 Task: Find connections with filter location Caldes de Montbui with filter topic #interviewwith filter profile language German with filter current company Pharma Jobs Post with filter school Maharashtra Institute of Technology Aurangabad with filter industry Interurban and Rural Bus Services with filter service category Management with filter keywords title Sales Associate
Action: Mouse moved to (219, 299)
Screenshot: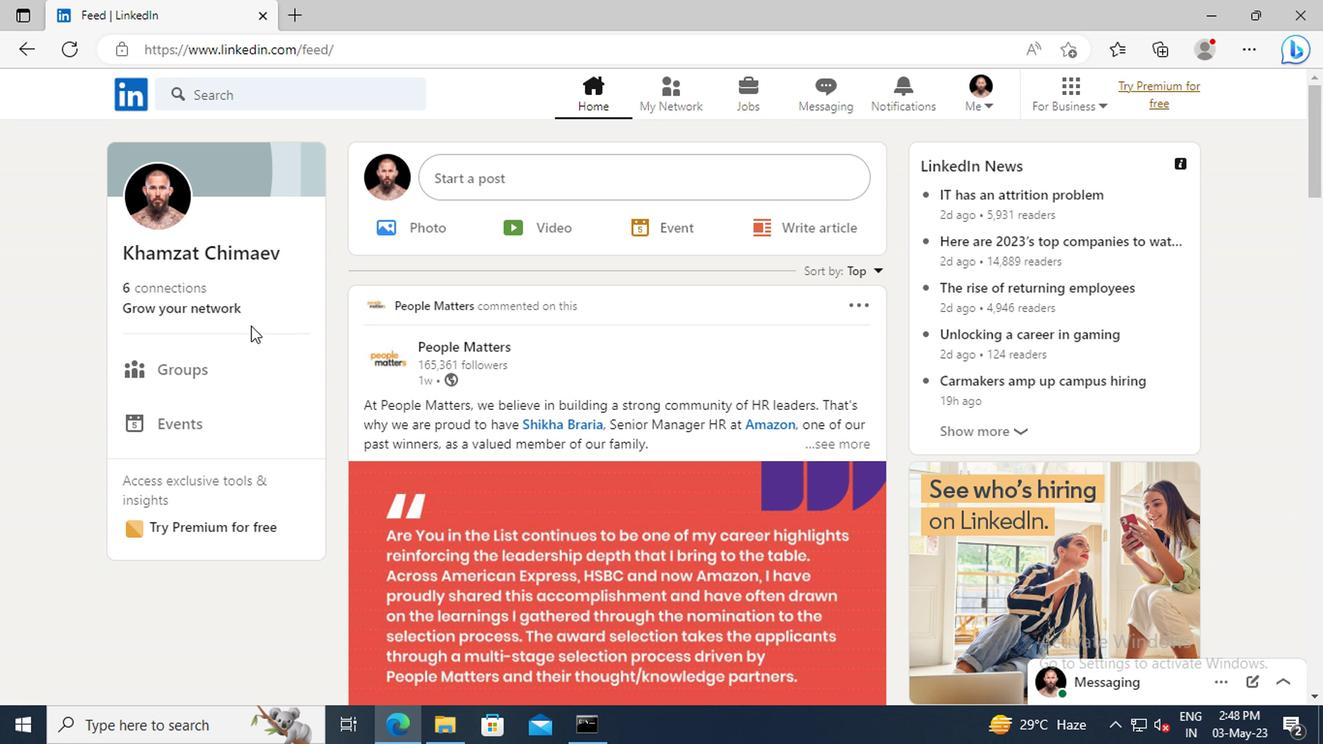 
Action: Mouse pressed left at (219, 299)
Screenshot: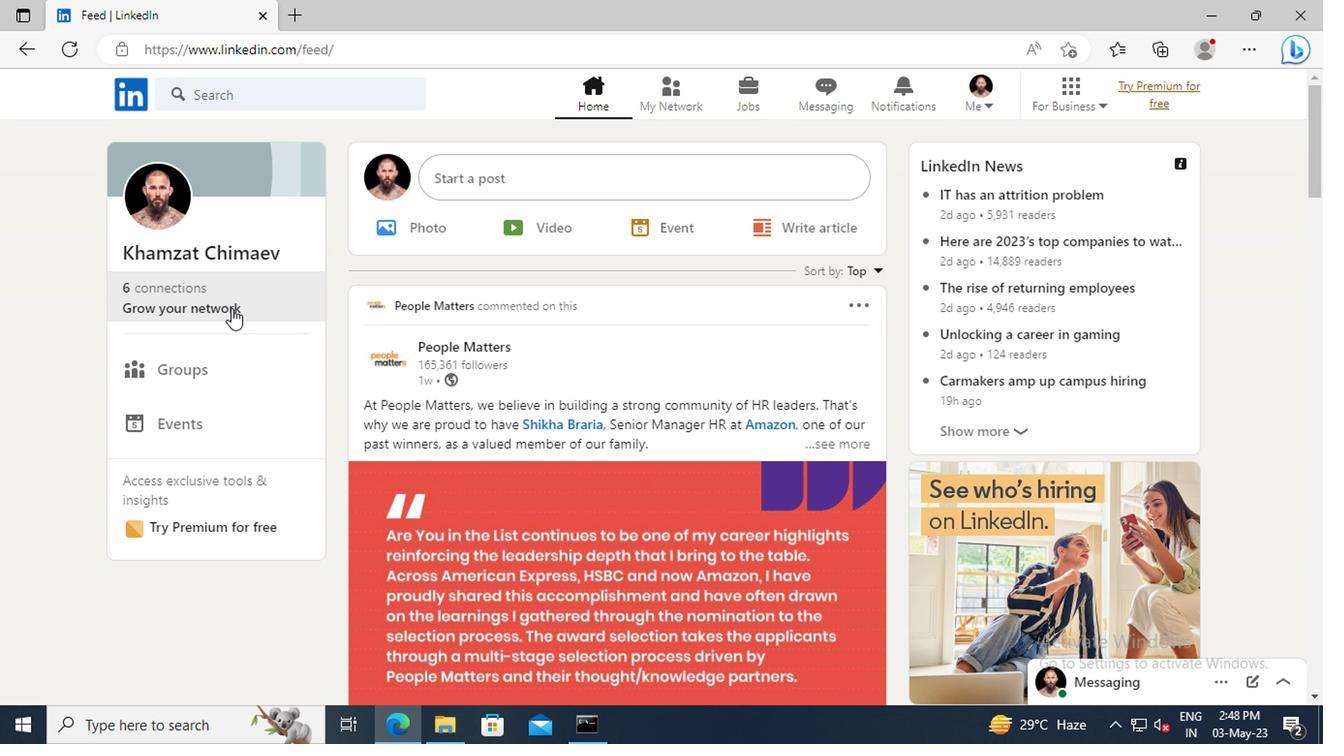 
Action: Mouse moved to (210, 204)
Screenshot: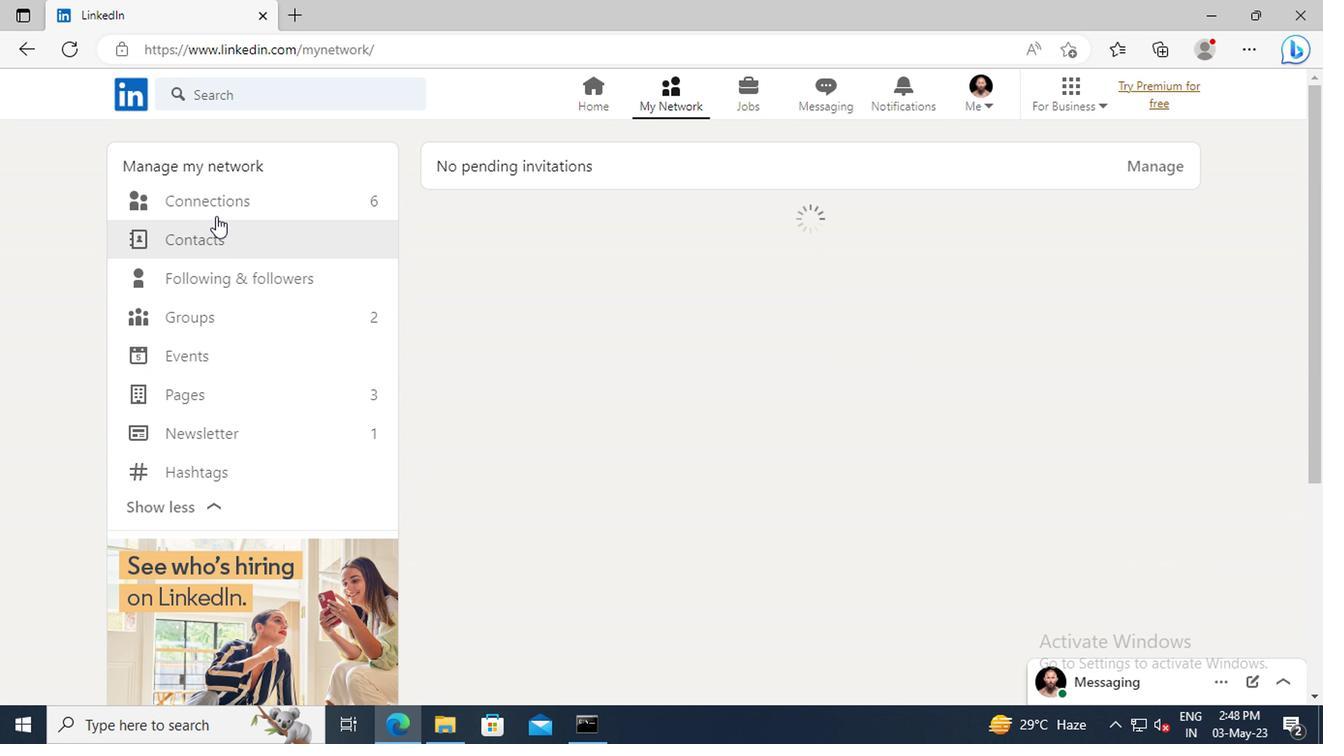
Action: Mouse pressed left at (210, 204)
Screenshot: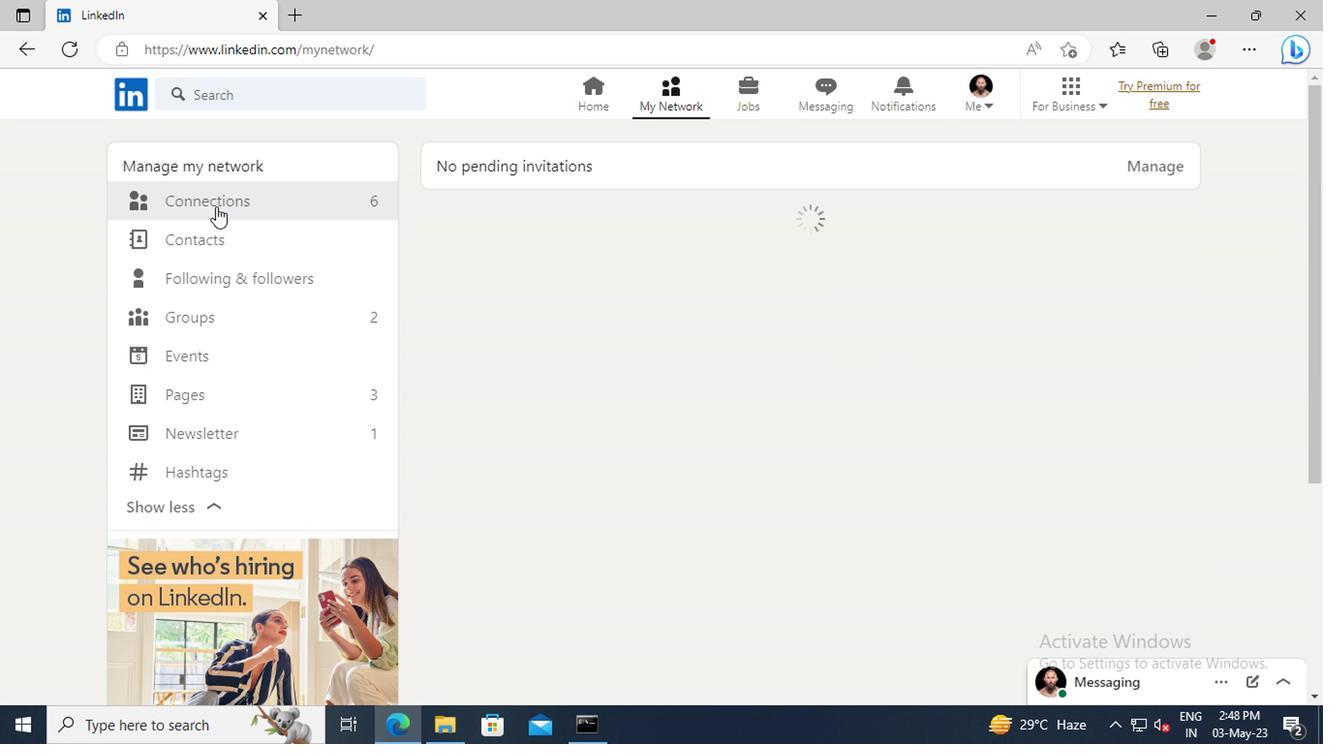 
Action: Mouse moved to (773, 204)
Screenshot: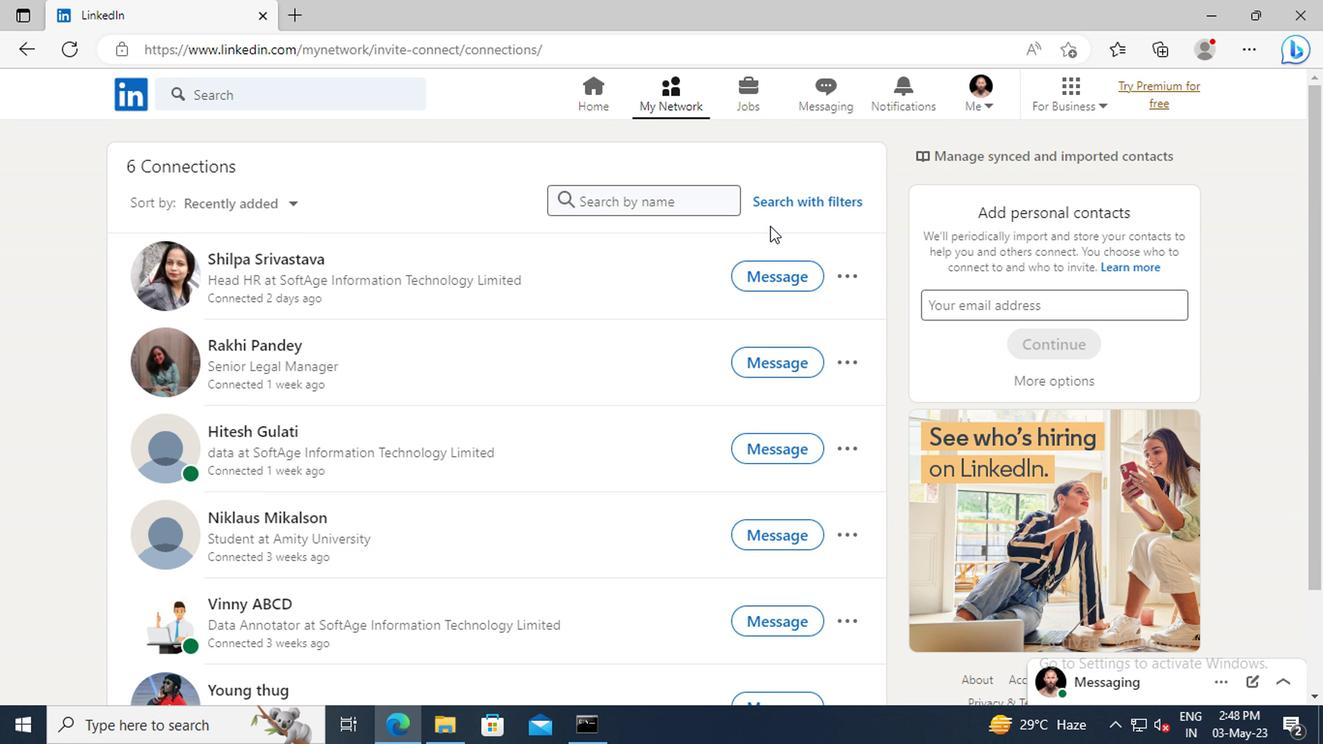 
Action: Mouse pressed left at (773, 204)
Screenshot: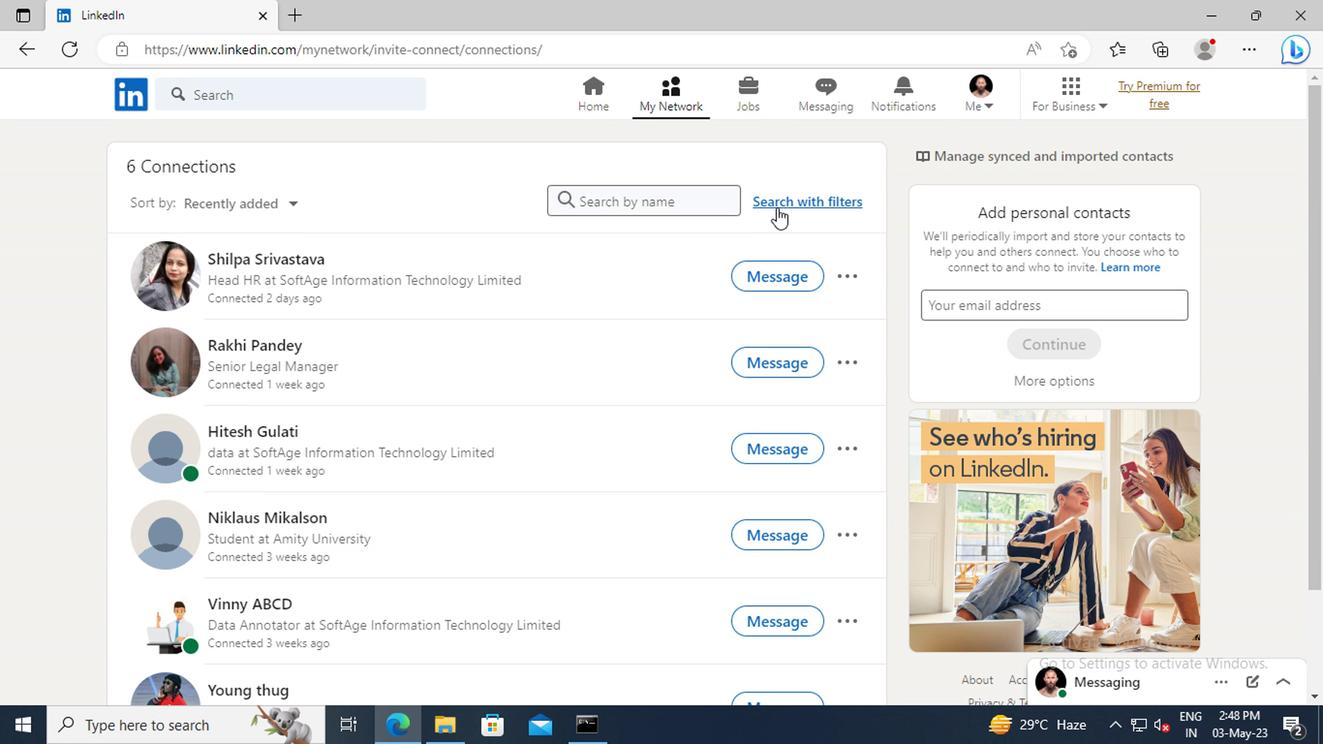 
Action: Mouse moved to (718, 157)
Screenshot: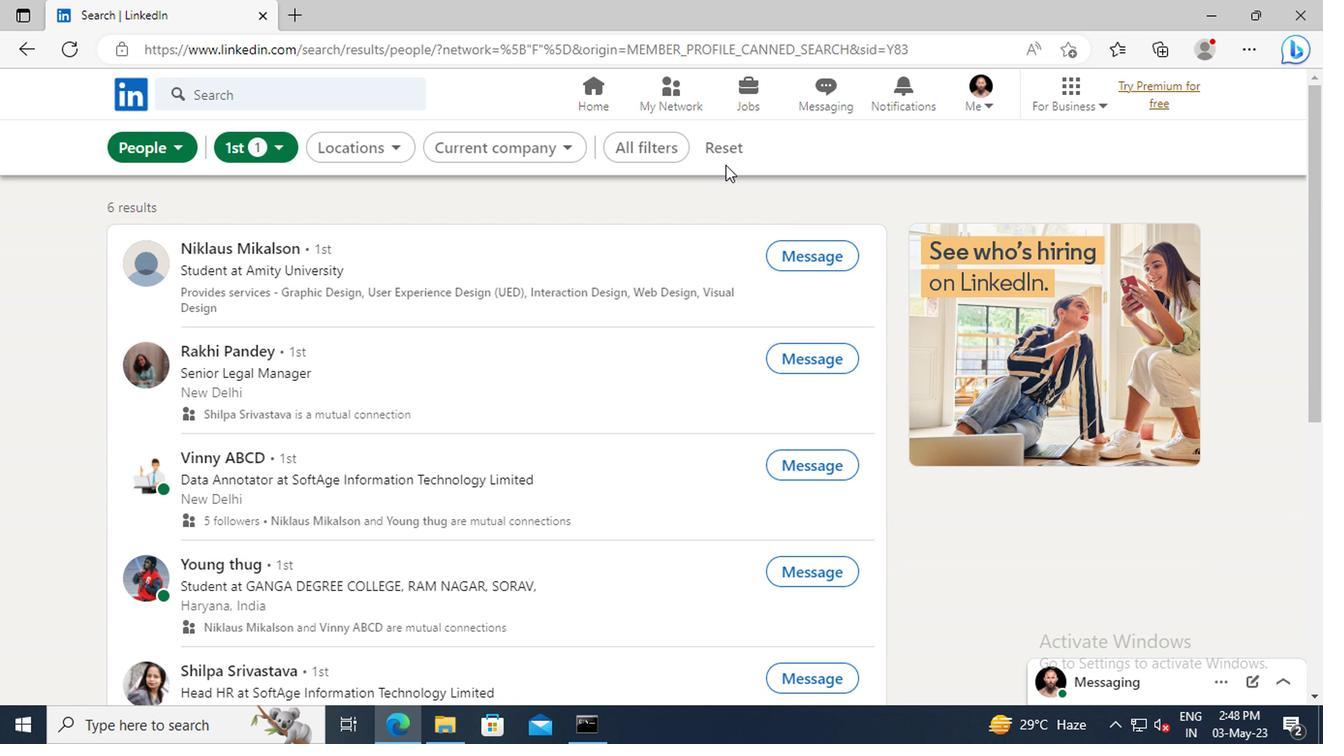 
Action: Mouse pressed left at (718, 157)
Screenshot: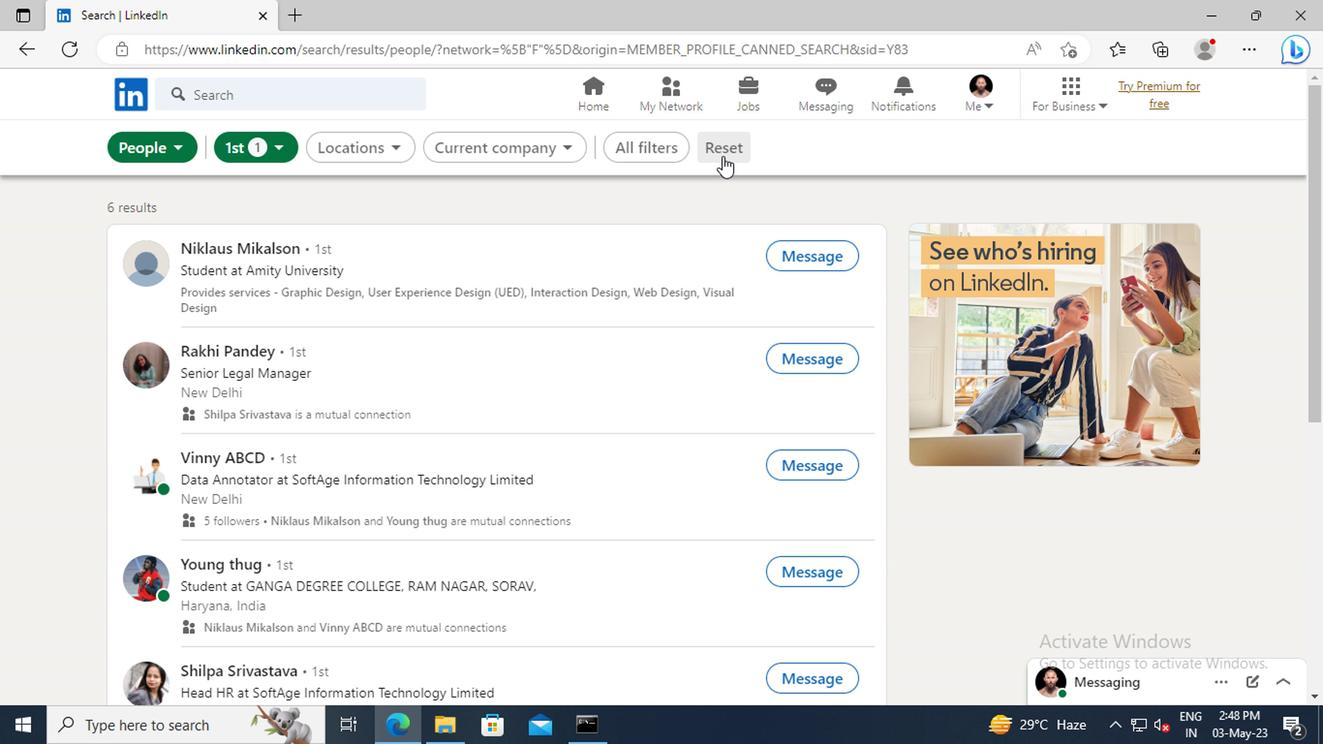 
Action: Mouse moved to (698, 155)
Screenshot: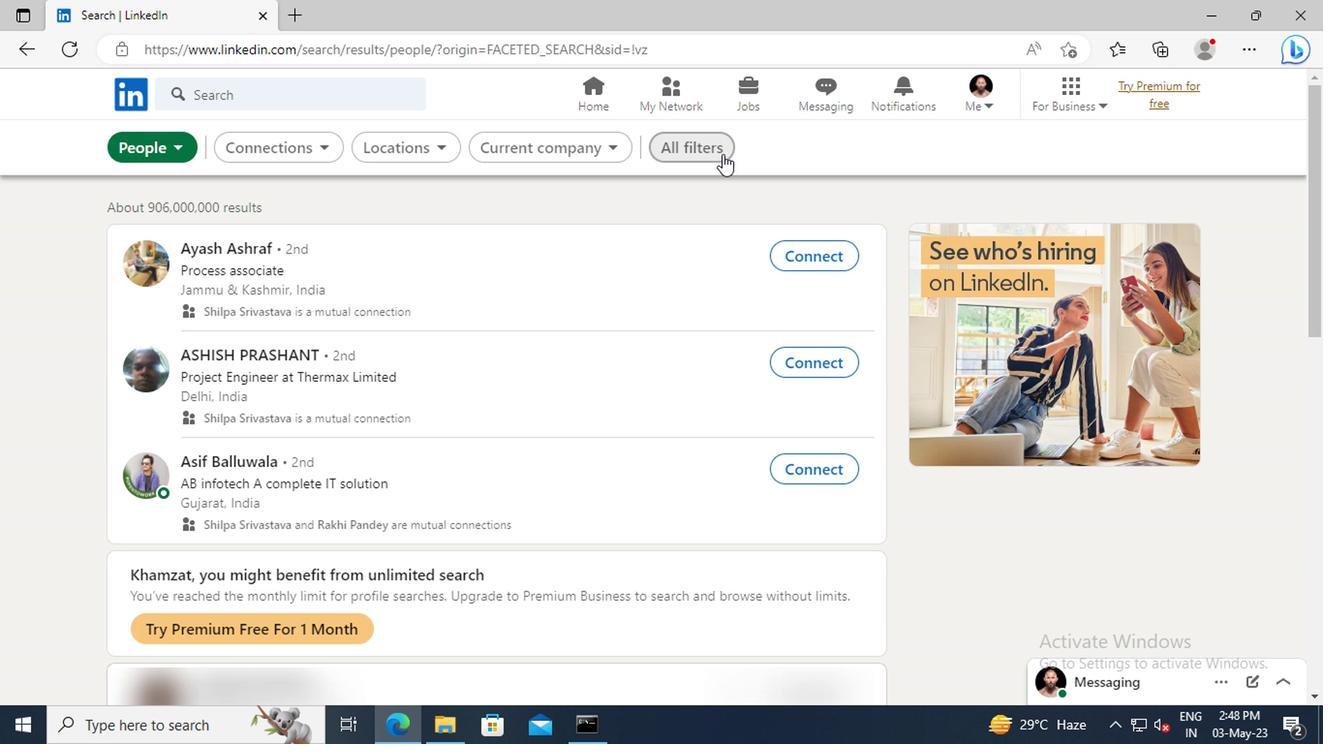 
Action: Mouse pressed left at (698, 155)
Screenshot: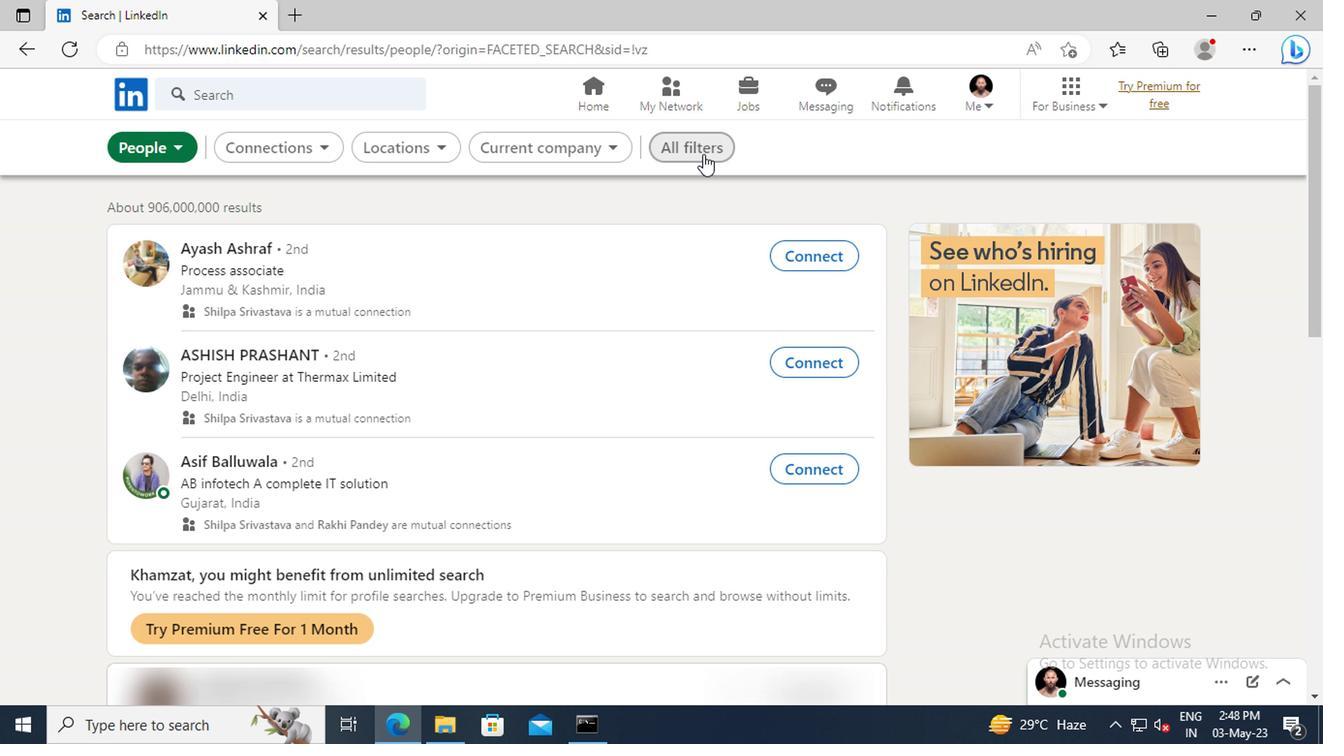 
Action: Mouse moved to (1056, 344)
Screenshot: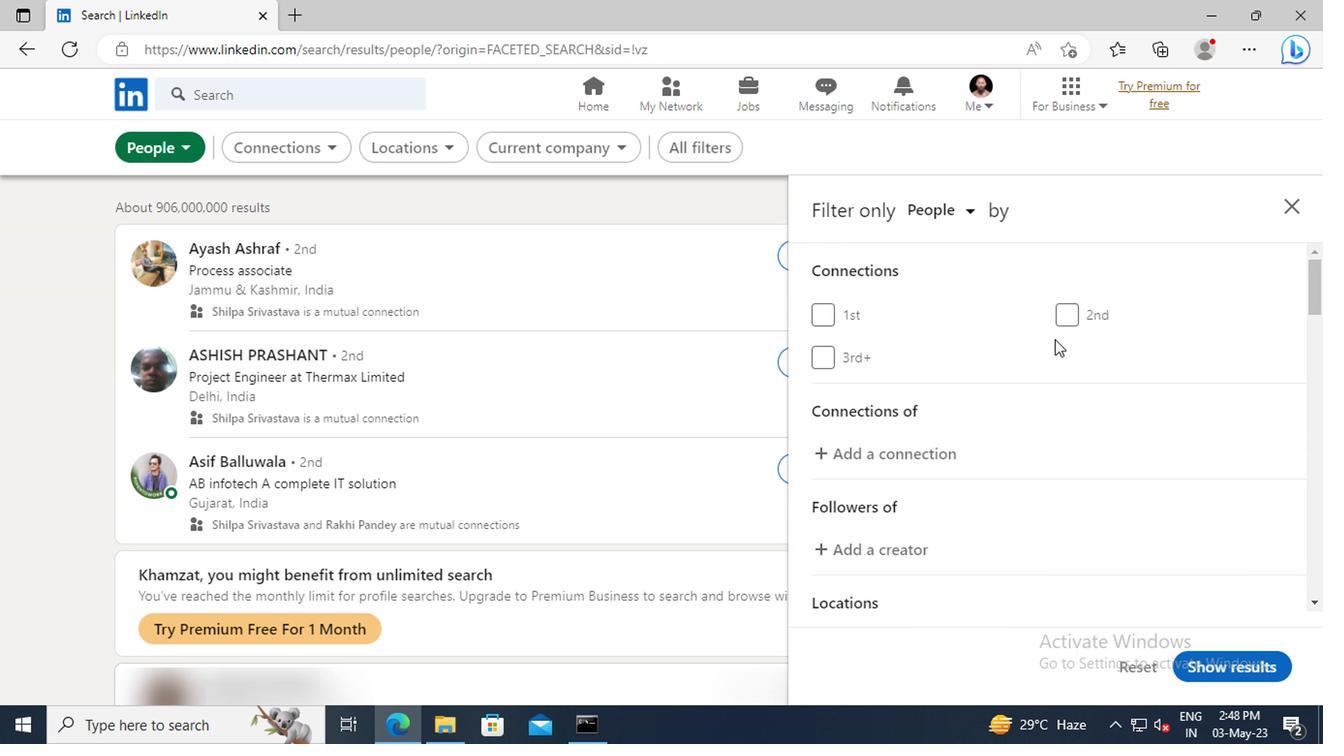 
Action: Mouse scrolled (1056, 343) with delta (0, -1)
Screenshot: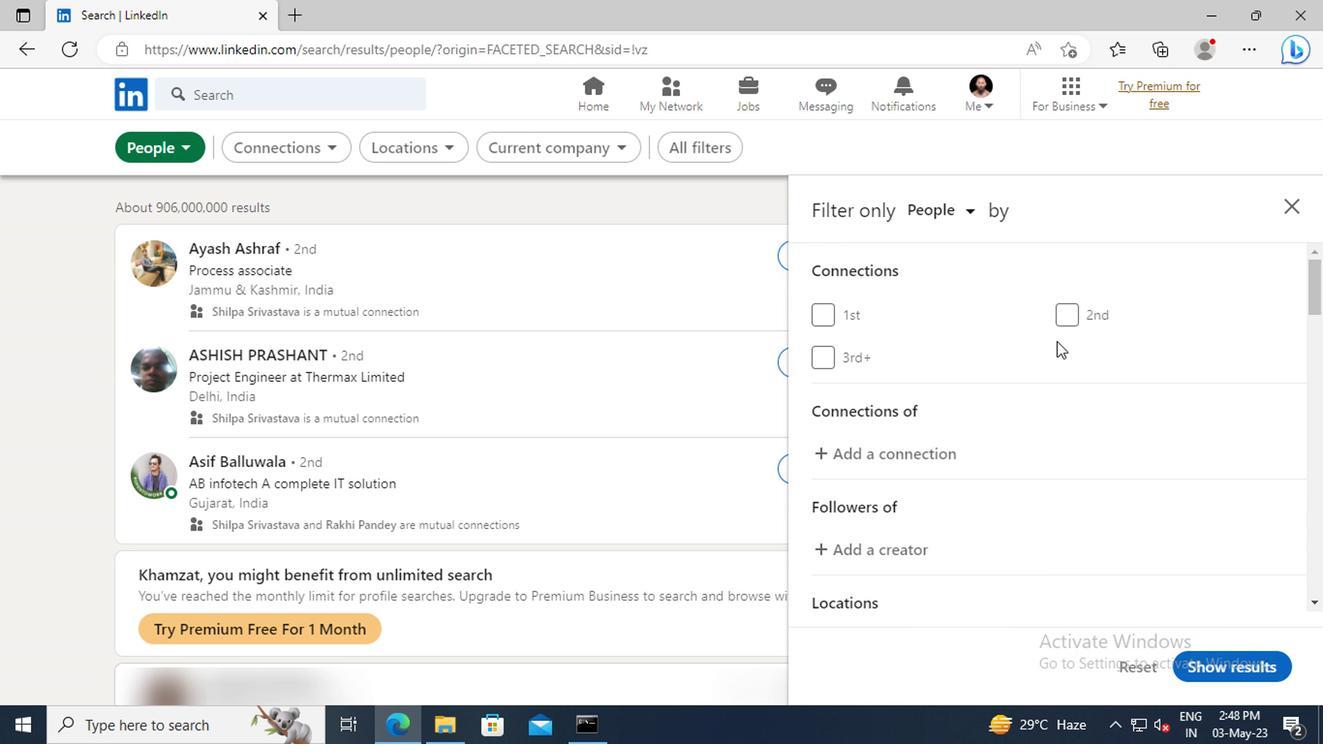 
Action: Mouse scrolled (1056, 343) with delta (0, -1)
Screenshot: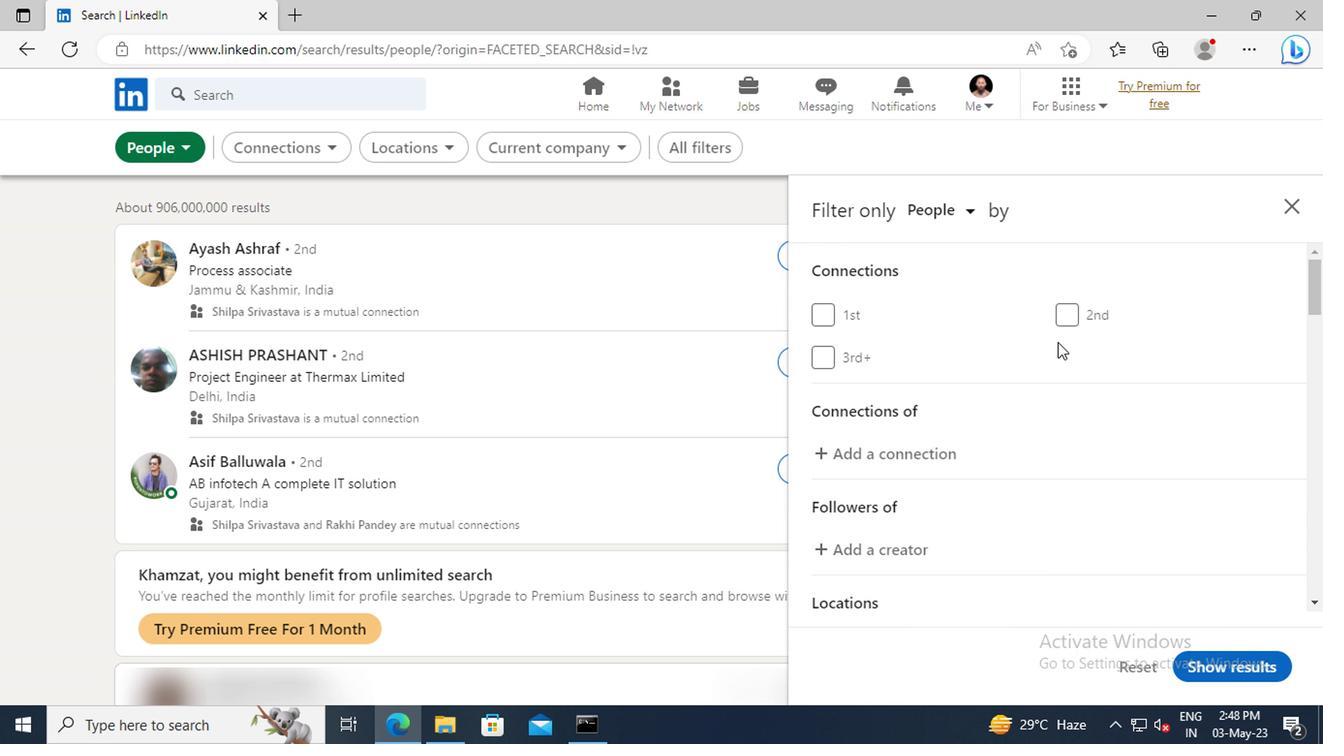 
Action: Mouse scrolled (1056, 343) with delta (0, -1)
Screenshot: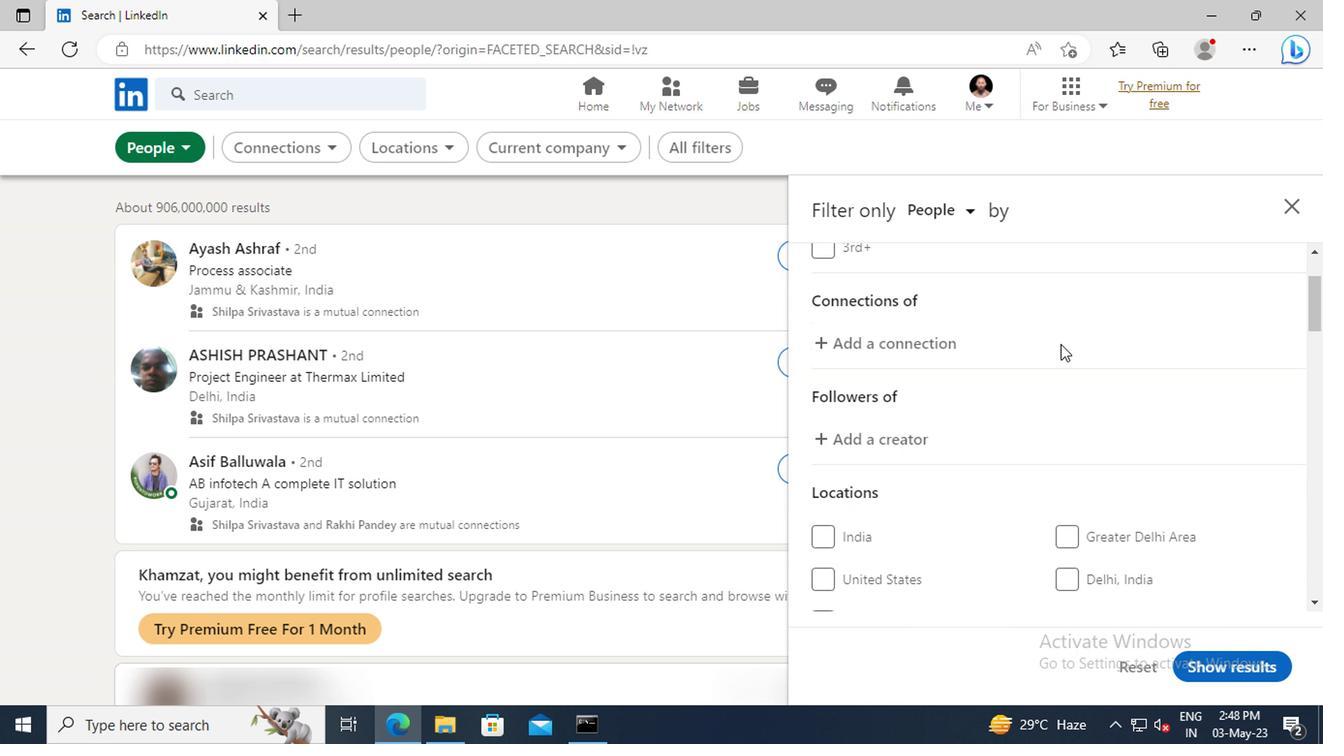 
Action: Mouse scrolled (1056, 343) with delta (0, -1)
Screenshot: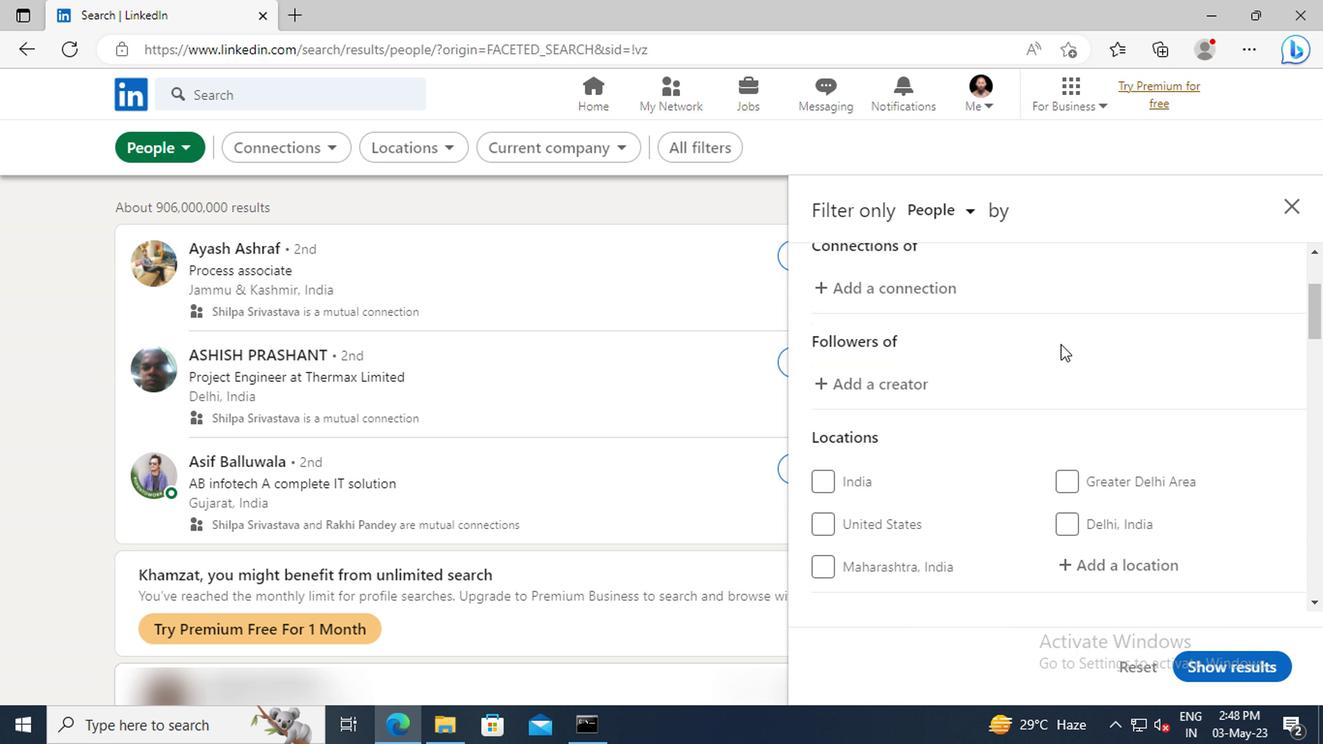 
Action: Mouse scrolled (1056, 343) with delta (0, -1)
Screenshot: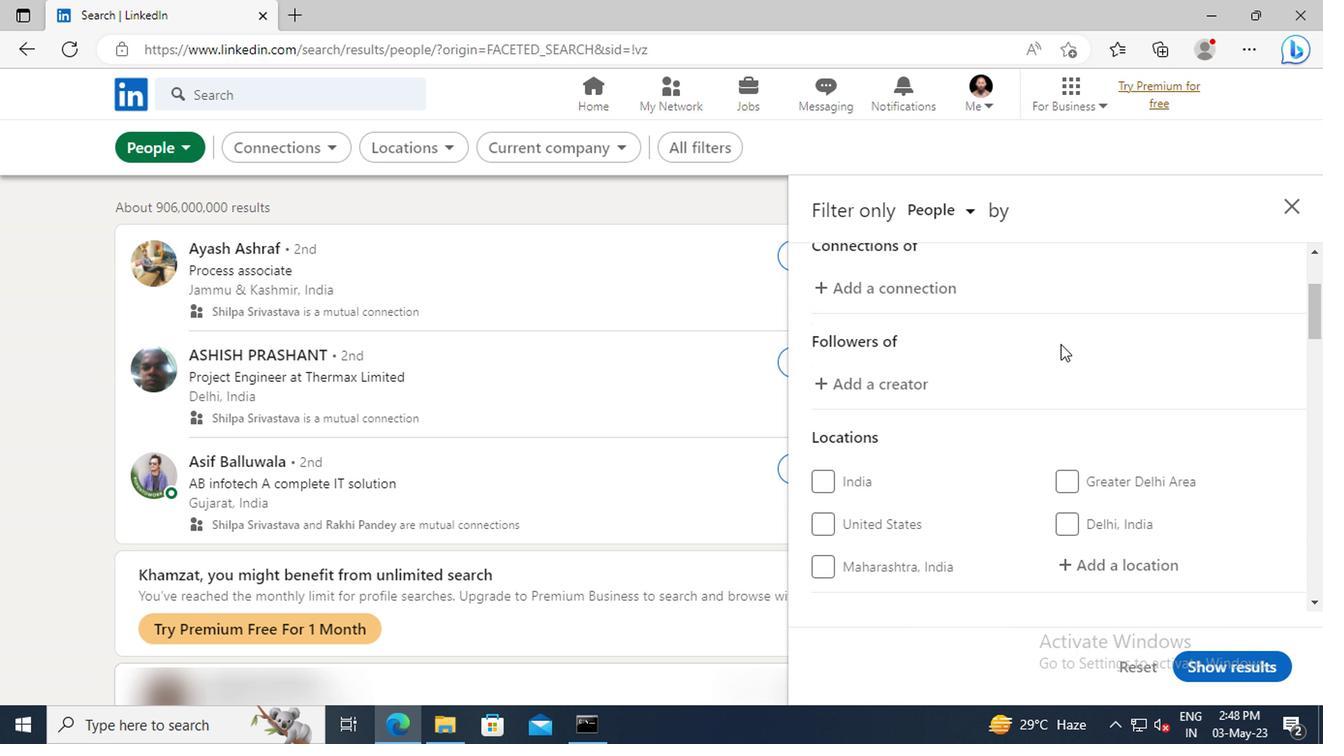 
Action: Mouse scrolled (1056, 343) with delta (0, -1)
Screenshot: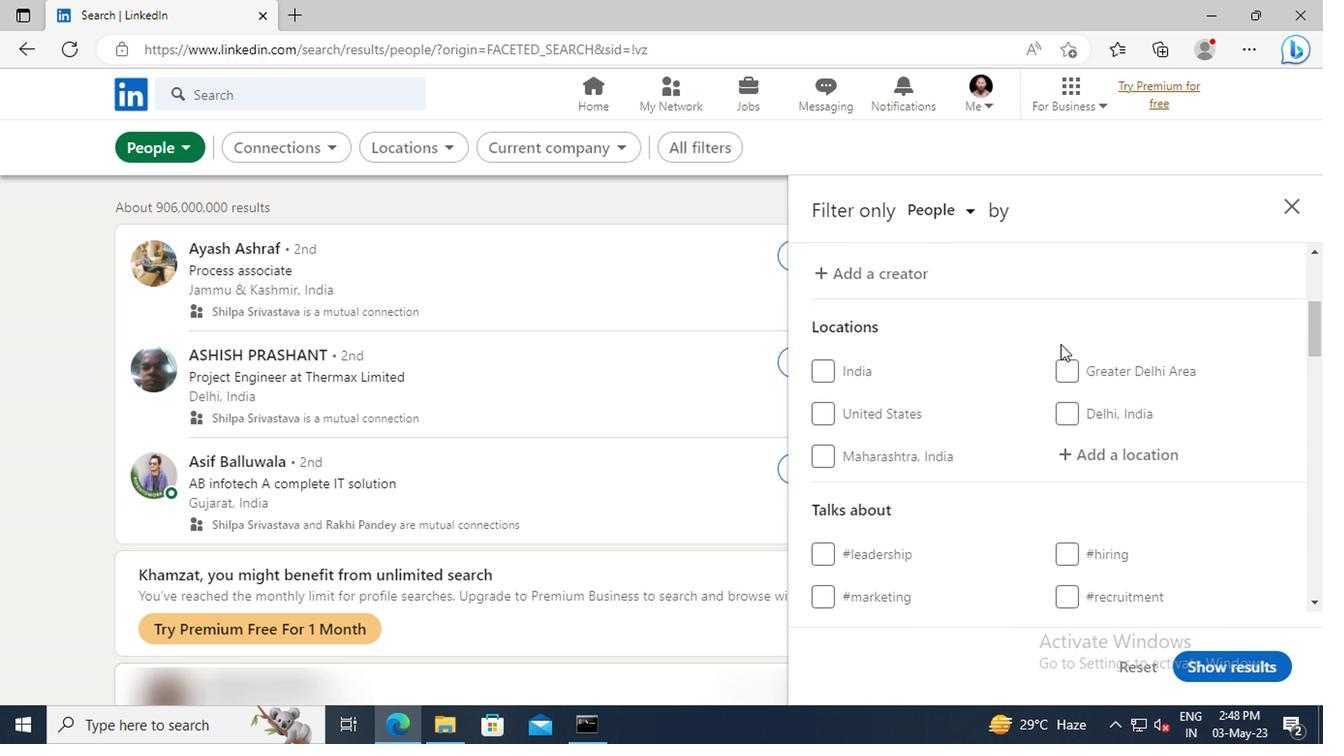
Action: Mouse scrolled (1056, 343) with delta (0, -1)
Screenshot: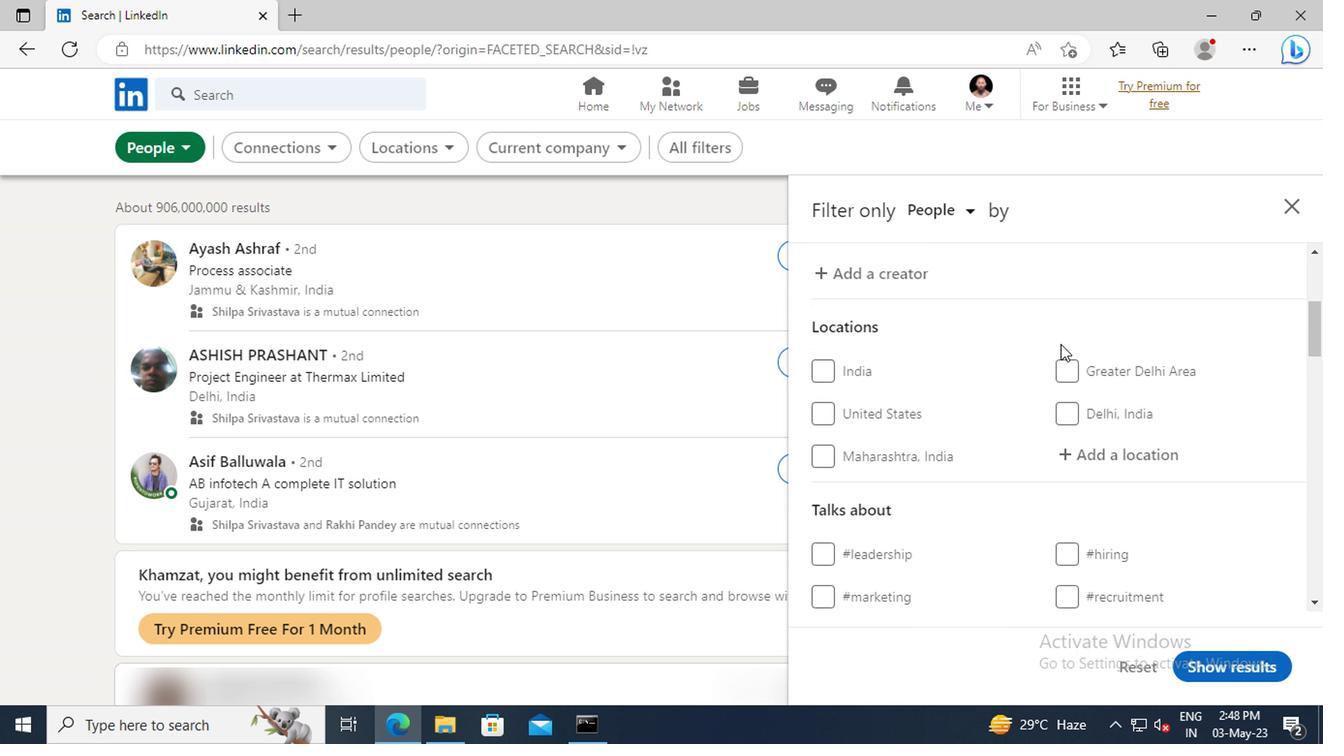 
Action: Mouse moved to (1070, 356)
Screenshot: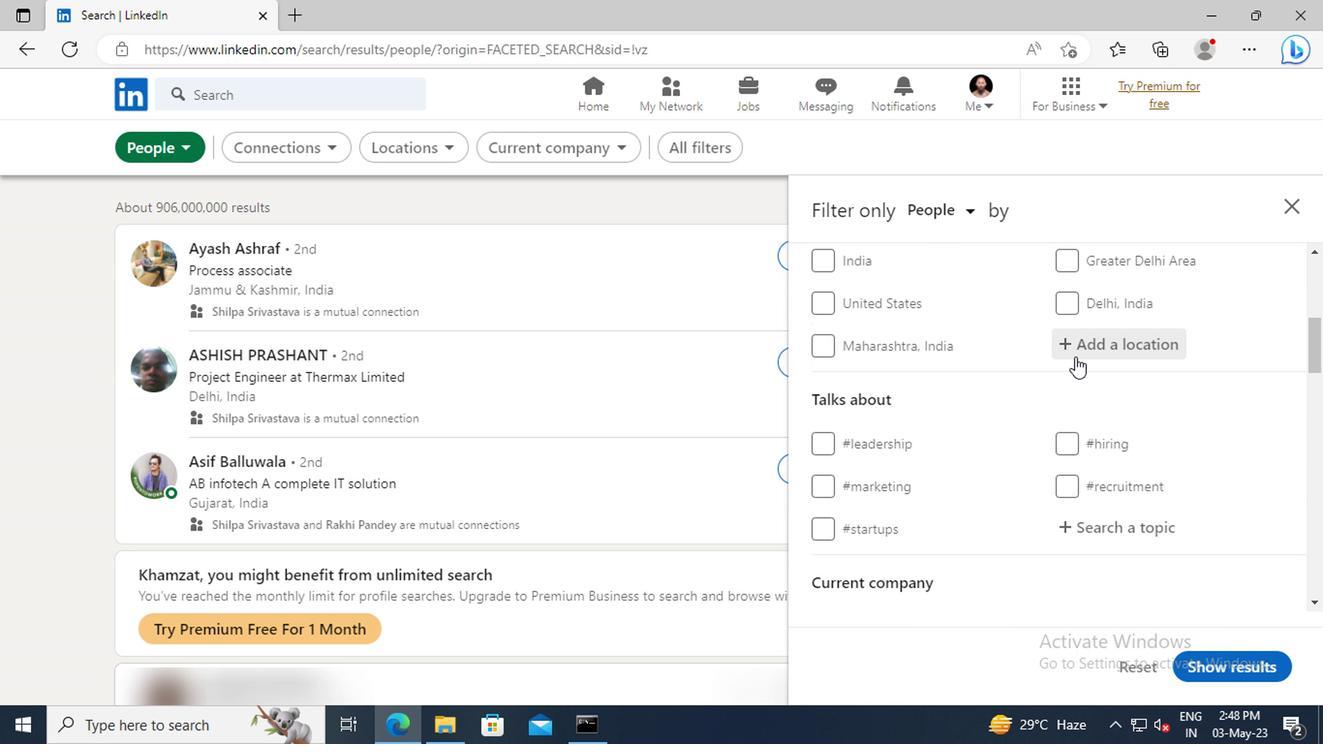
Action: Mouse pressed left at (1070, 356)
Screenshot: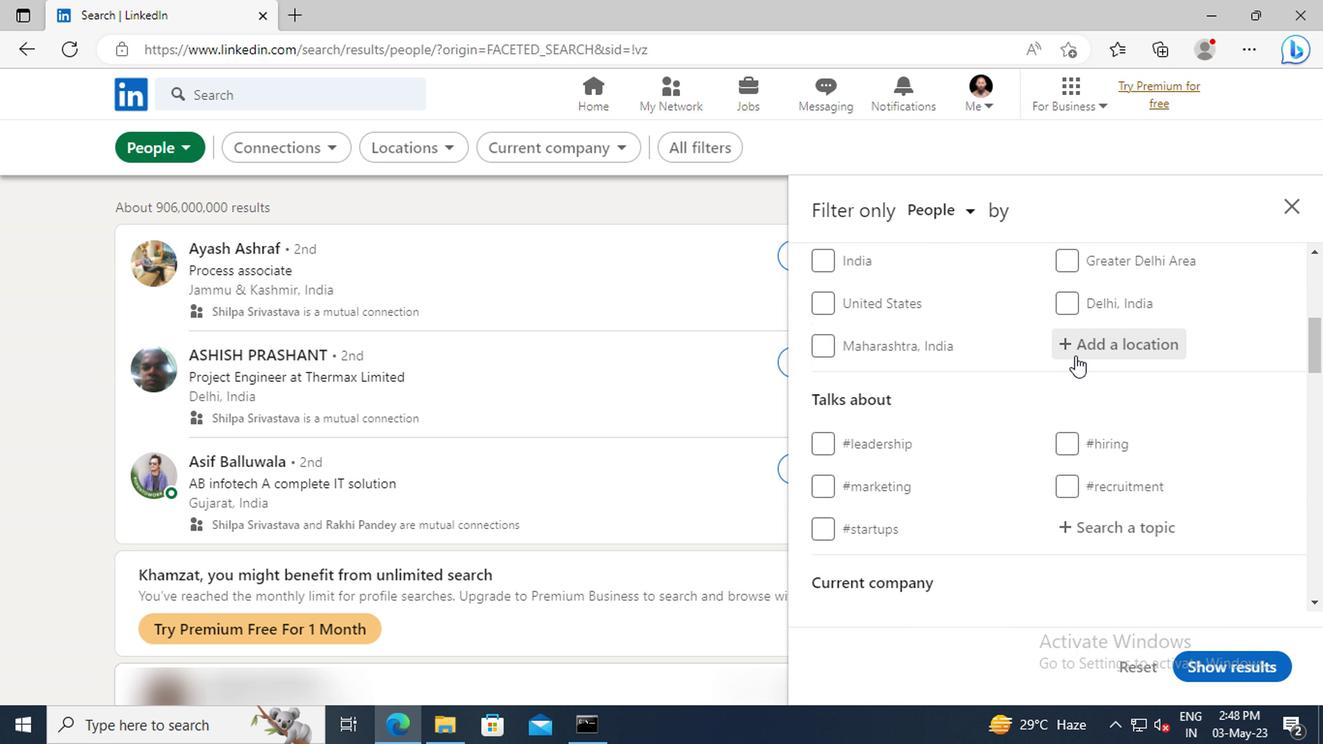 
Action: Key pressed <Key.shift>CALDES<Key.space>DE<Key.space>
Screenshot: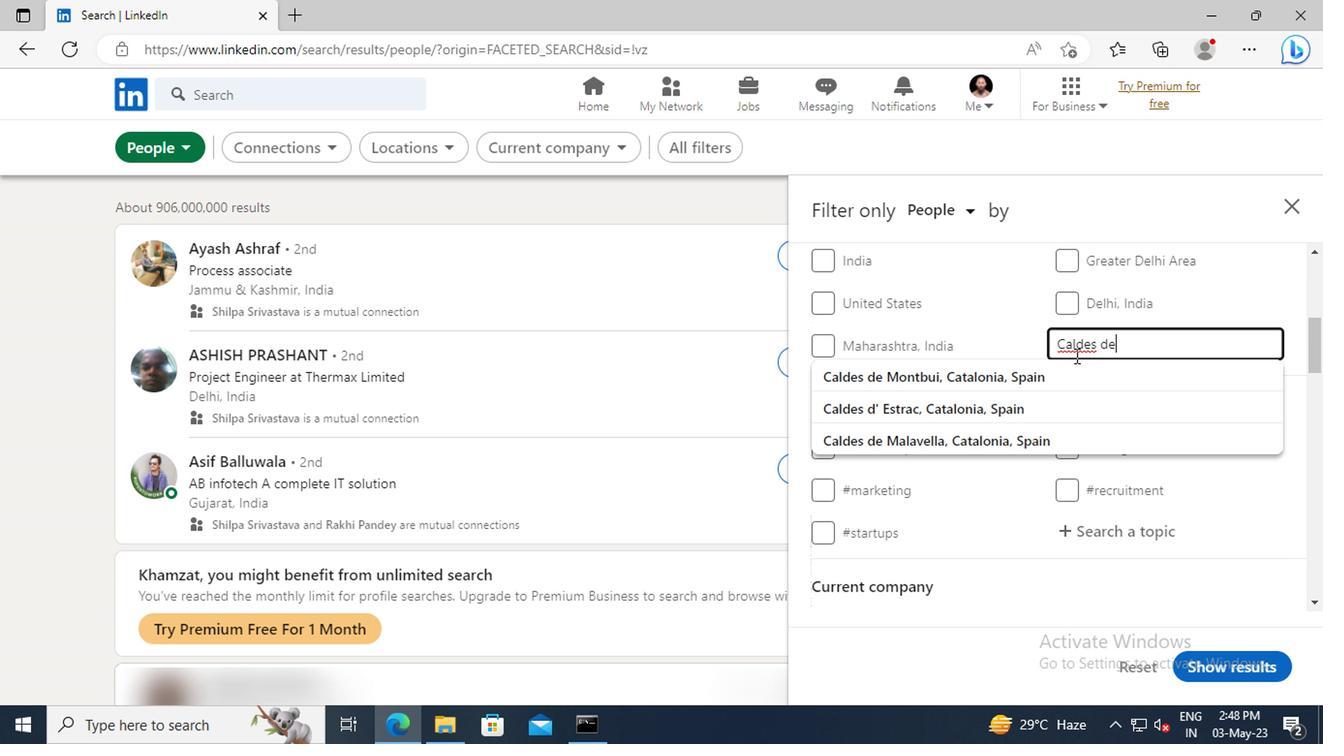 
Action: Mouse moved to (1070, 367)
Screenshot: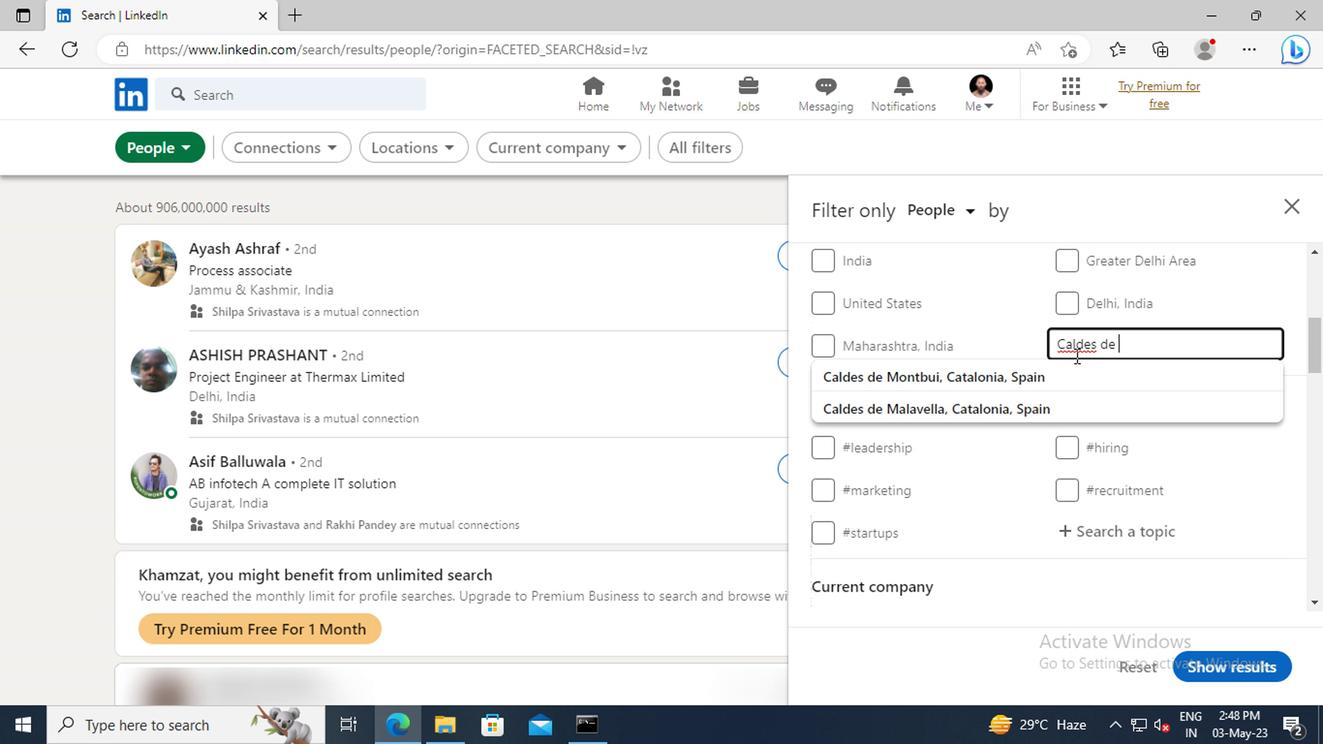 
Action: Mouse pressed left at (1070, 367)
Screenshot: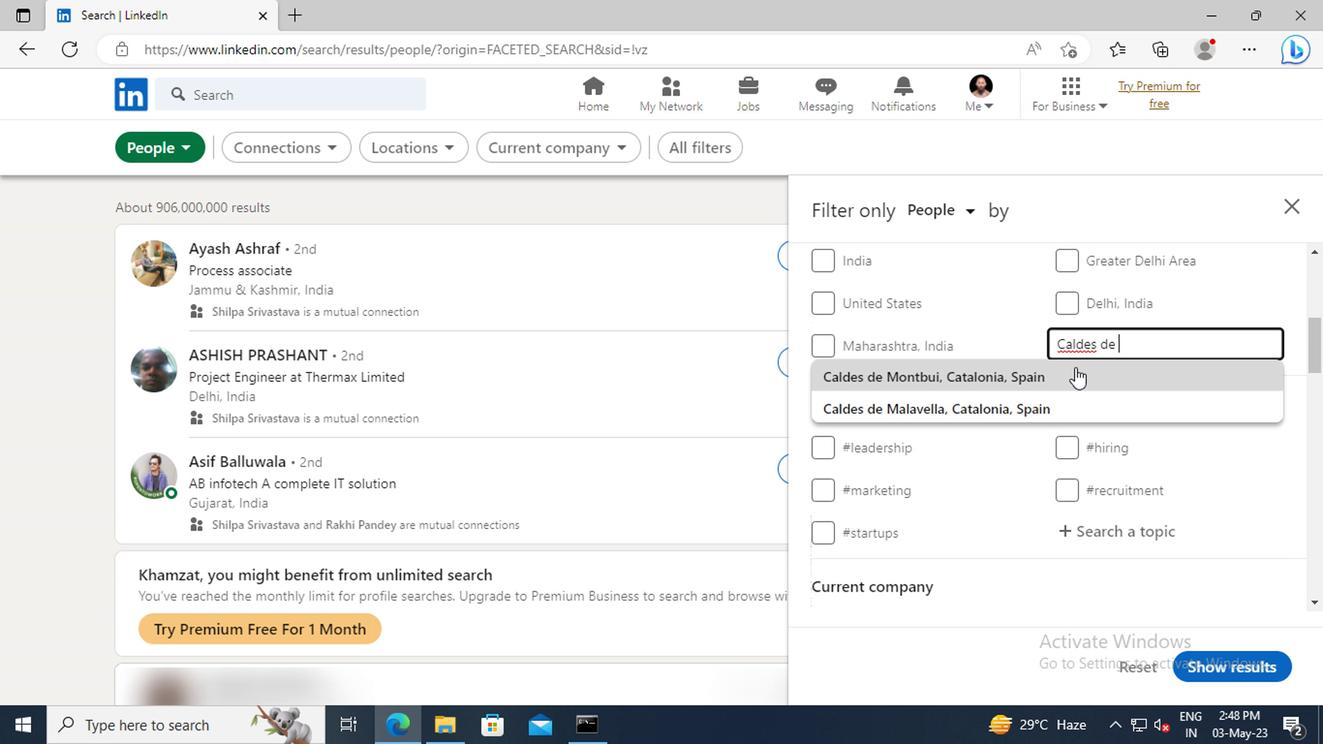 
Action: Mouse scrolled (1070, 366) with delta (0, 0)
Screenshot: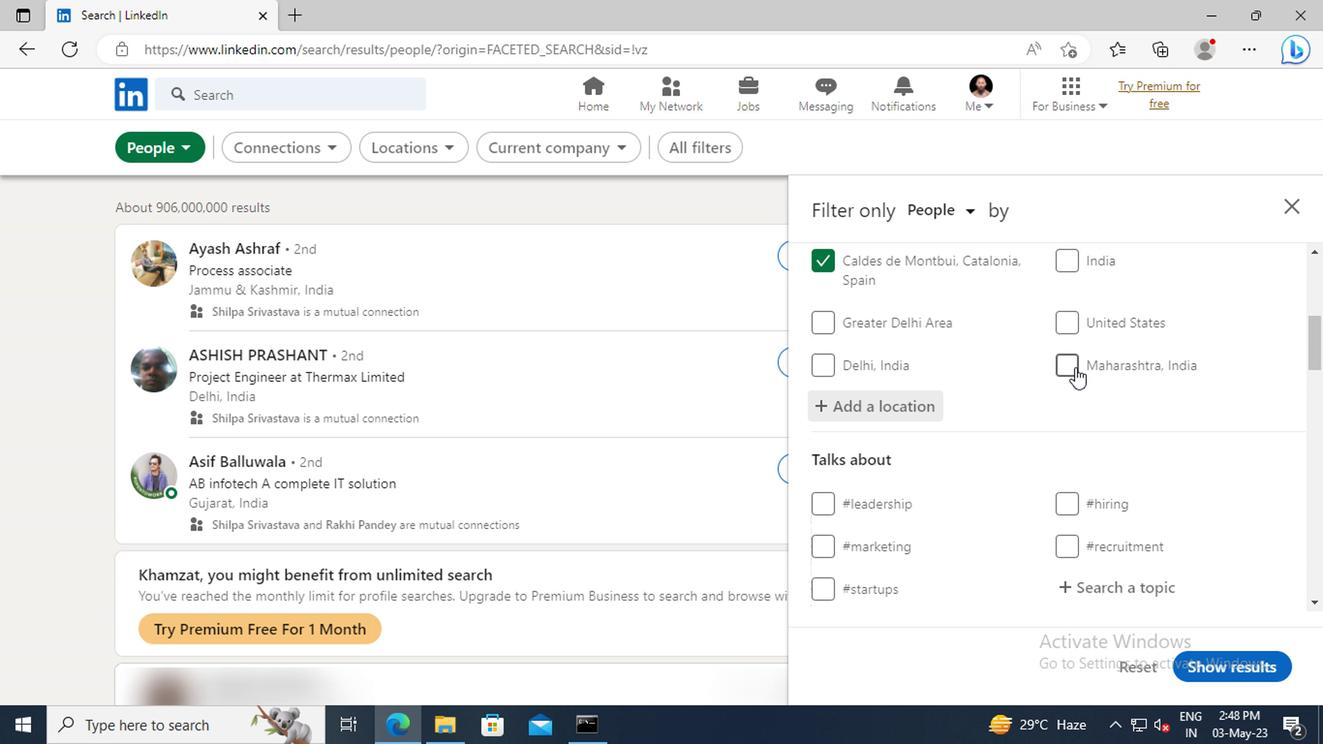 
Action: Mouse scrolled (1070, 366) with delta (0, 0)
Screenshot: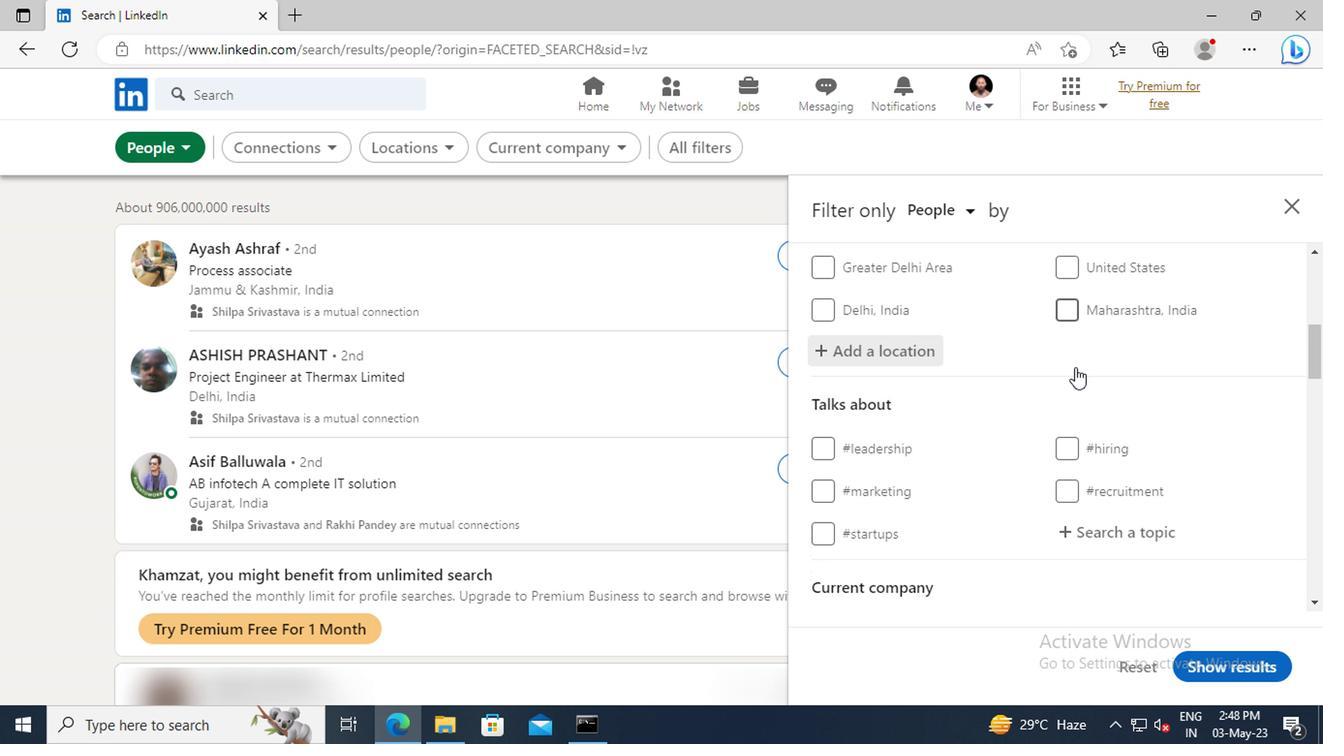 
Action: Mouse scrolled (1070, 366) with delta (0, 0)
Screenshot: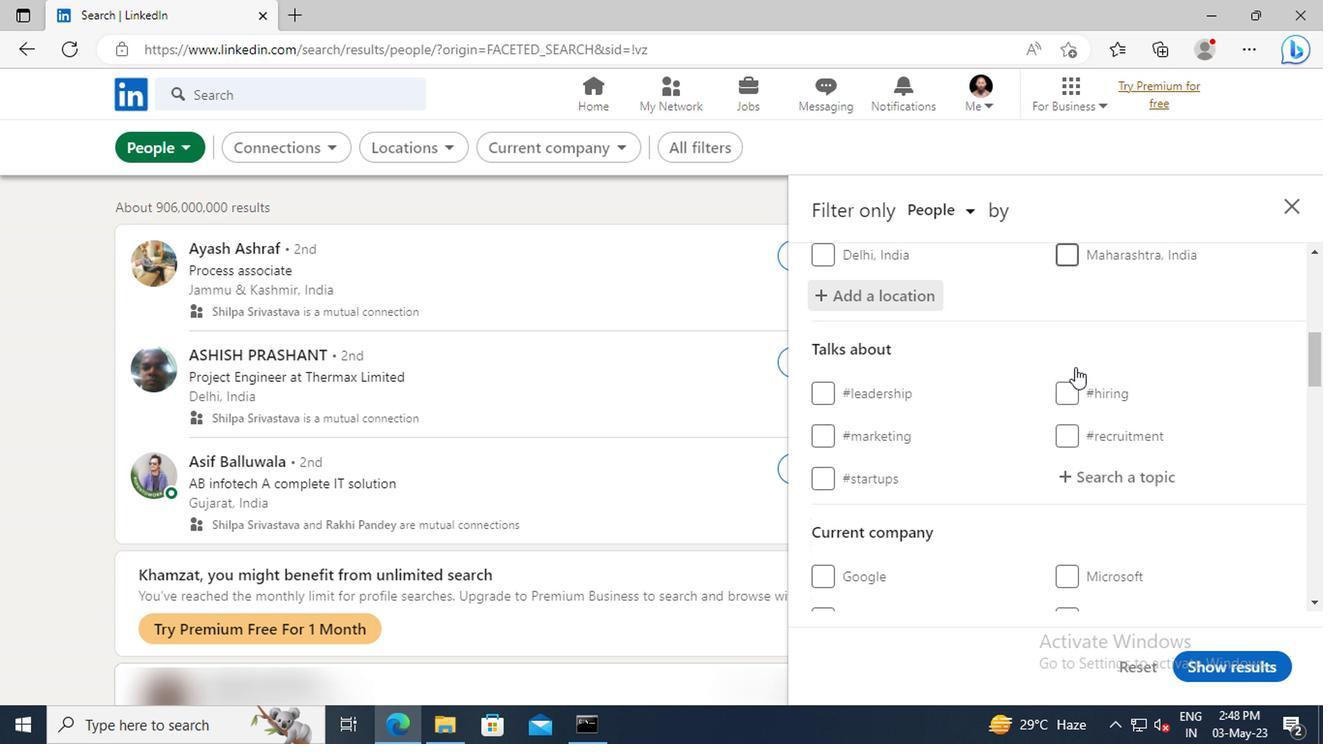 
Action: Mouse moved to (1075, 420)
Screenshot: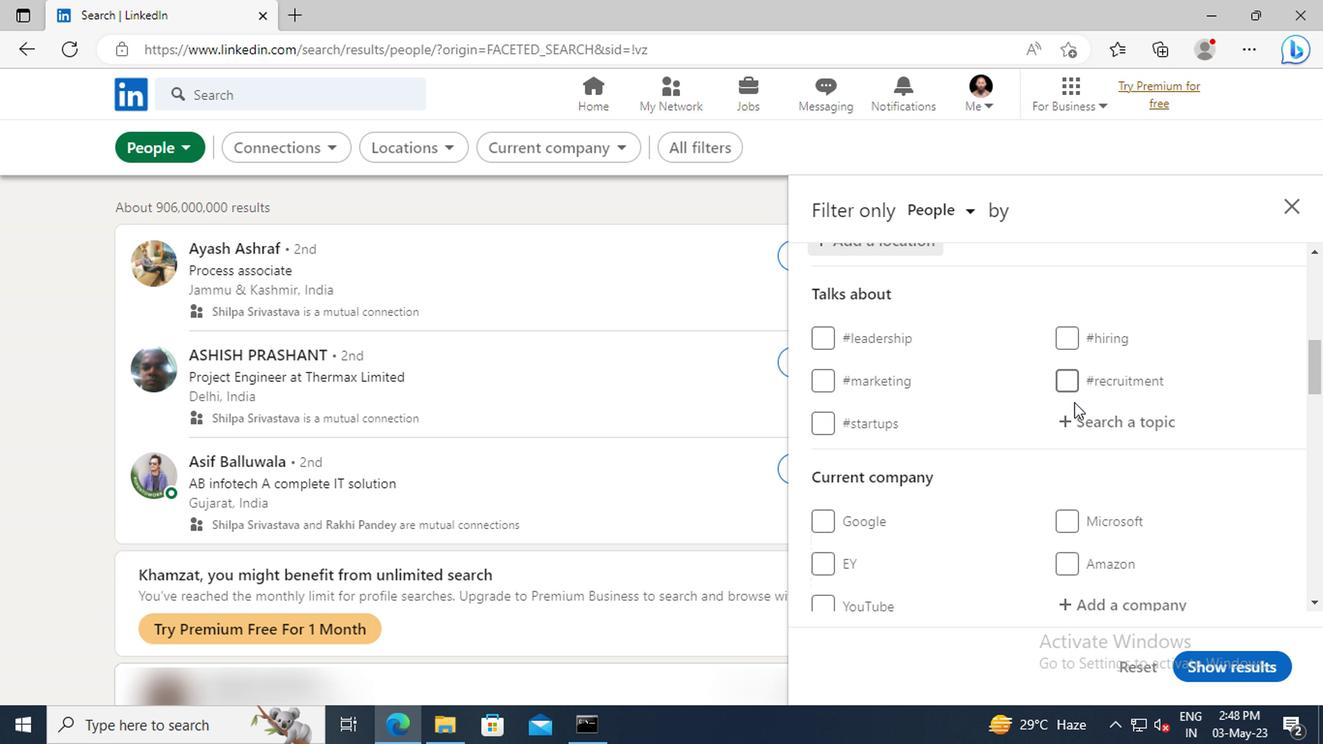 
Action: Mouse pressed left at (1075, 420)
Screenshot: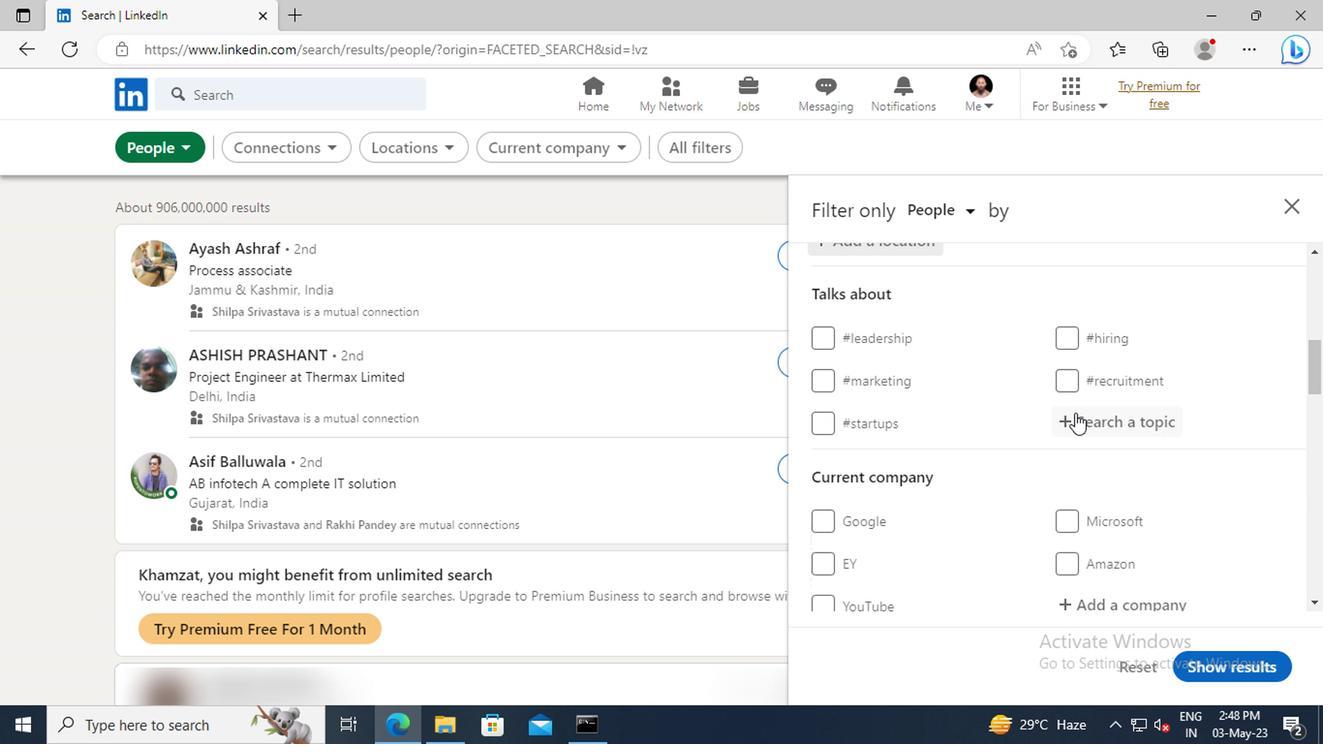
Action: Mouse moved to (1074, 425)
Screenshot: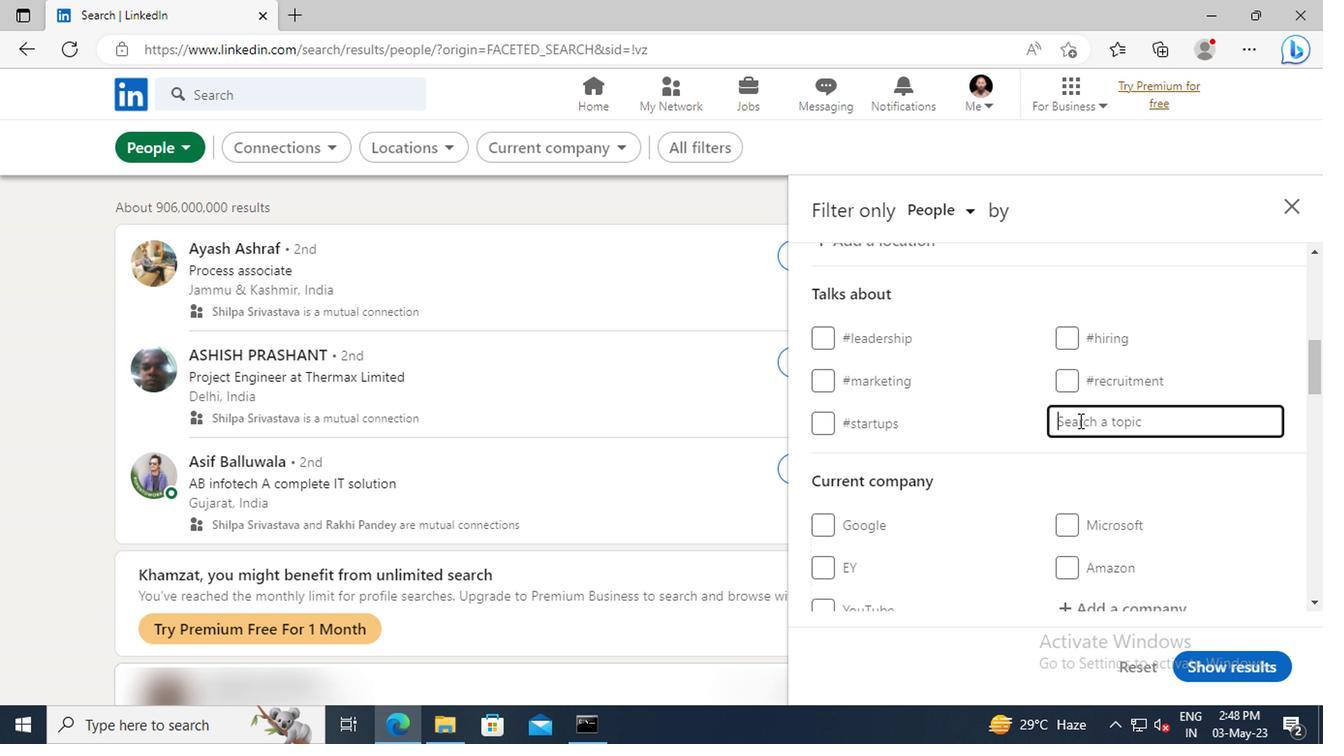 
Action: Key pressed INTERV
Screenshot: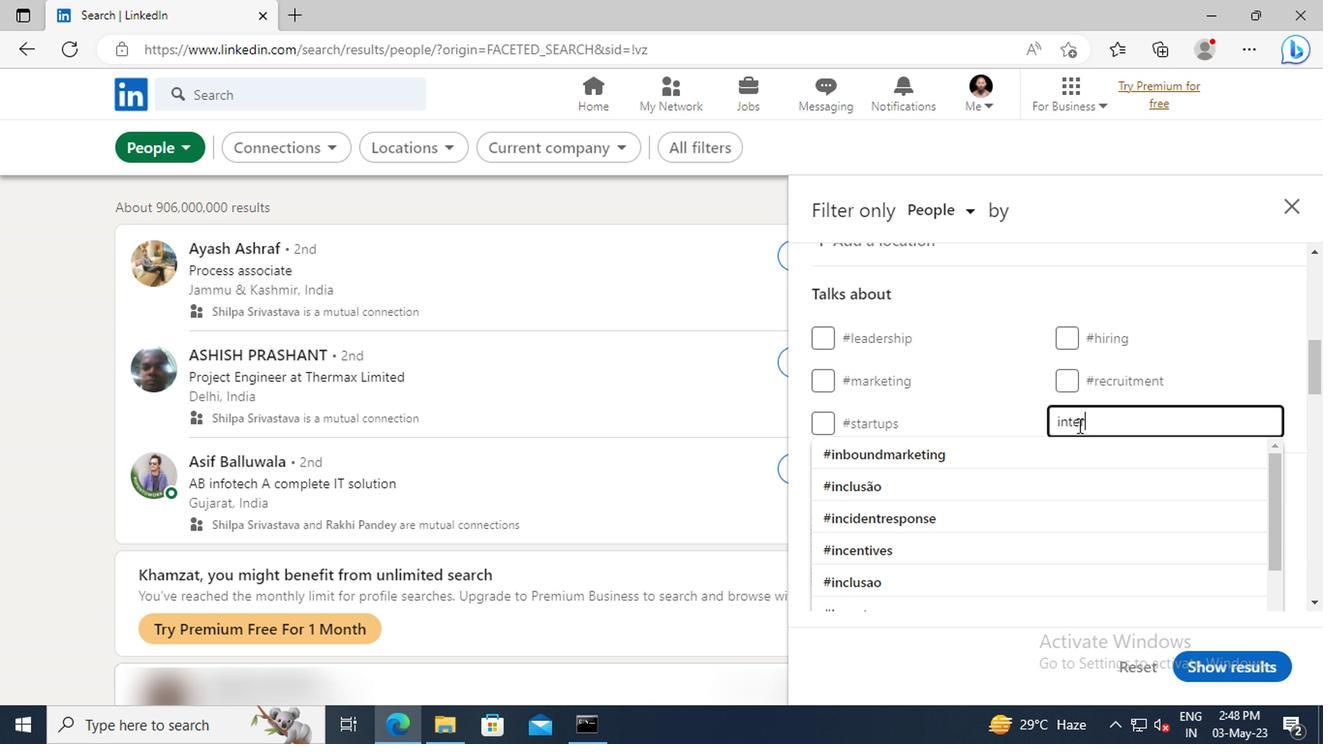 
Action: Mouse moved to (1059, 448)
Screenshot: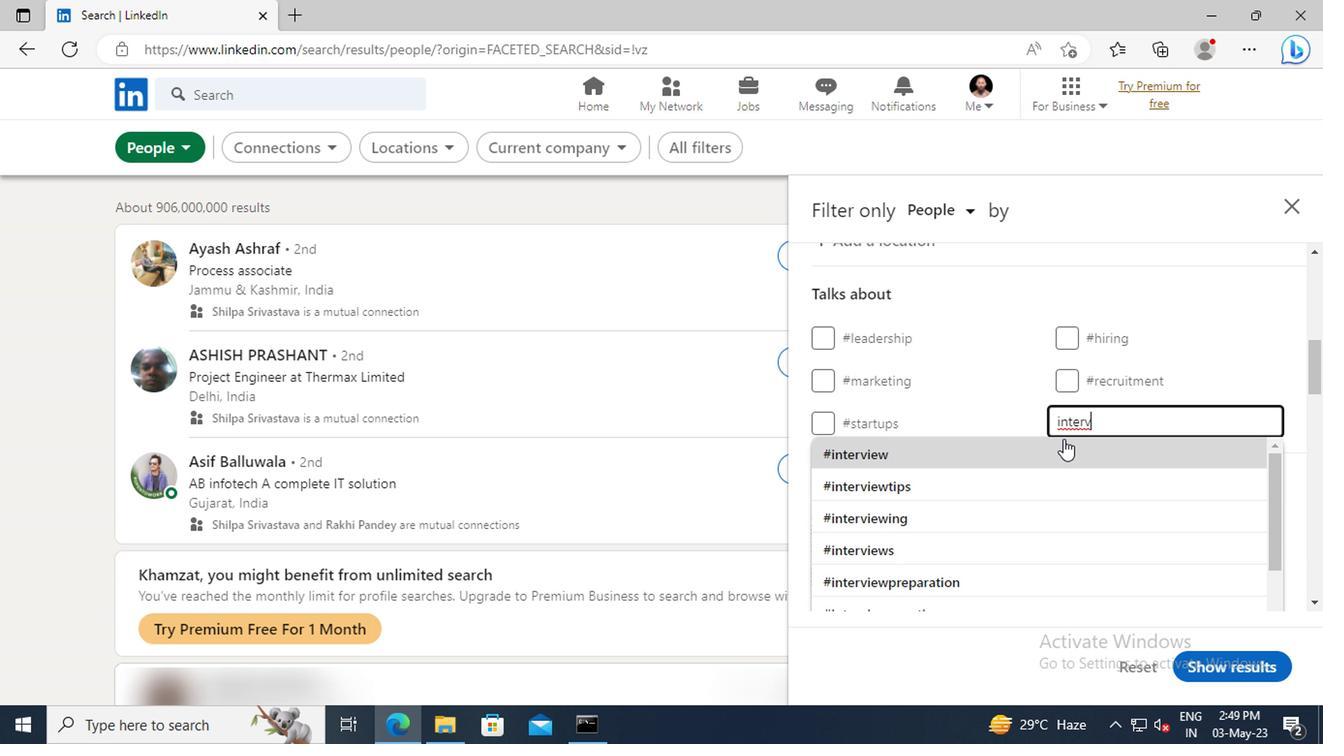 
Action: Mouse pressed left at (1059, 448)
Screenshot: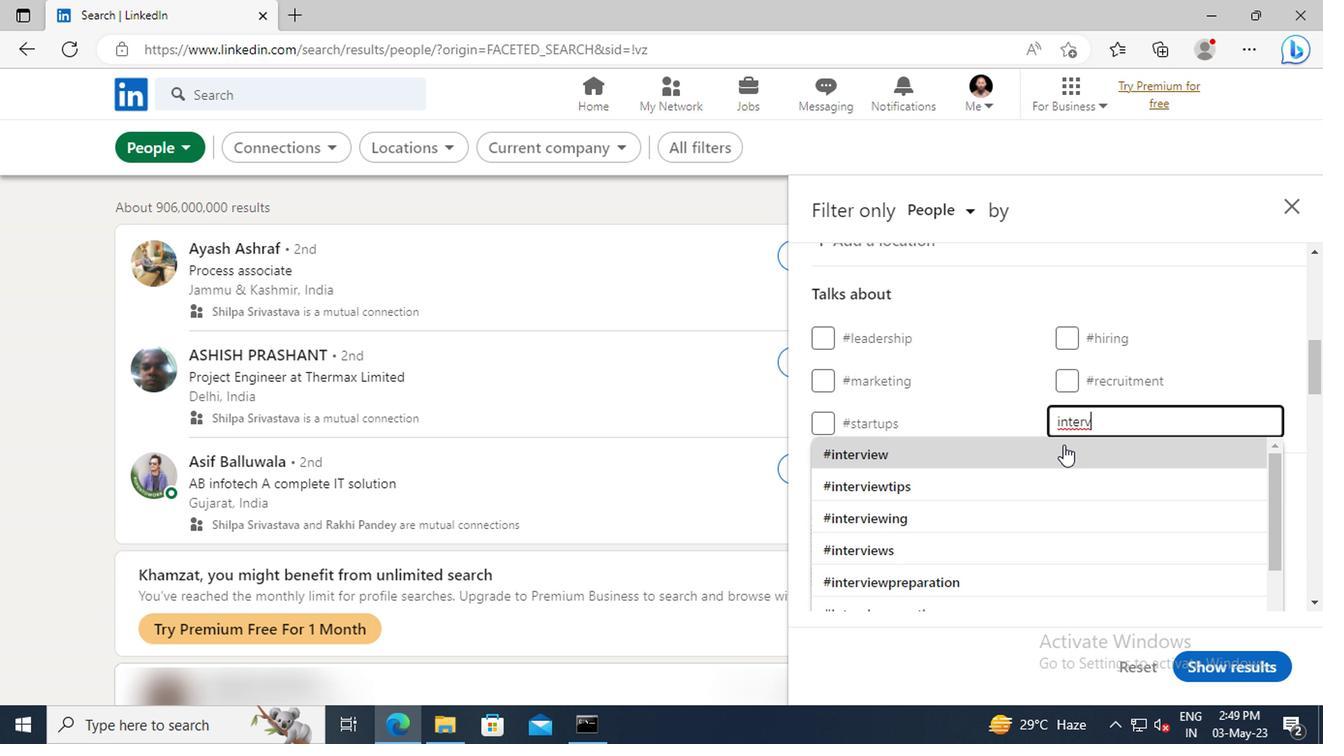 
Action: Mouse scrolled (1059, 447) with delta (0, 0)
Screenshot: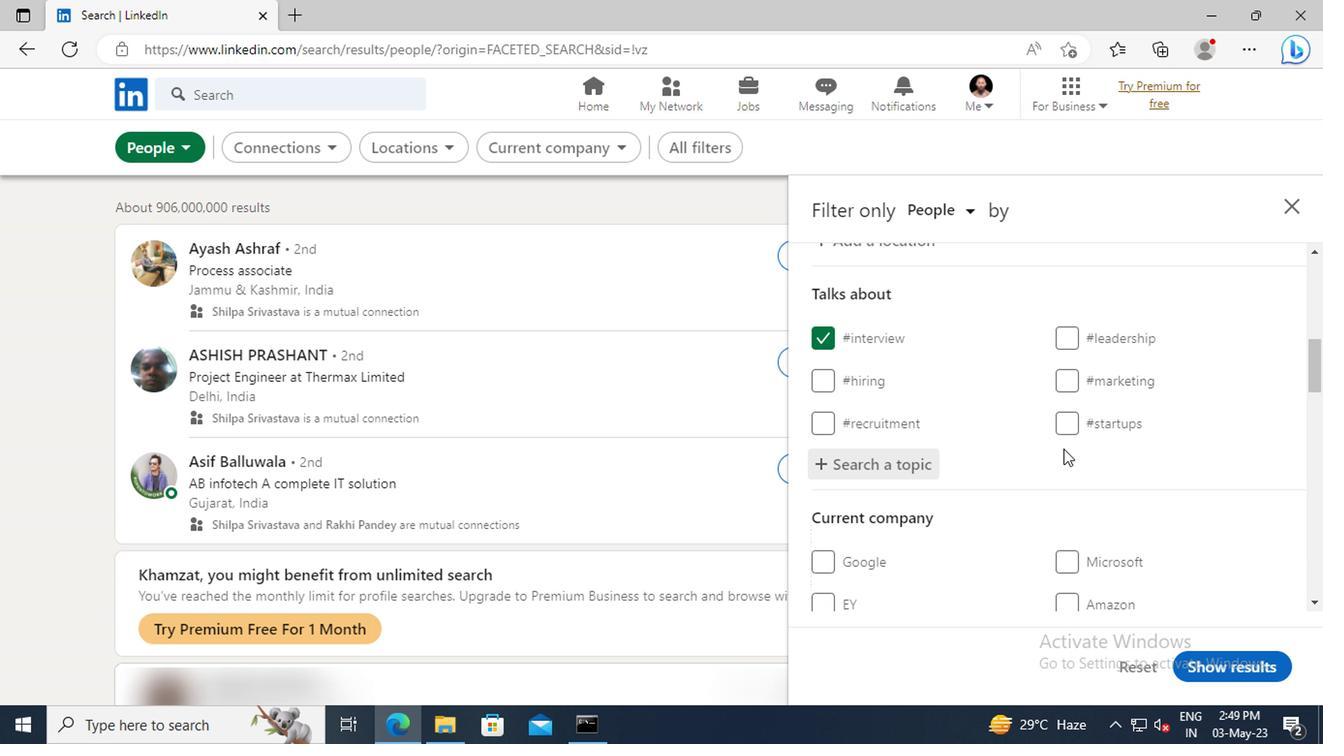 
Action: Mouse scrolled (1059, 447) with delta (0, 0)
Screenshot: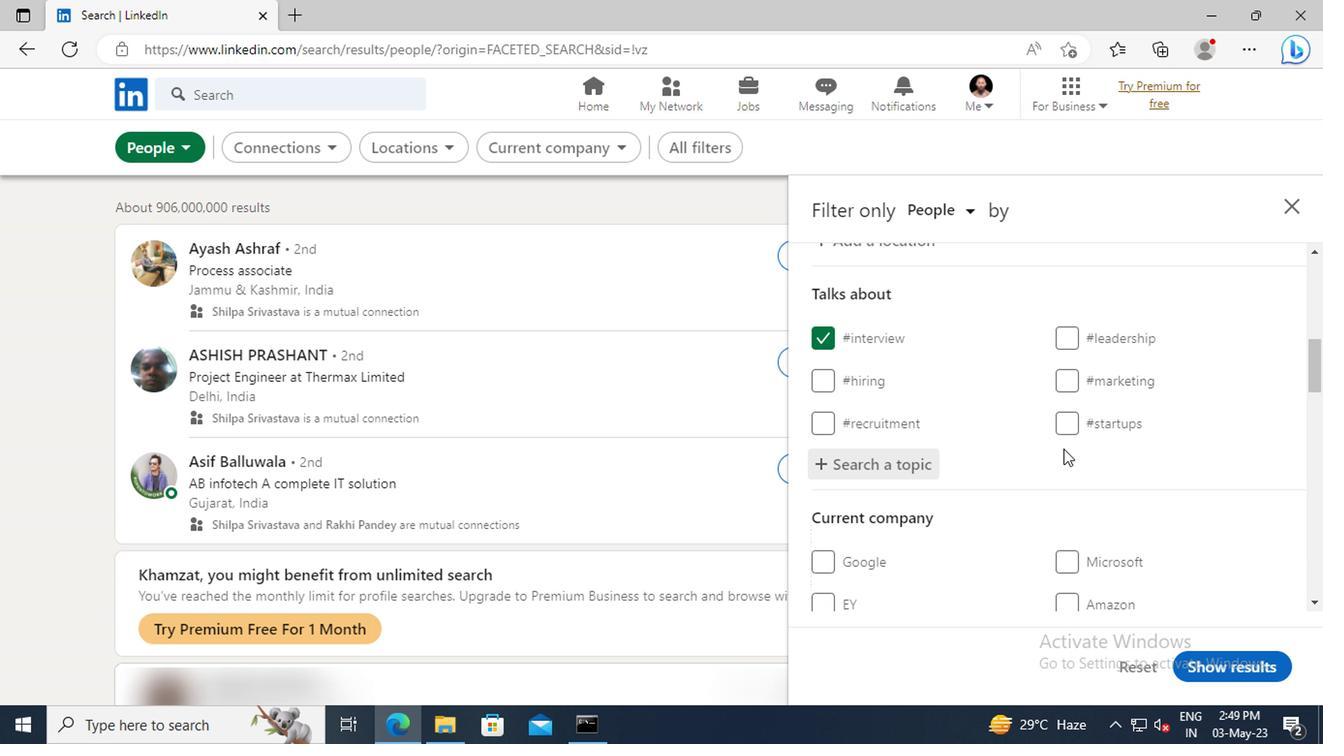 
Action: Mouse scrolled (1059, 447) with delta (0, 0)
Screenshot: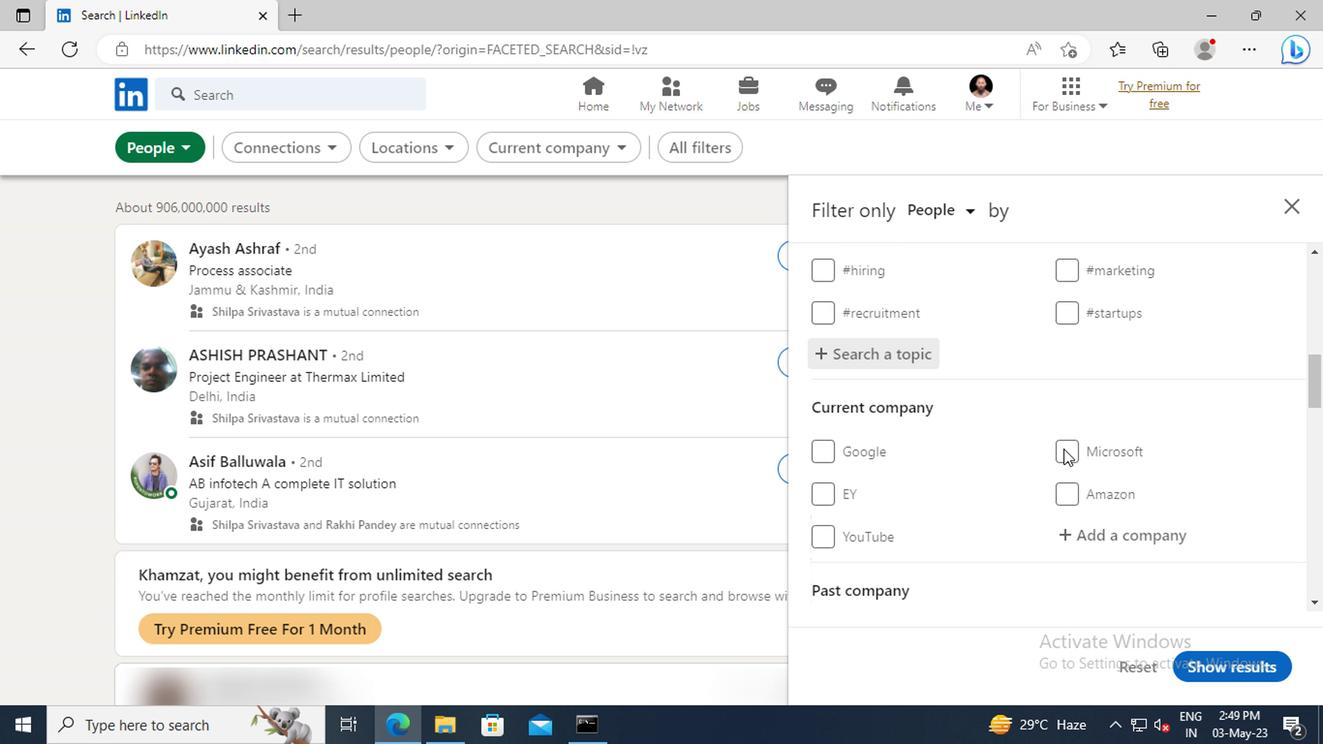 
Action: Mouse scrolled (1059, 447) with delta (0, 0)
Screenshot: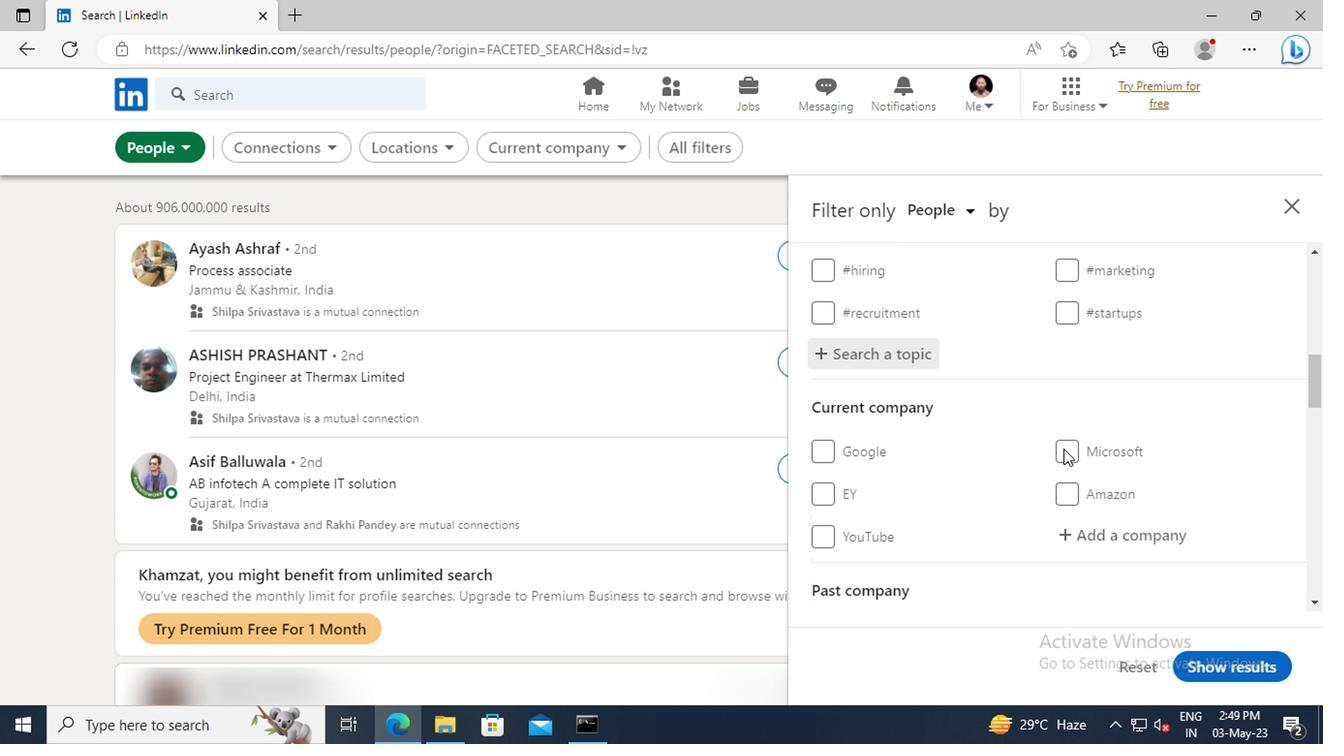 
Action: Mouse moved to (1060, 448)
Screenshot: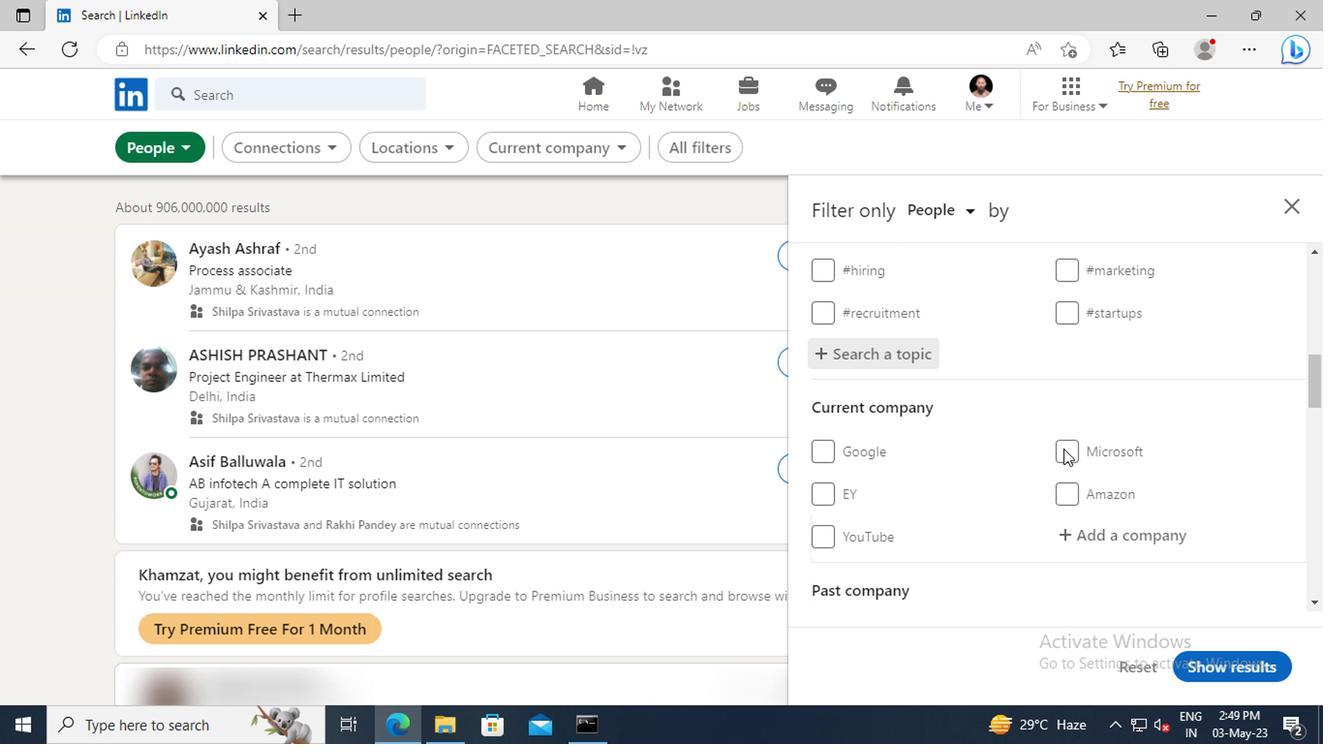 
Action: Mouse scrolled (1060, 447) with delta (0, 0)
Screenshot: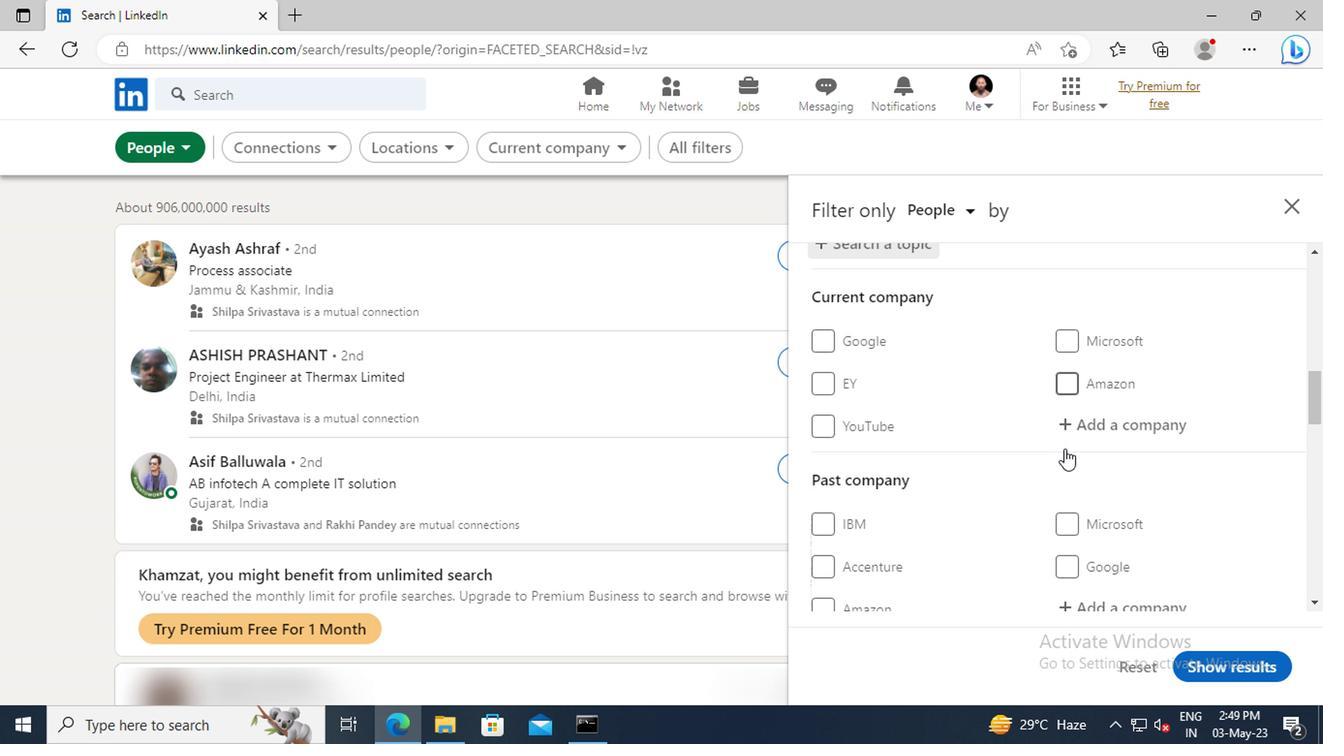 
Action: Mouse scrolled (1060, 447) with delta (0, 0)
Screenshot: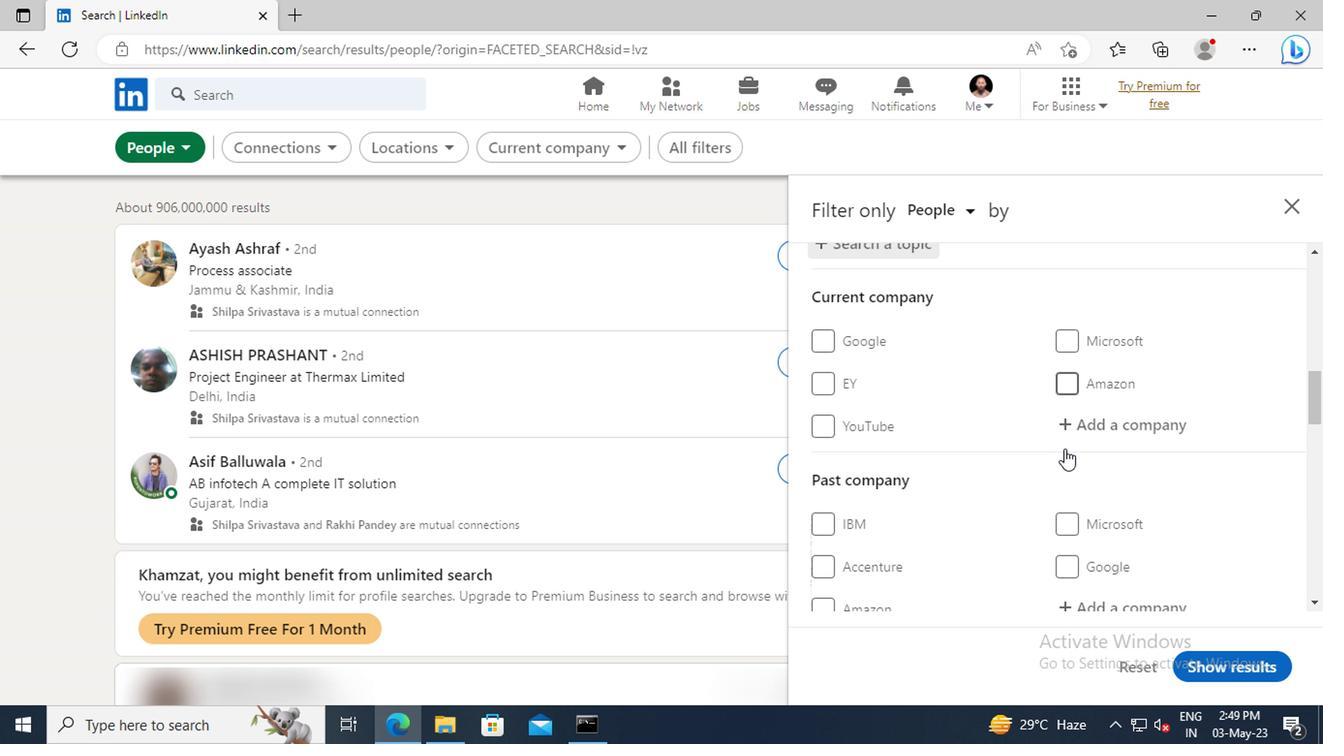 
Action: Mouse scrolled (1060, 447) with delta (0, 0)
Screenshot: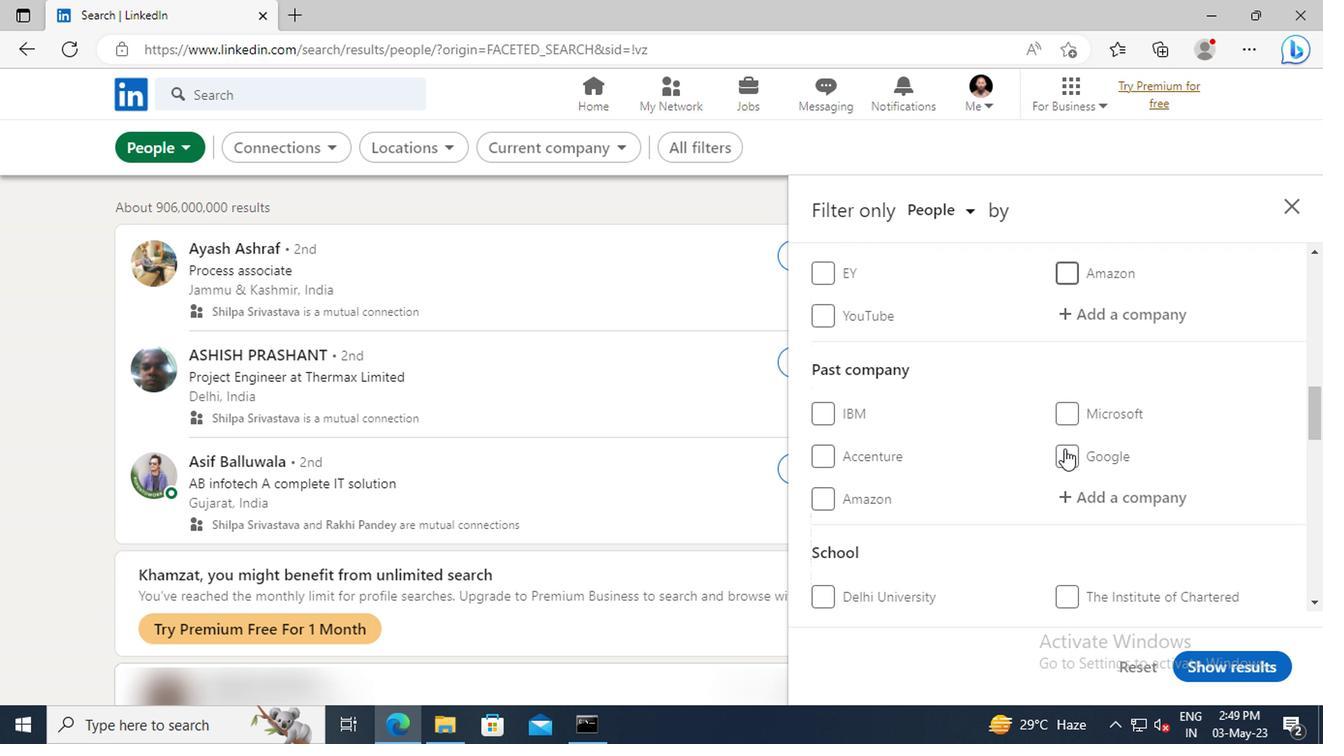 
Action: Mouse scrolled (1060, 447) with delta (0, 0)
Screenshot: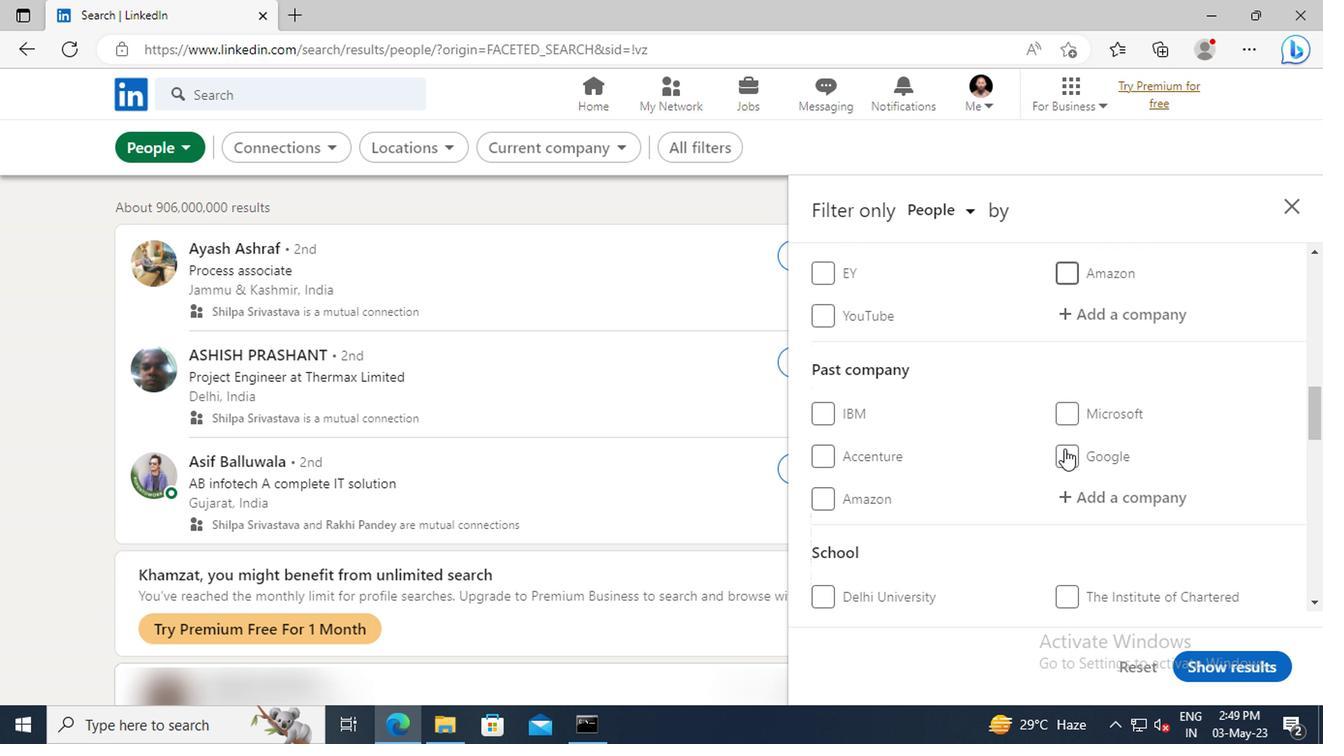 
Action: Mouse scrolled (1060, 447) with delta (0, 0)
Screenshot: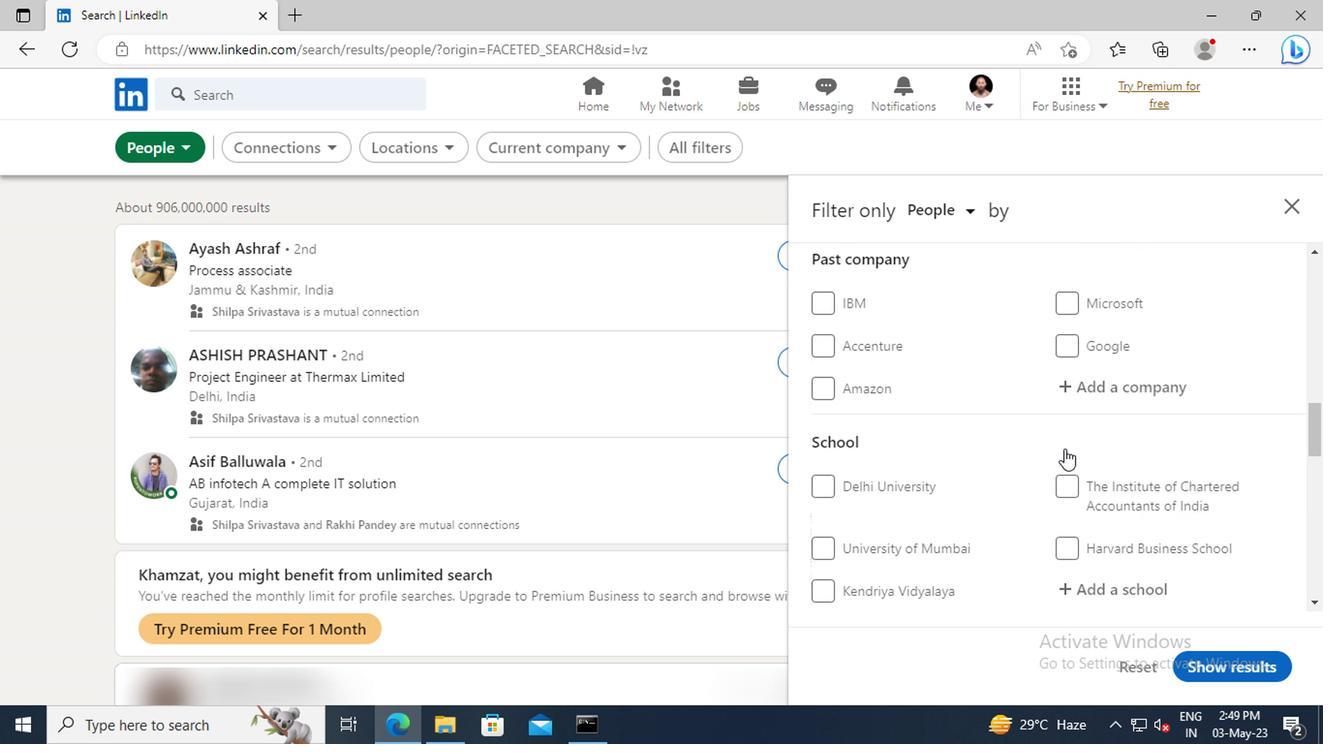
Action: Mouse scrolled (1060, 447) with delta (0, 0)
Screenshot: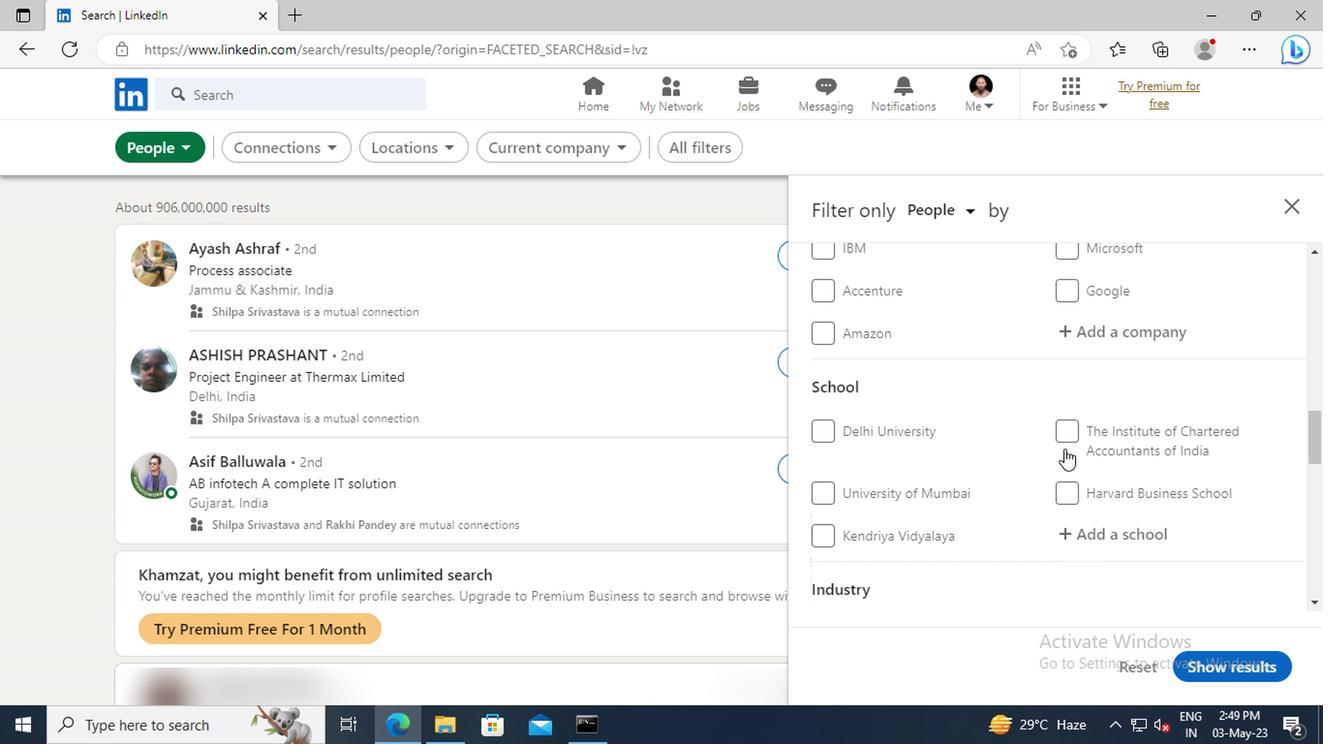 
Action: Mouse scrolled (1060, 447) with delta (0, 0)
Screenshot: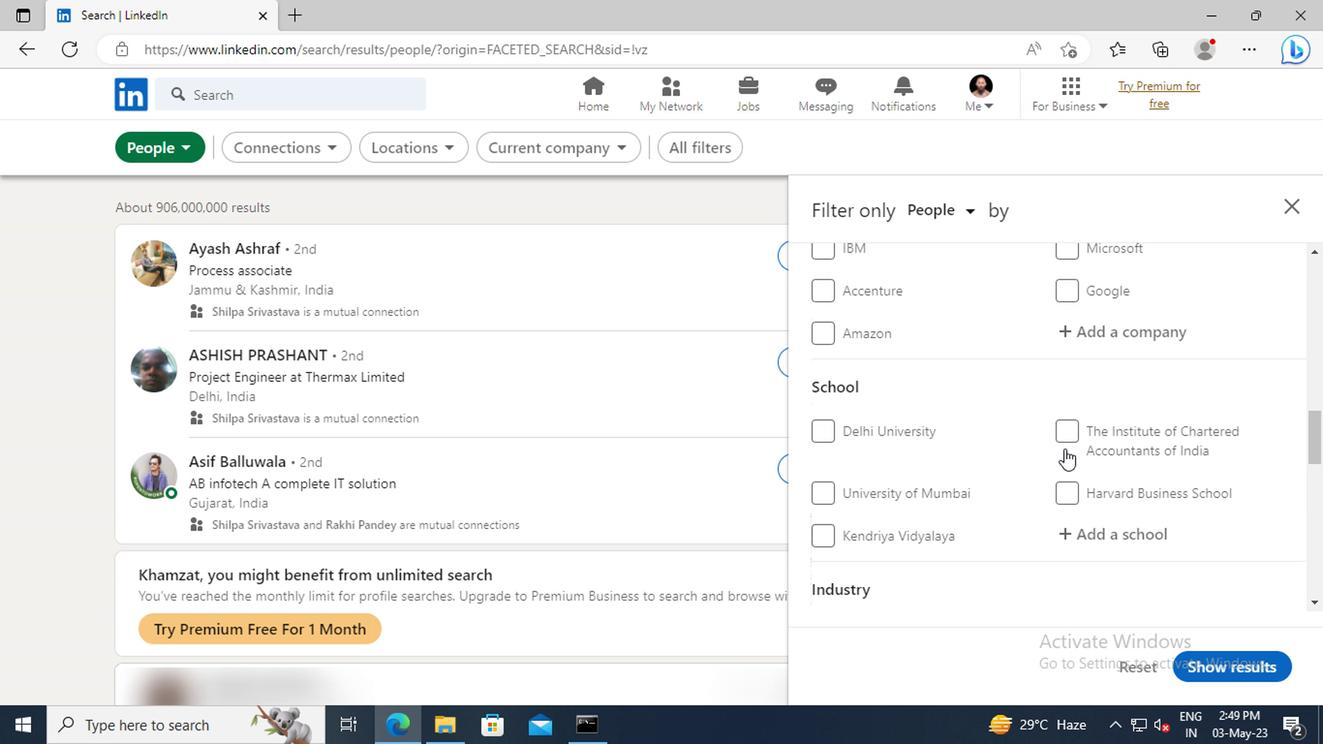 
Action: Mouse scrolled (1060, 447) with delta (0, 0)
Screenshot: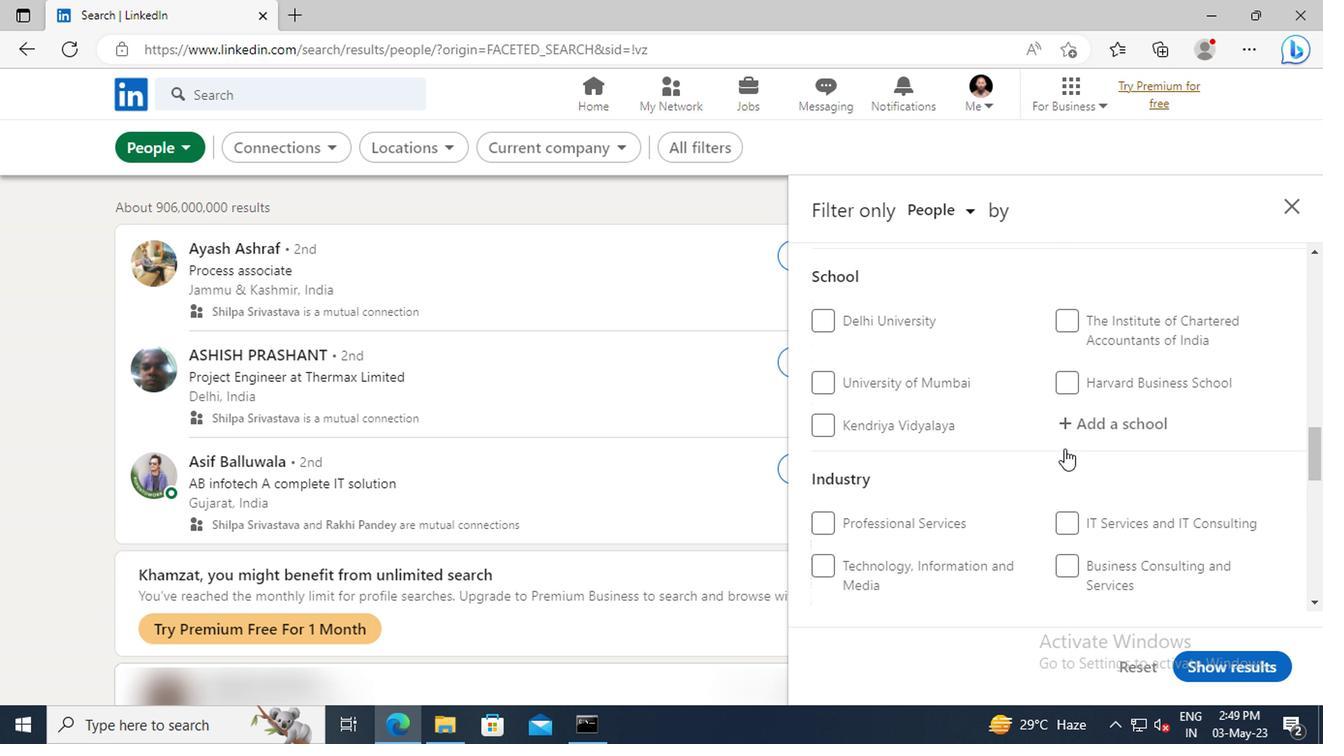 
Action: Mouse scrolled (1060, 447) with delta (0, 0)
Screenshot: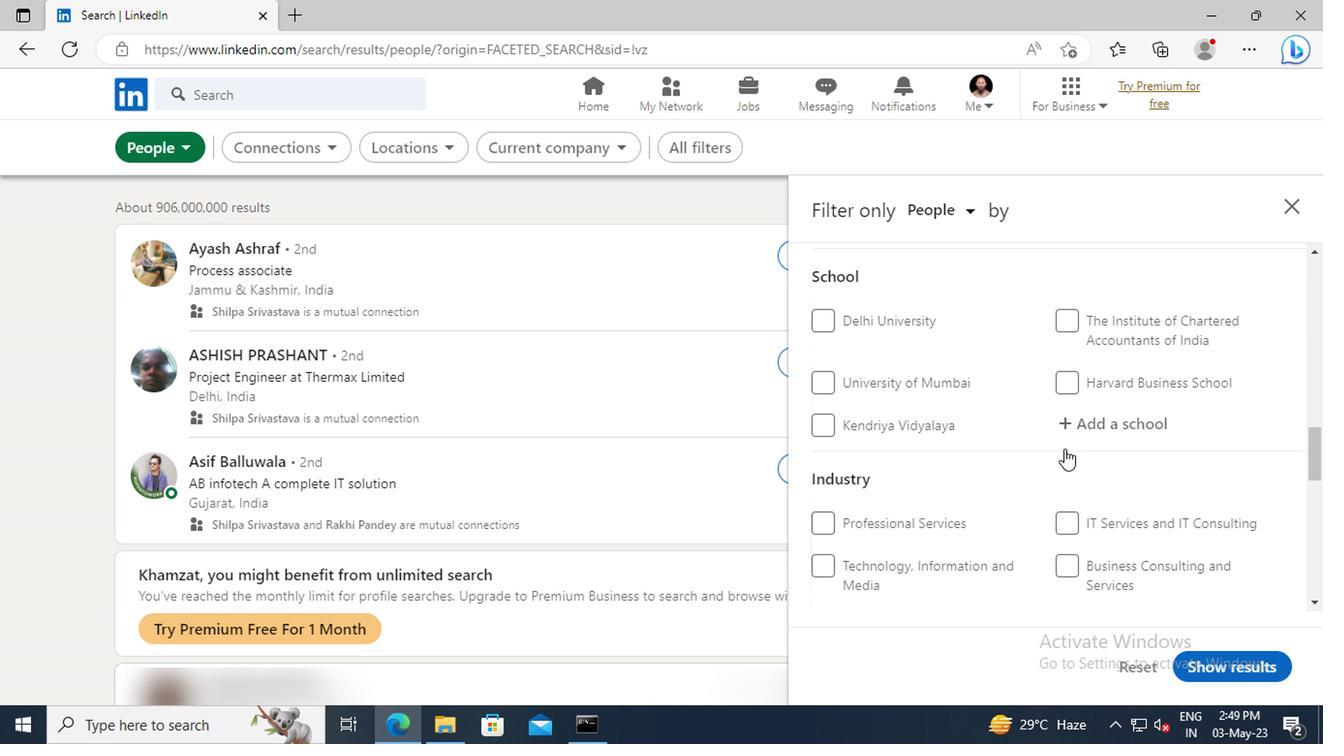 
Action: Mouse moved to (1062, 447)
Screenshot: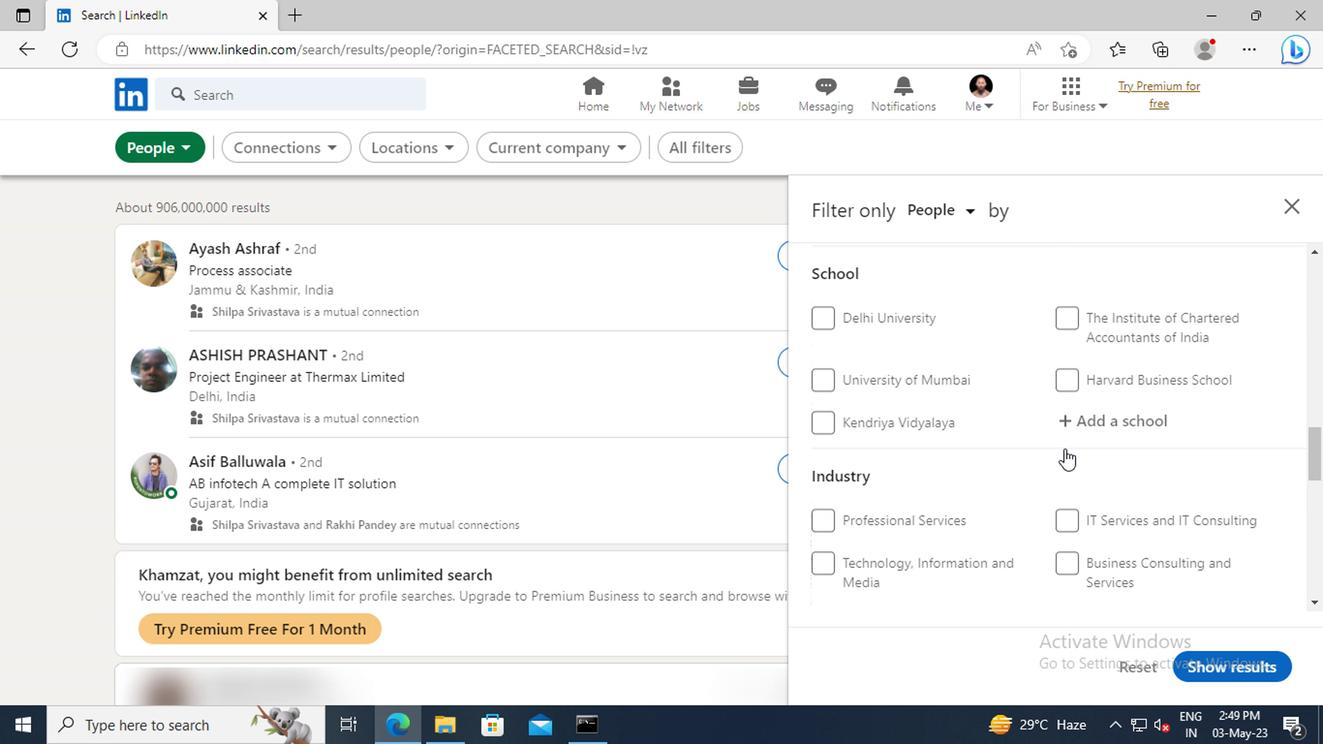 
Action: Mouse scrolled (1062, 446) with delta (0, -1)
Screenshot: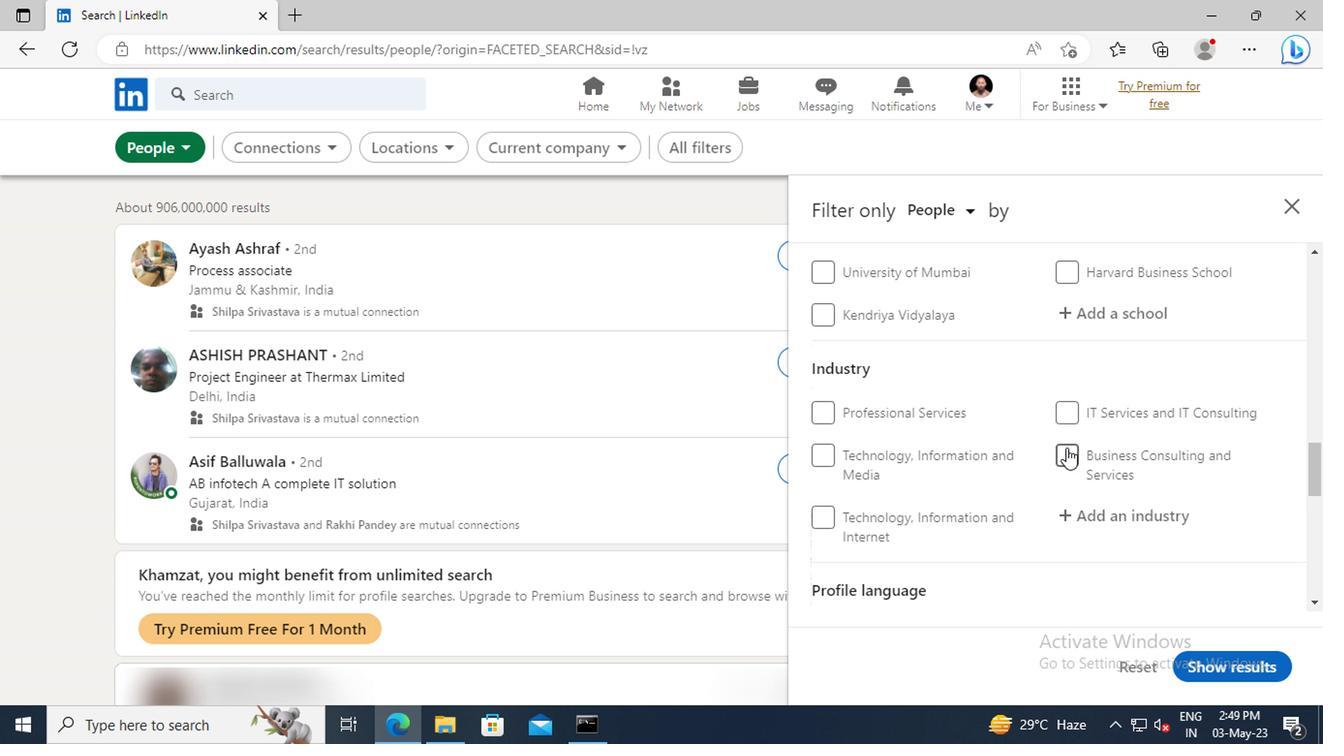 
Action: Mouse scrolled (1062, 446) with delta (0, -1)
Screenshot: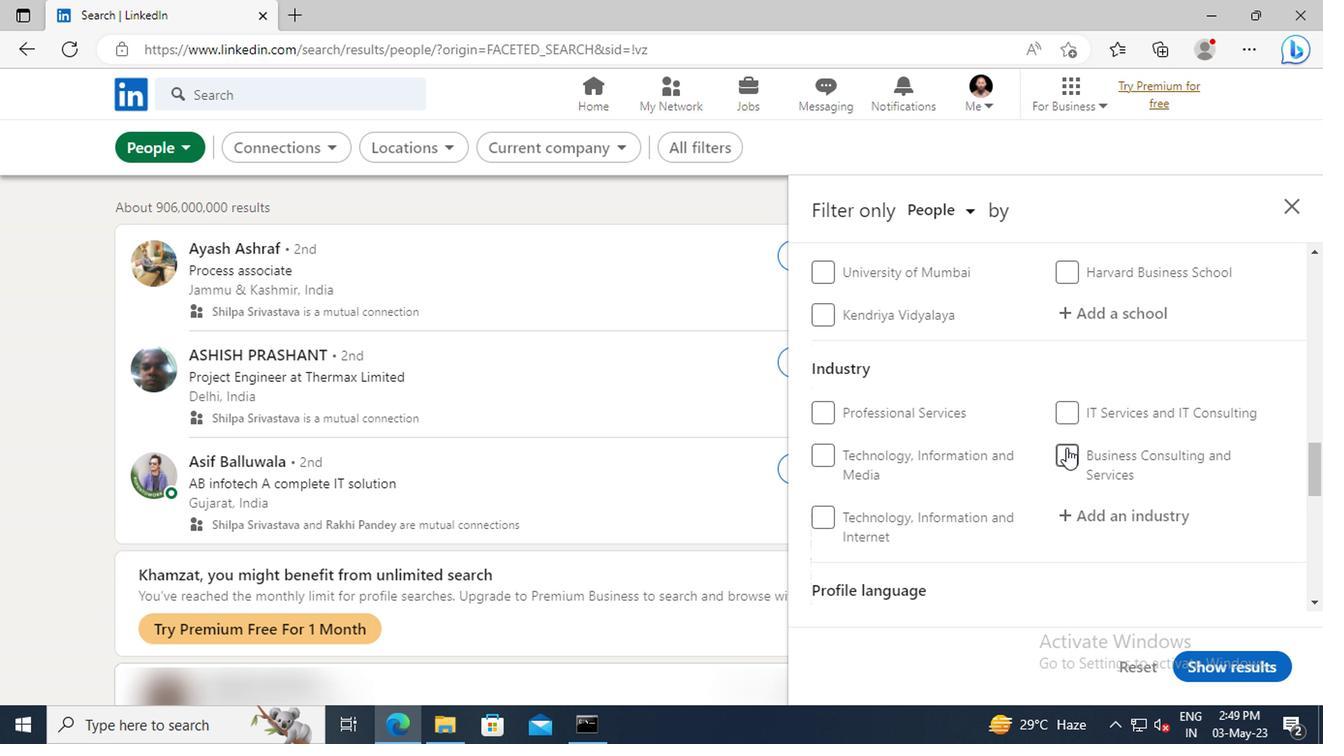 
Action: Mouse scrolled (1062, 446) with delta (0, -1)
Screenshot: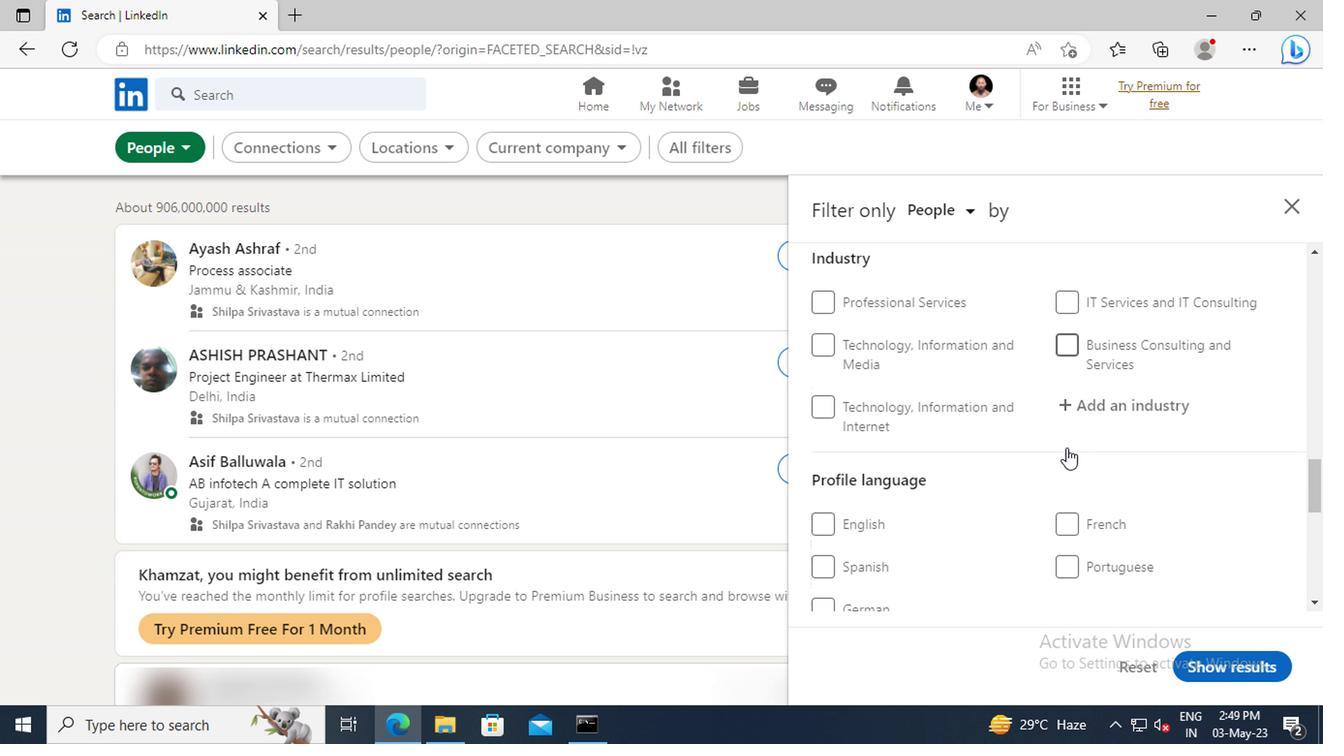 
Action: Mouse moved to (820, 556)
Screenshot: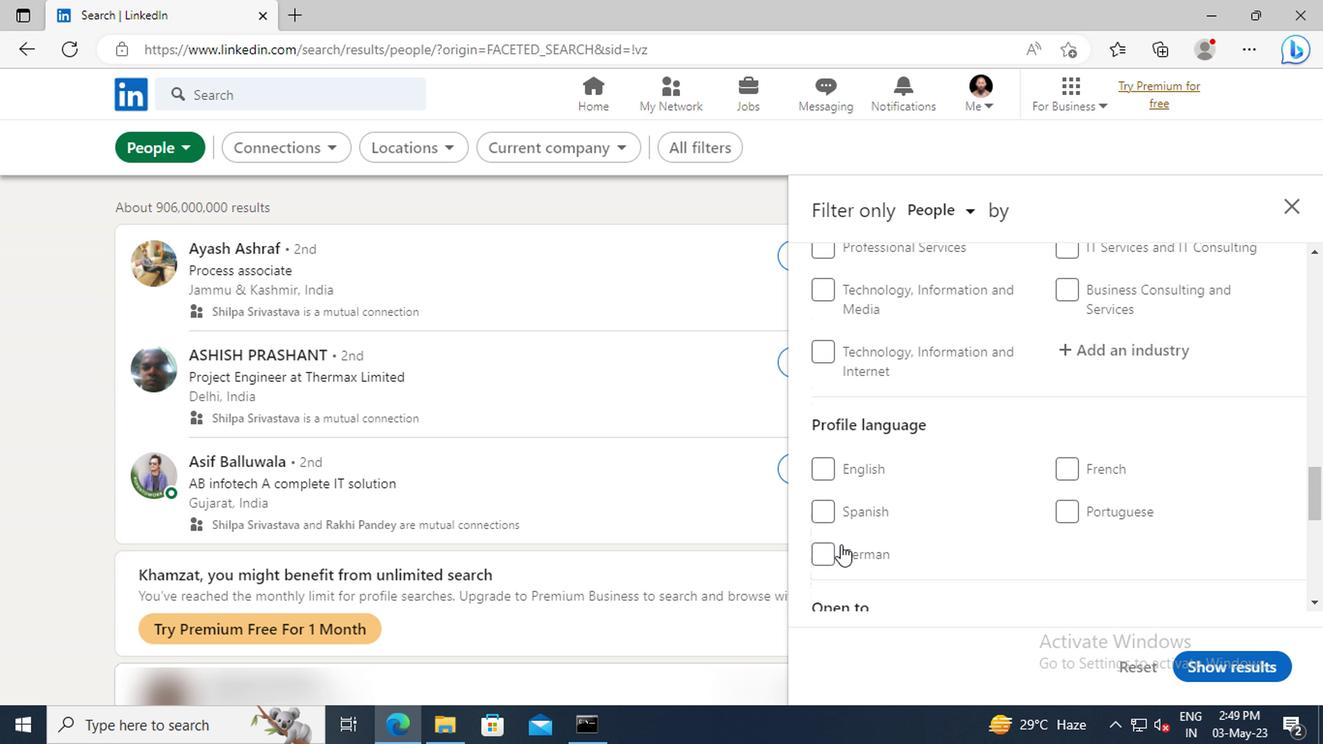 
Action: Mouse pressed left at (820, 556)
Screenshot: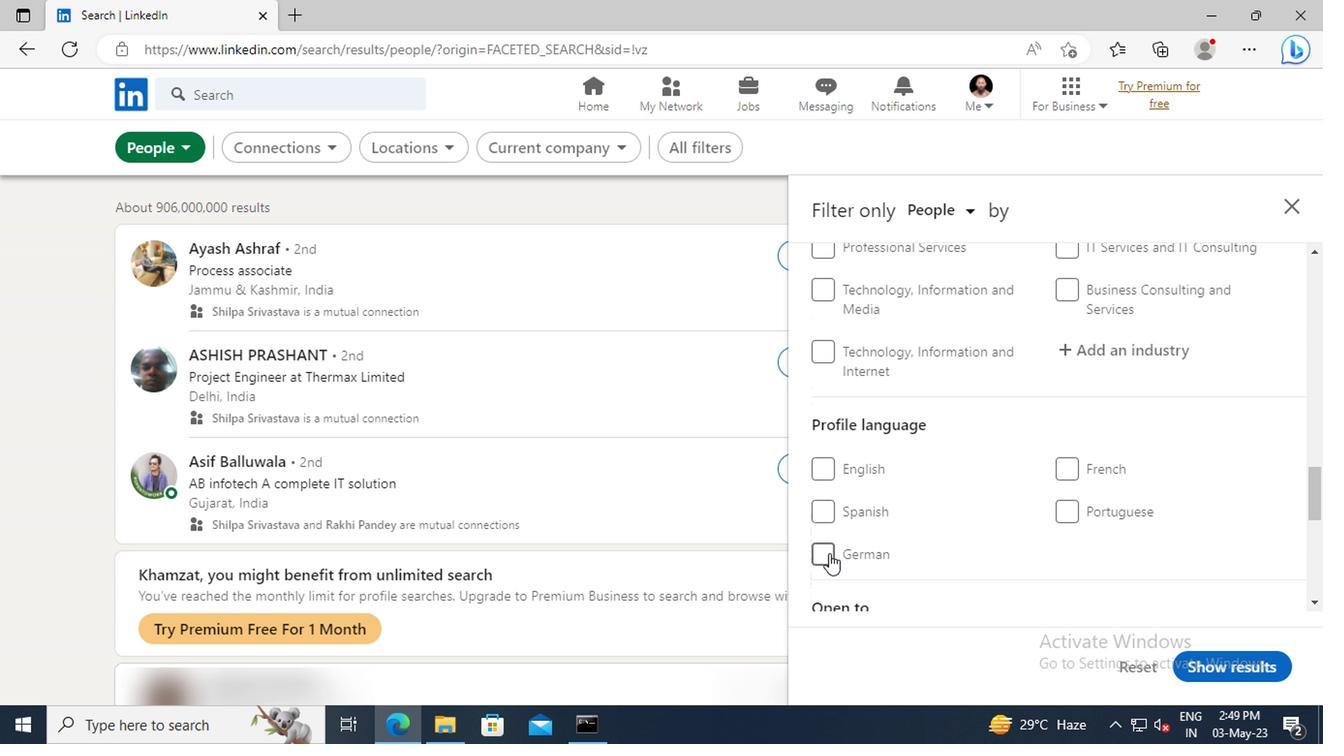 
Action: Mouse moved to (1081, 510)
Screenshot: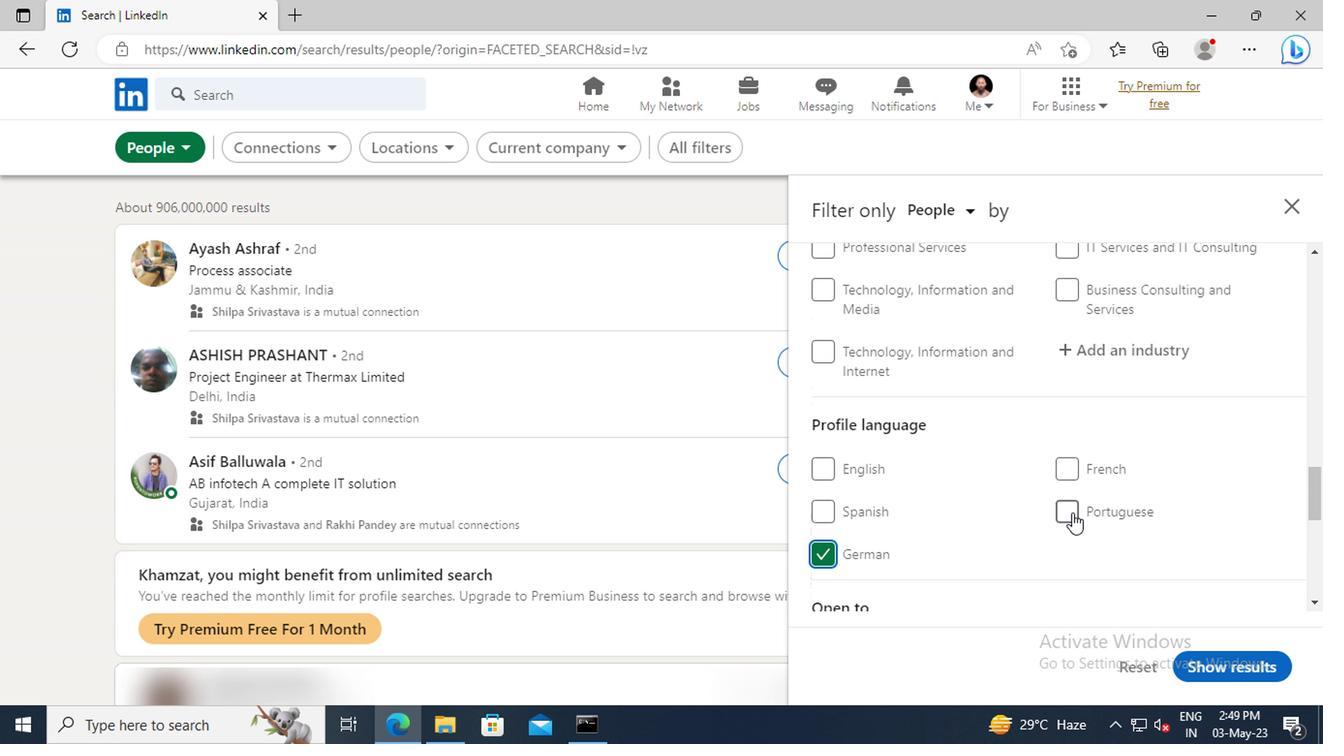 
Action: Mouse scrolled (1081, 511) with delta (0, 0)
Screenshot: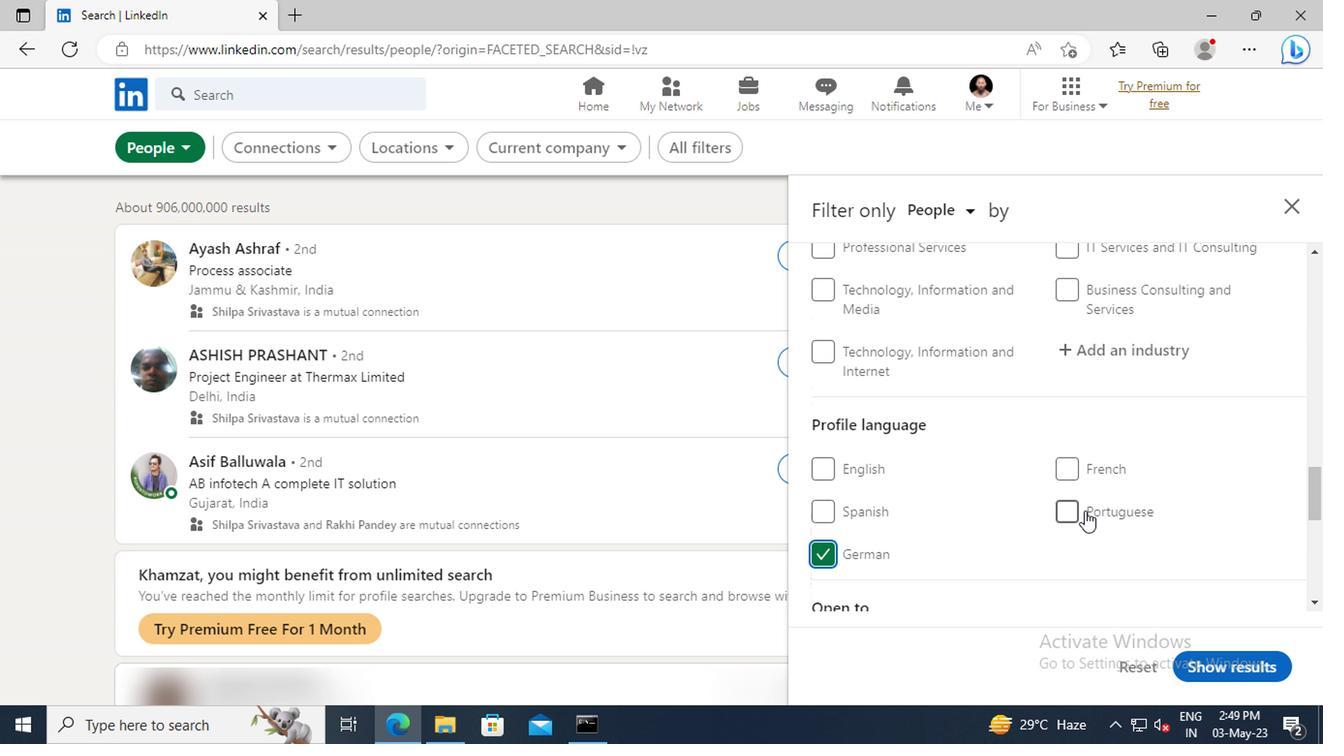
Action: Mouse scrolled (1081, 511) with delta (0, 0)
Screenshot: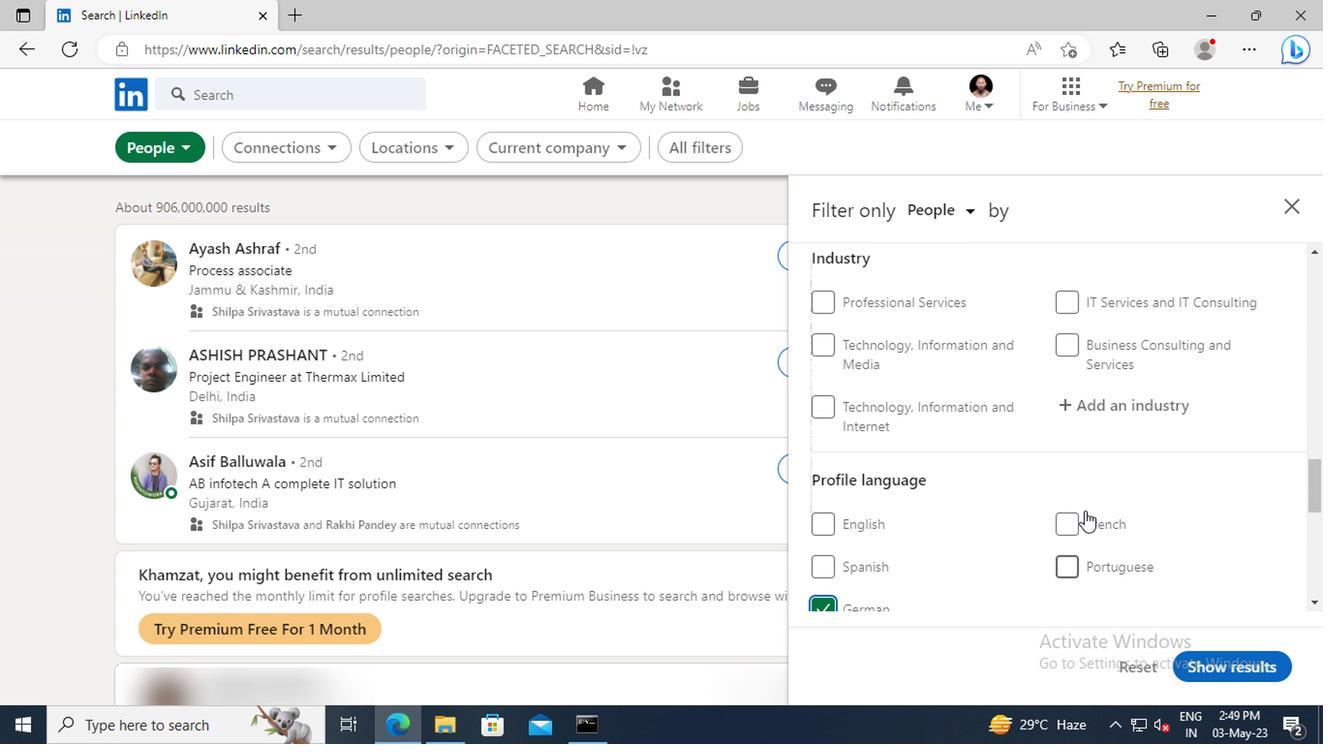 
Action: Mouse scrolled (1081, 511) with delta (0, 0)
Screenshot: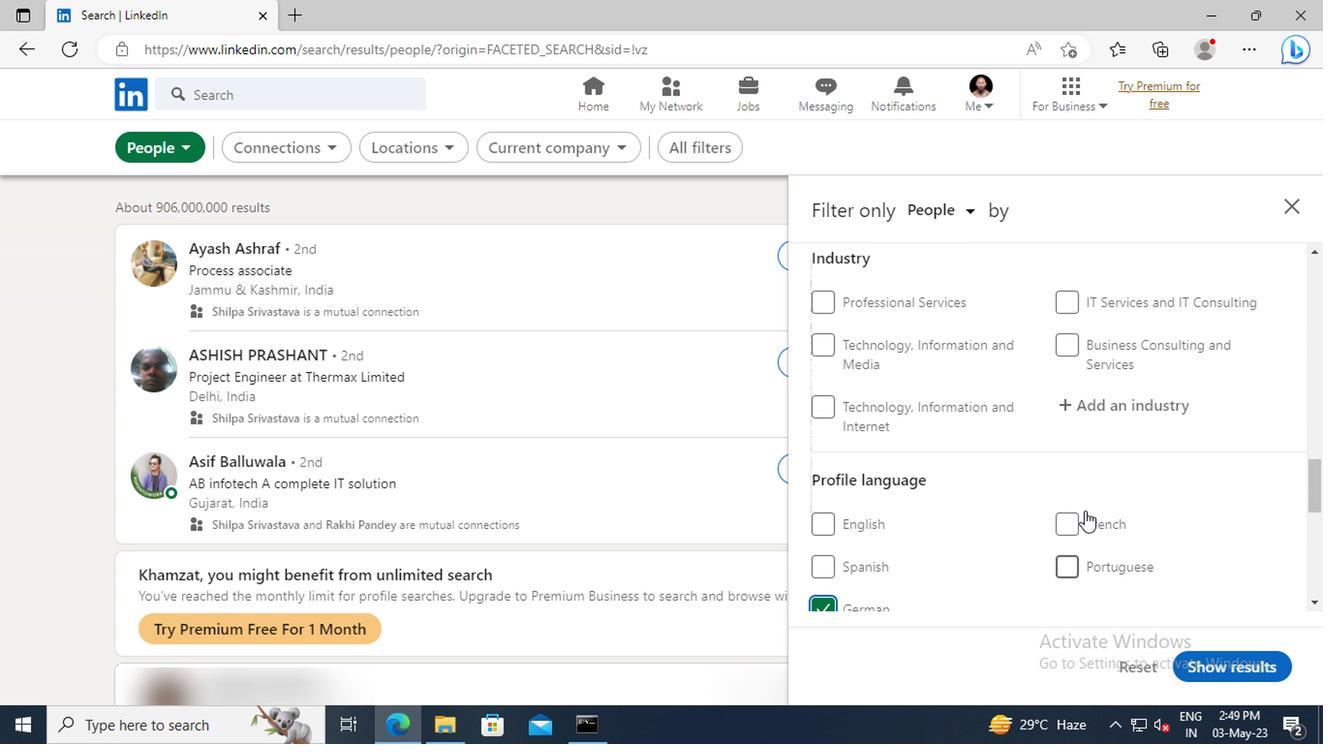 
Action: Mouse scrolled (1081, 511) with delta (0, 0)
Screenshot: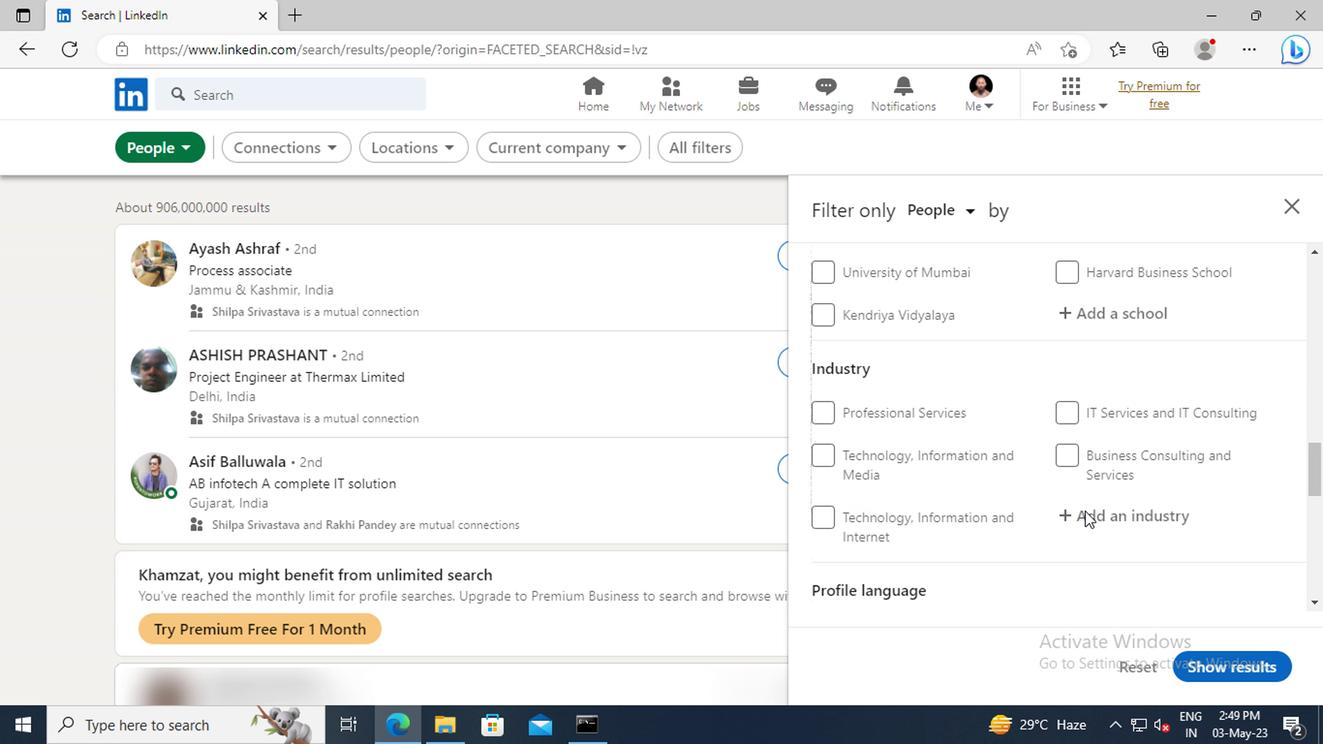 
Action: Mouse scrolled (1081, 511) with delta (0, 0)
Screenshot: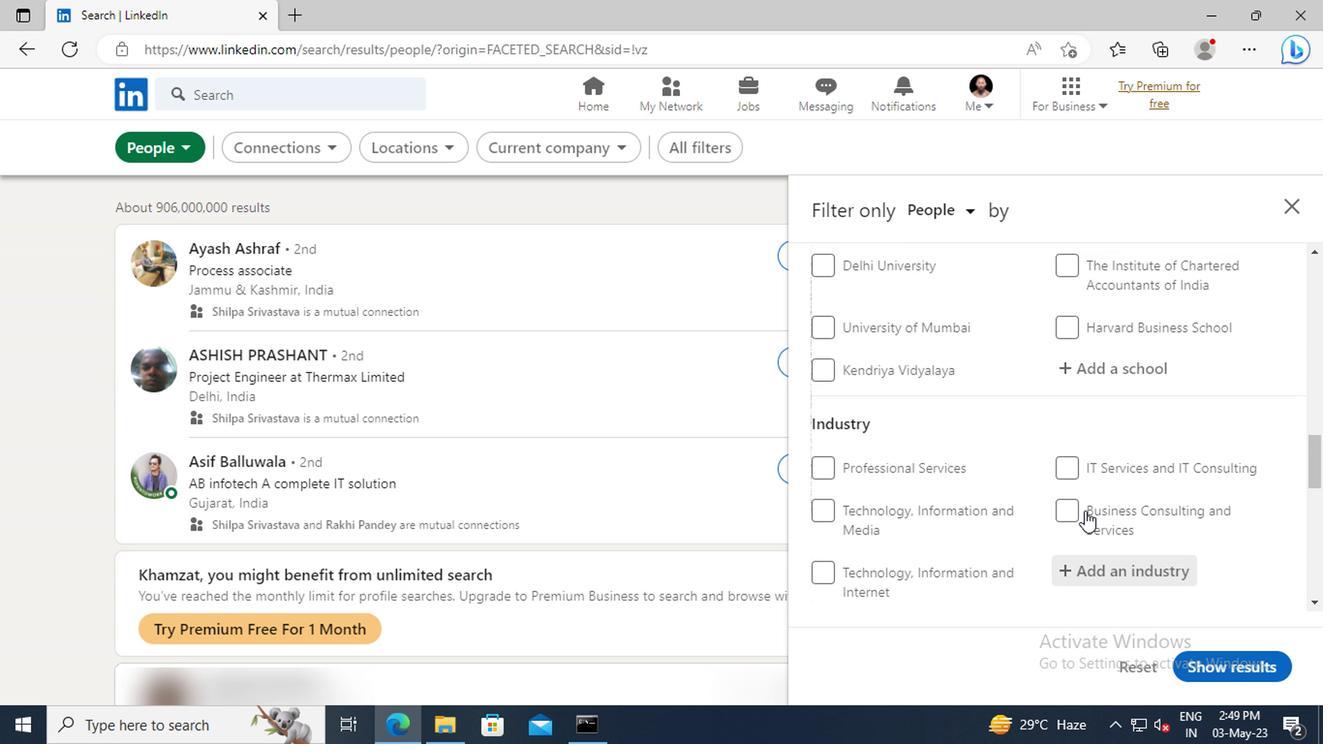 
Action: Mouse moved to (1081, 510)
Screenshot: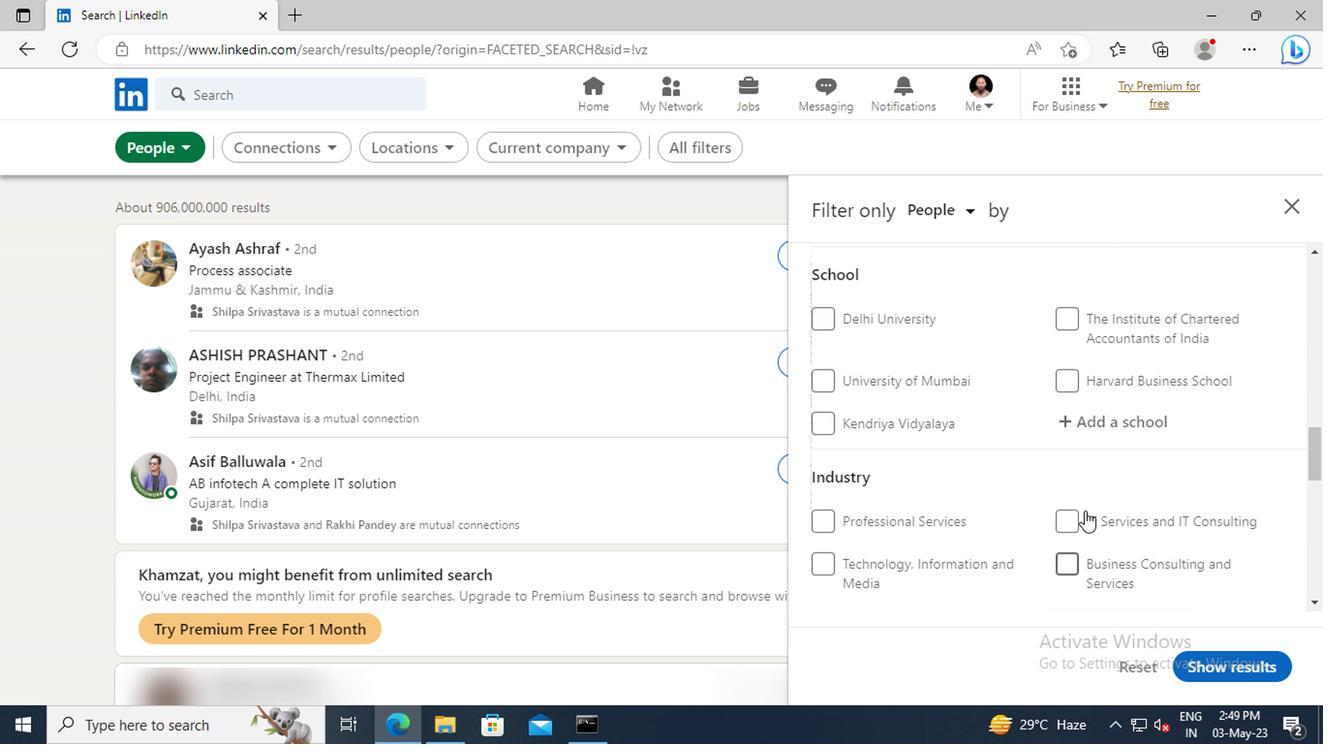 
Action: Mouse scrolled (1081, 511) with delta (0, 0)
Screenshot: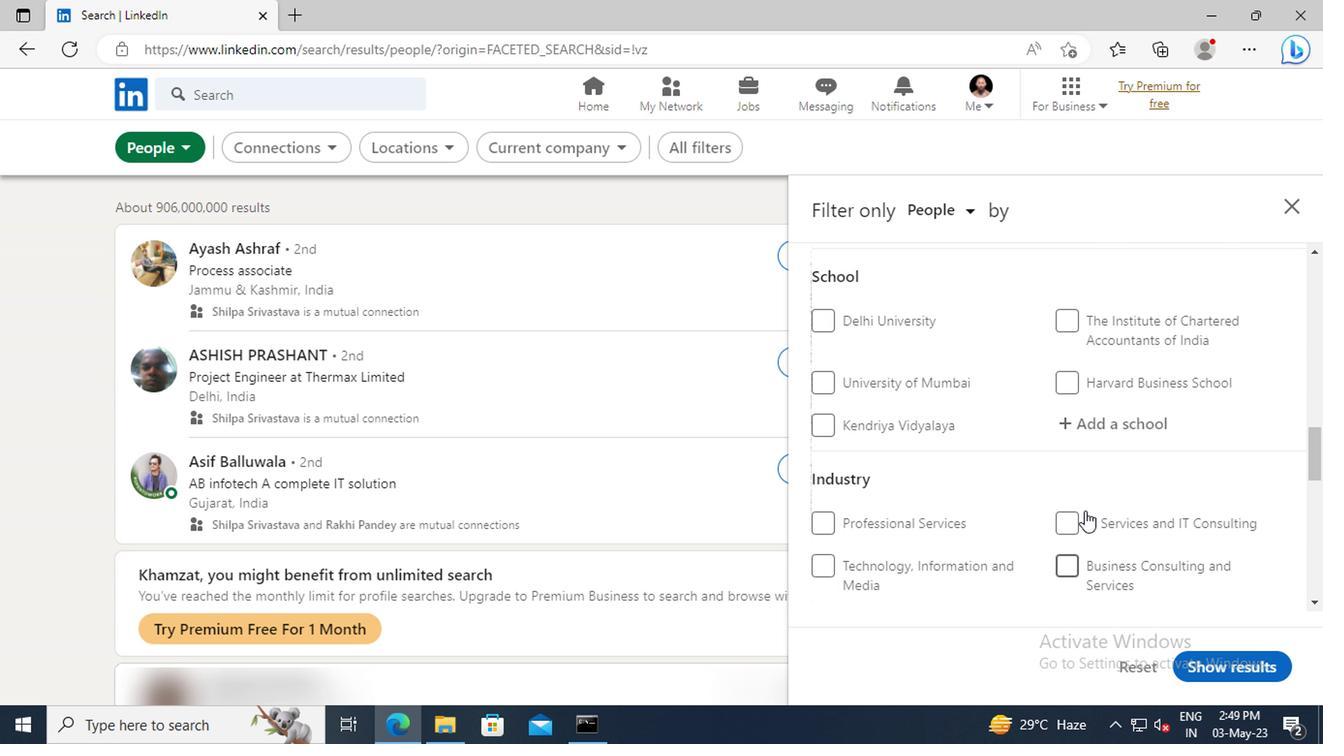 
Action: Mouse scrolled (1081, 511) with delta (0, 0)
Screenshot: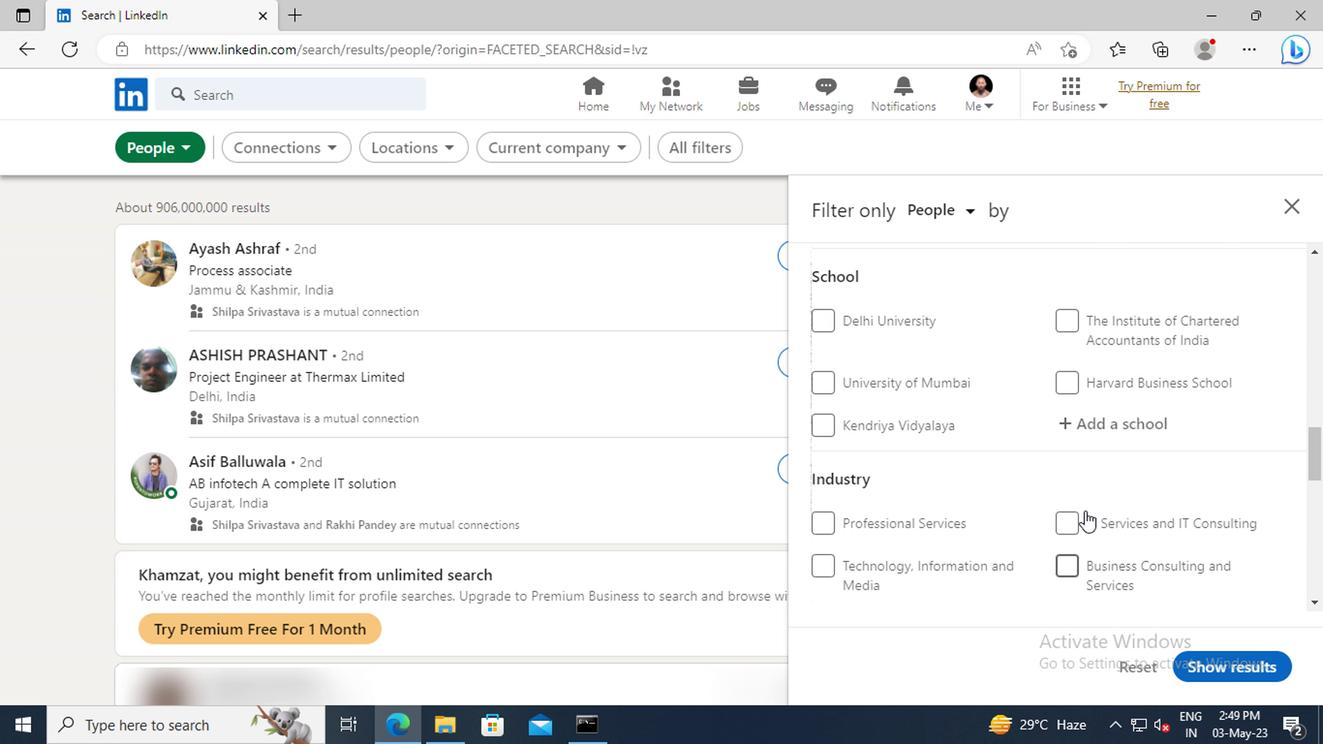 
Action: Mouse scrolled (1081, 511) with delta (0, 0)
Screenshot: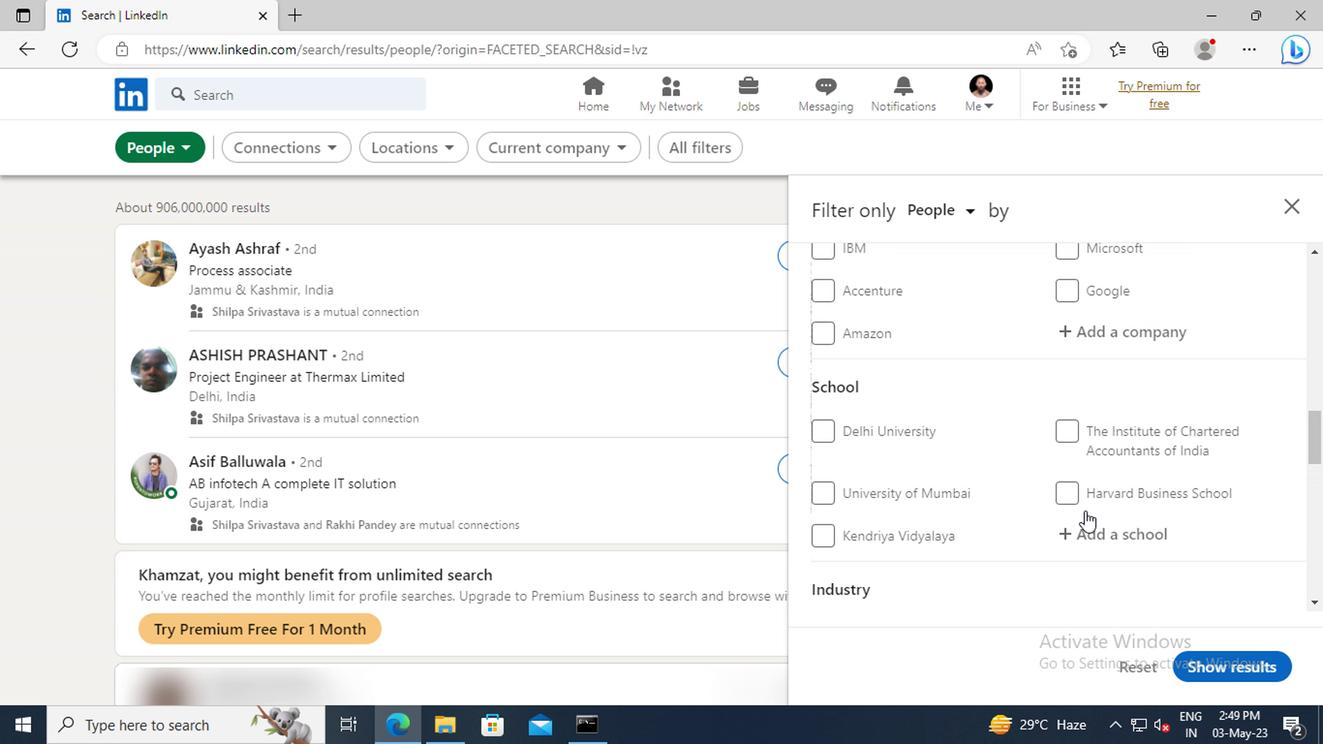 
Action: Mouse scrolled (1081, 511) with delta (0, 0)
Screenshot: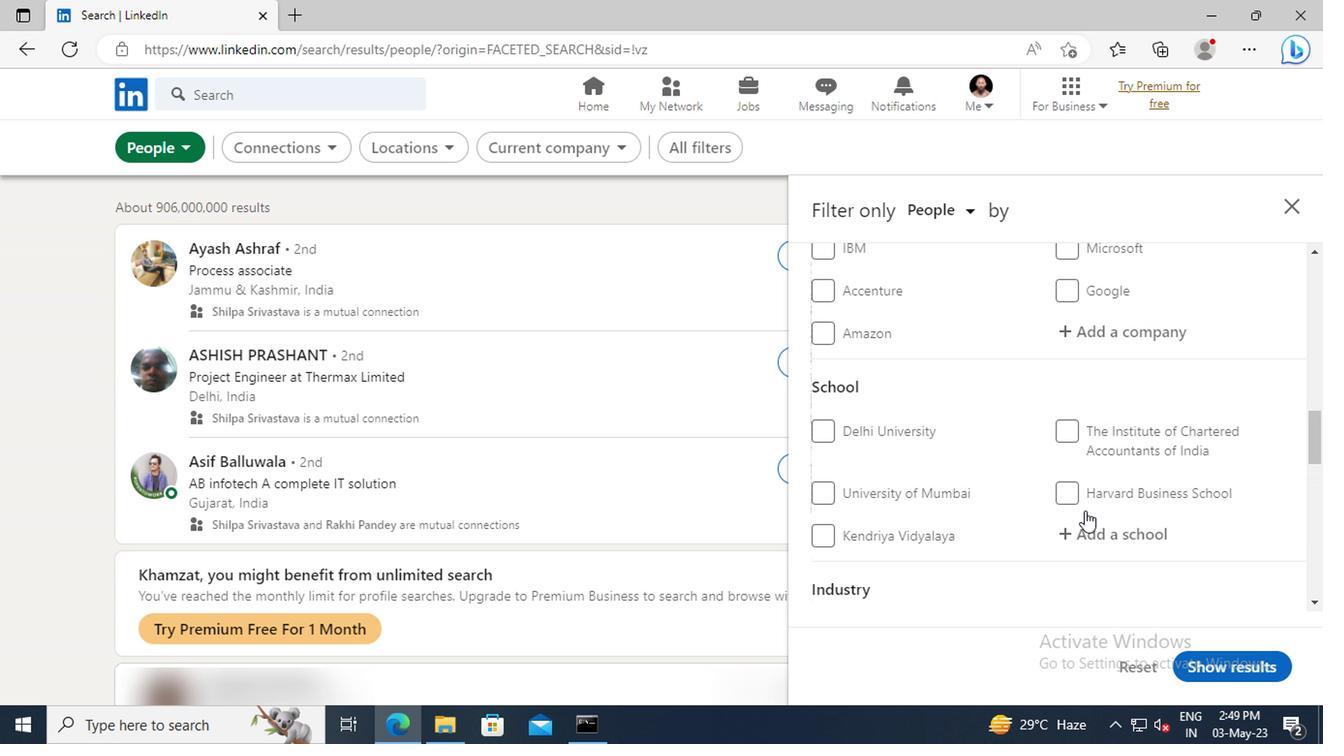 
Action: Mouse scrolled (1081, 511) with delta (0, 0)
Screenshot: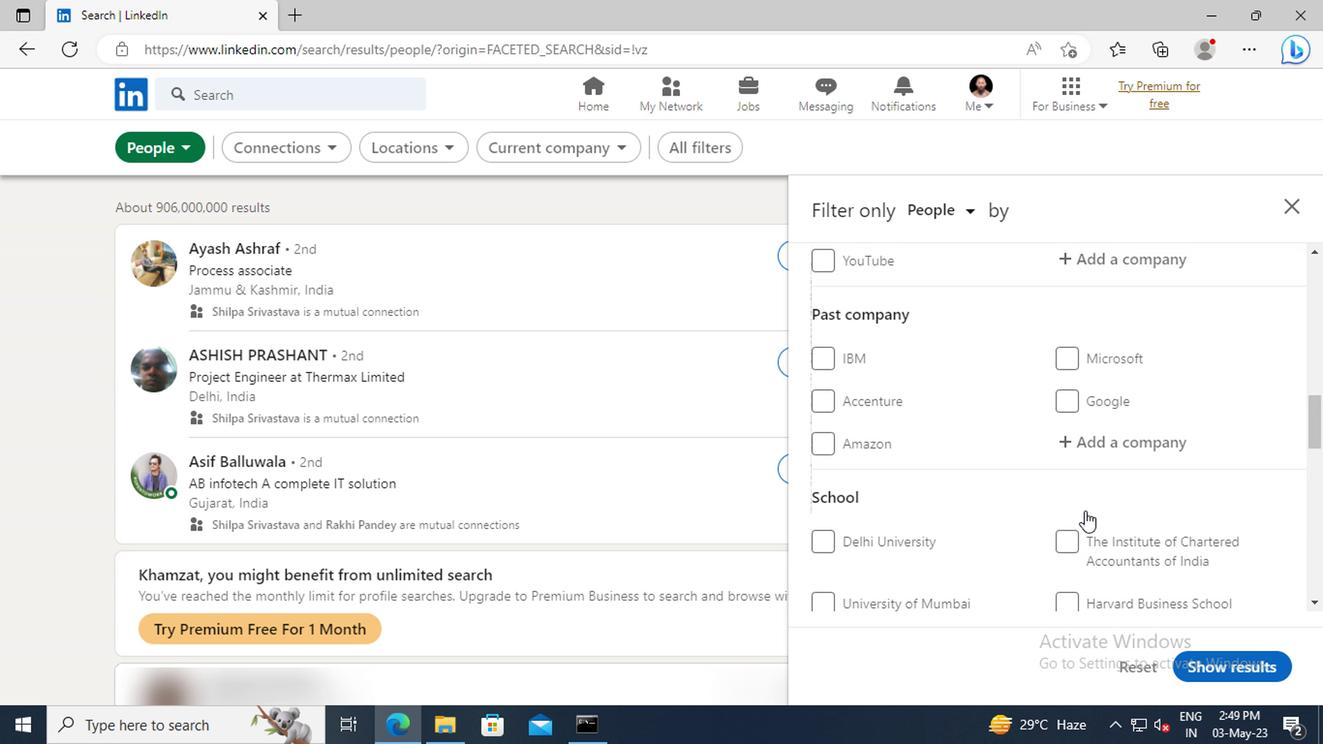 
Action: Mouse scrolled (1081, 511) with delta (0, 0)
Screenshot: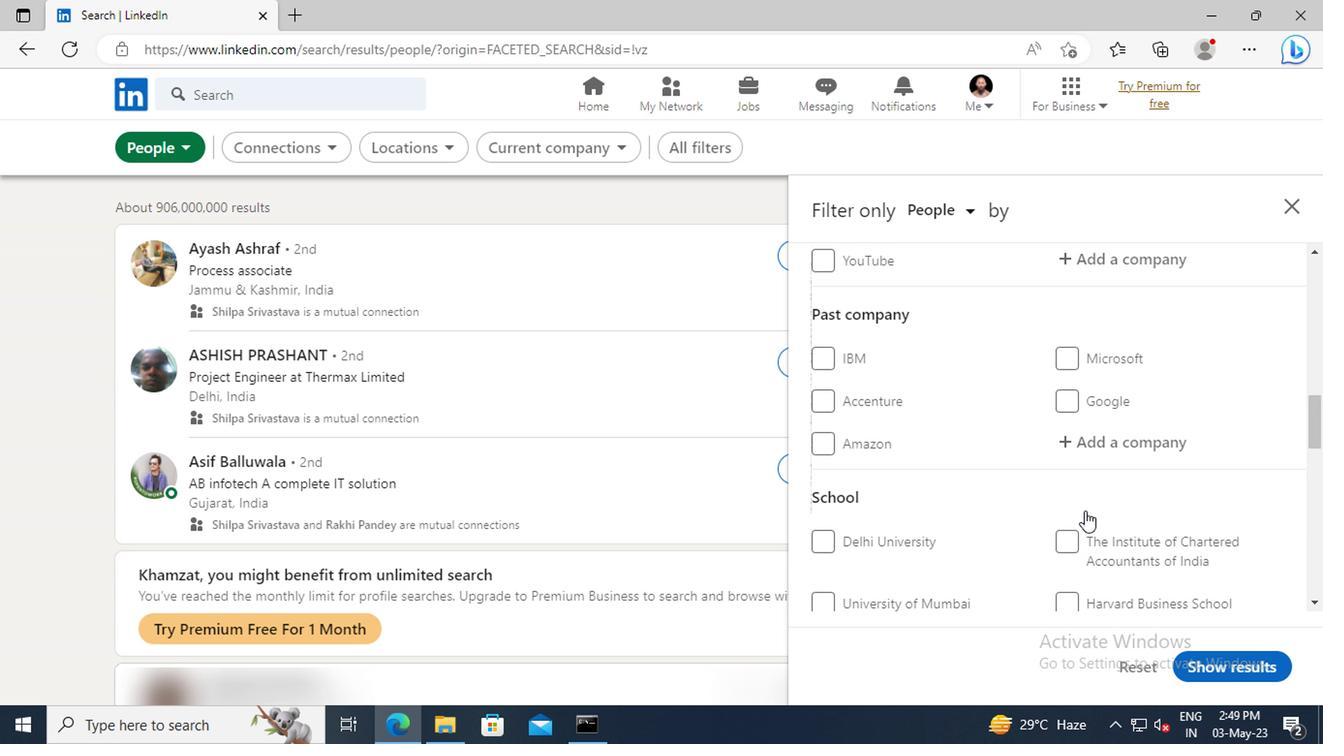 
Action: Mouse scrolled (1081, 511) with delta (0, 0)
Screenshot: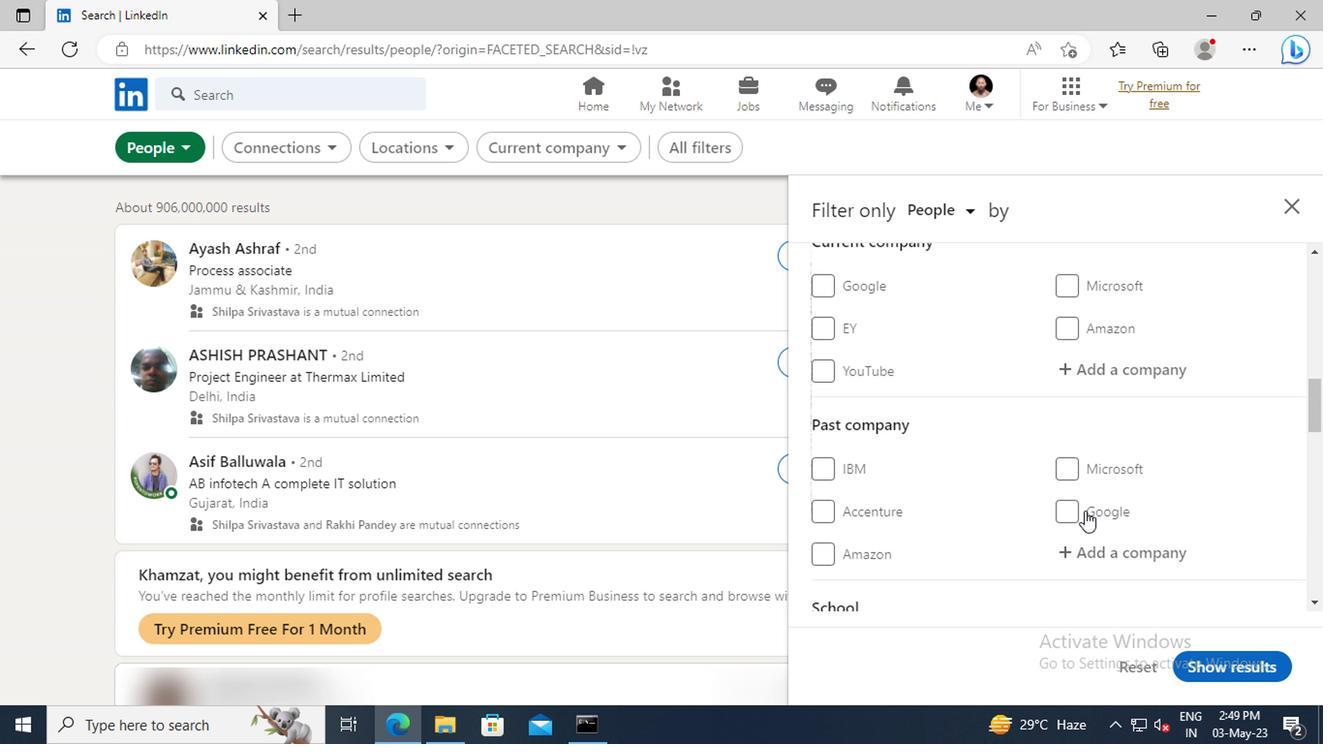 
Action: Mouse moved to (1081, 506)
Screenshot: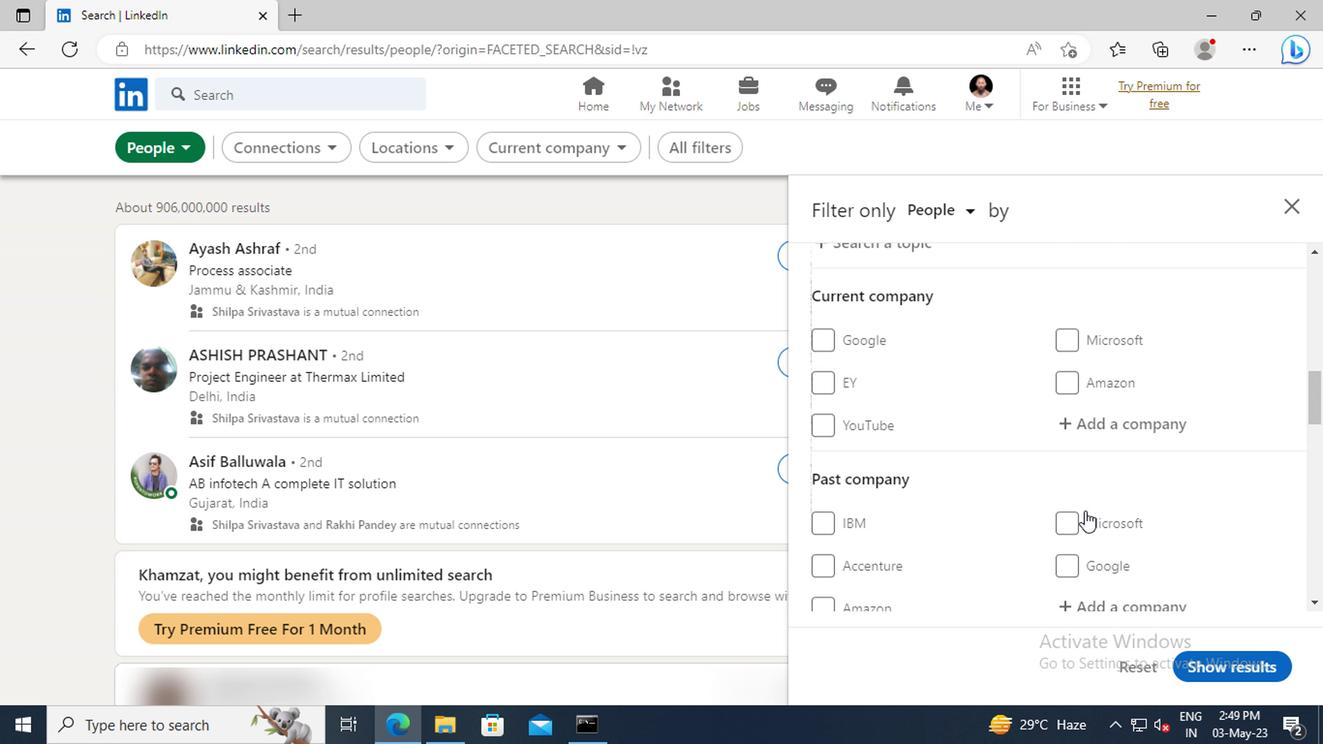 
Action: Mouse scrolled (1081, 507) with delta (0, 1)
Screenshot: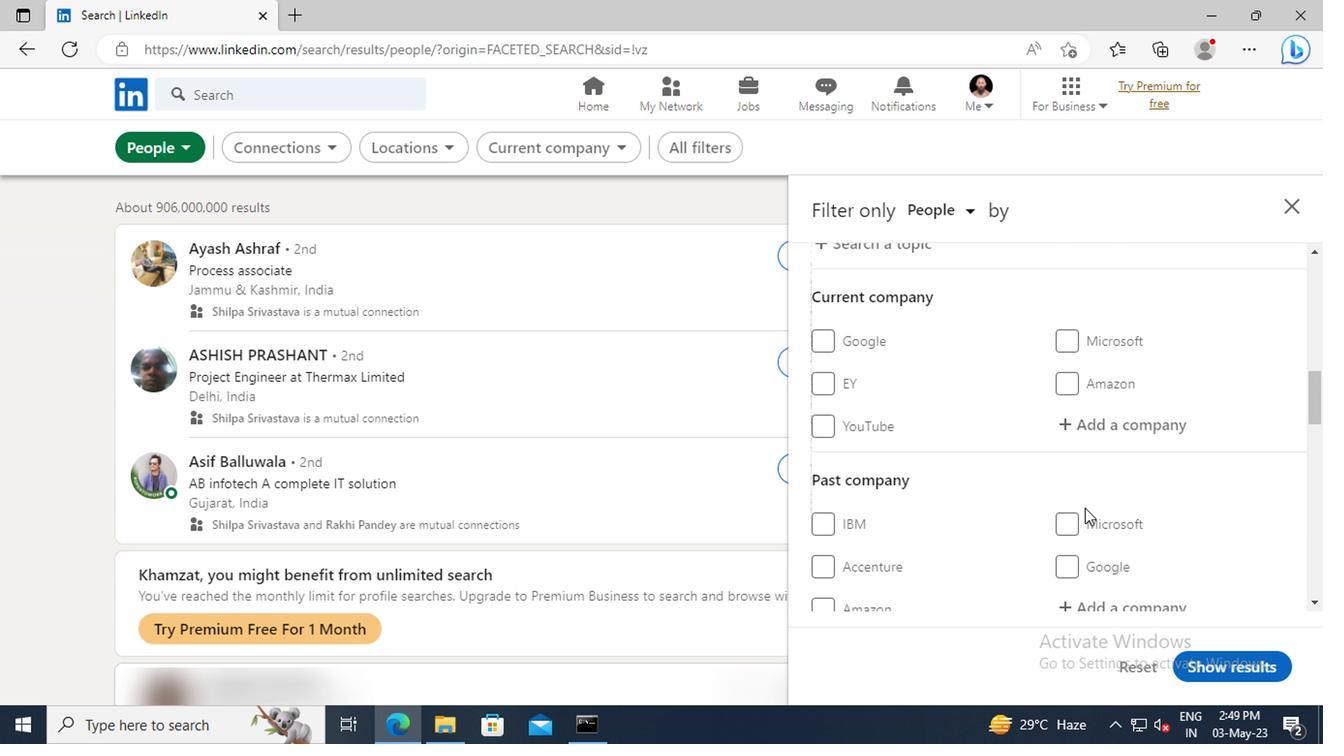 
Action: Mouse moved to (1084, 488)
Screenshot: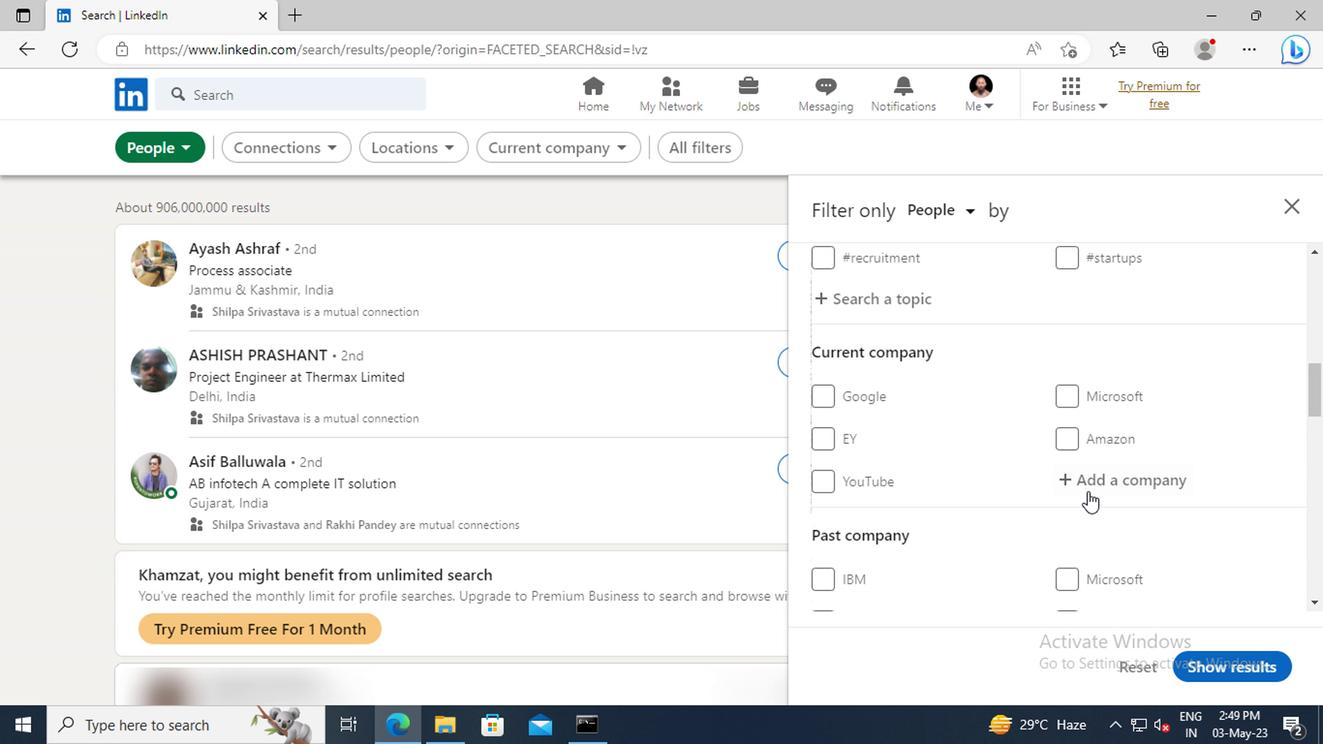 
Action: Mouse pressed left at (1084, 488)
Screenshot: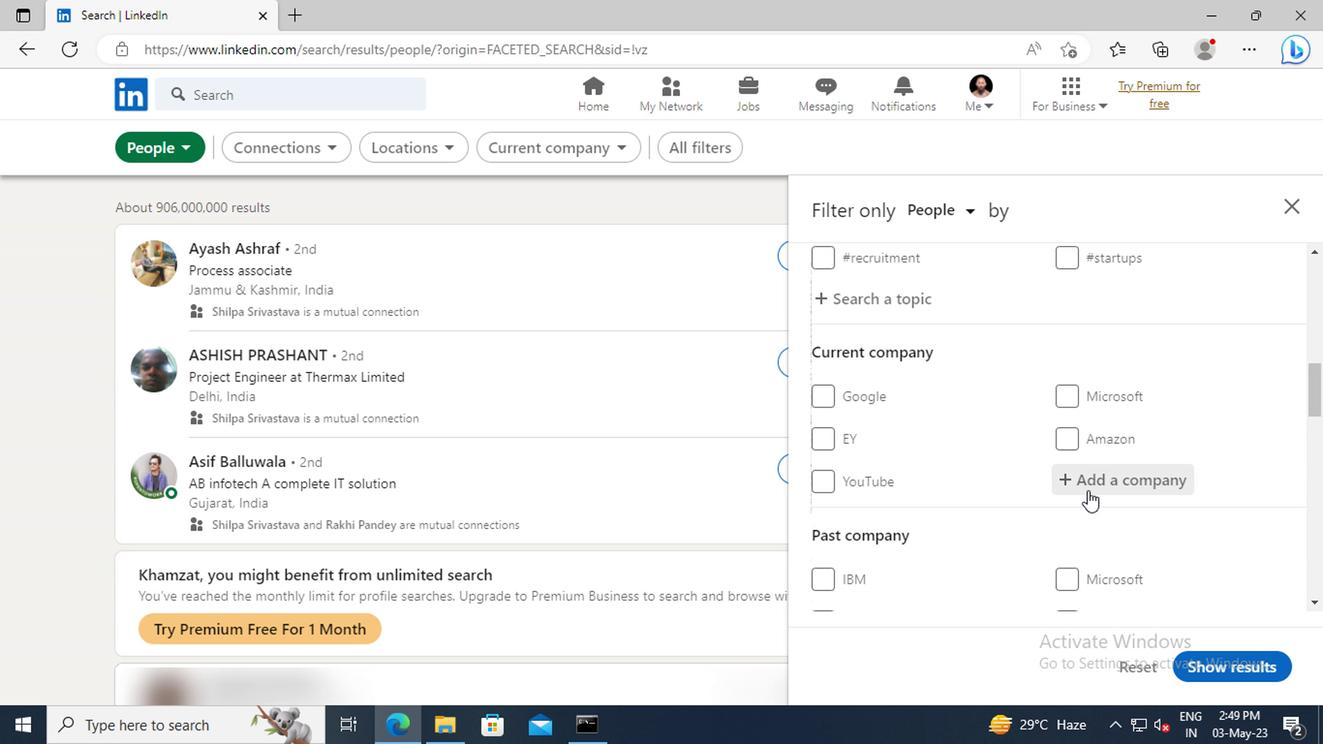 
Action: Mouse moved to (1083, 488)
Screenshot: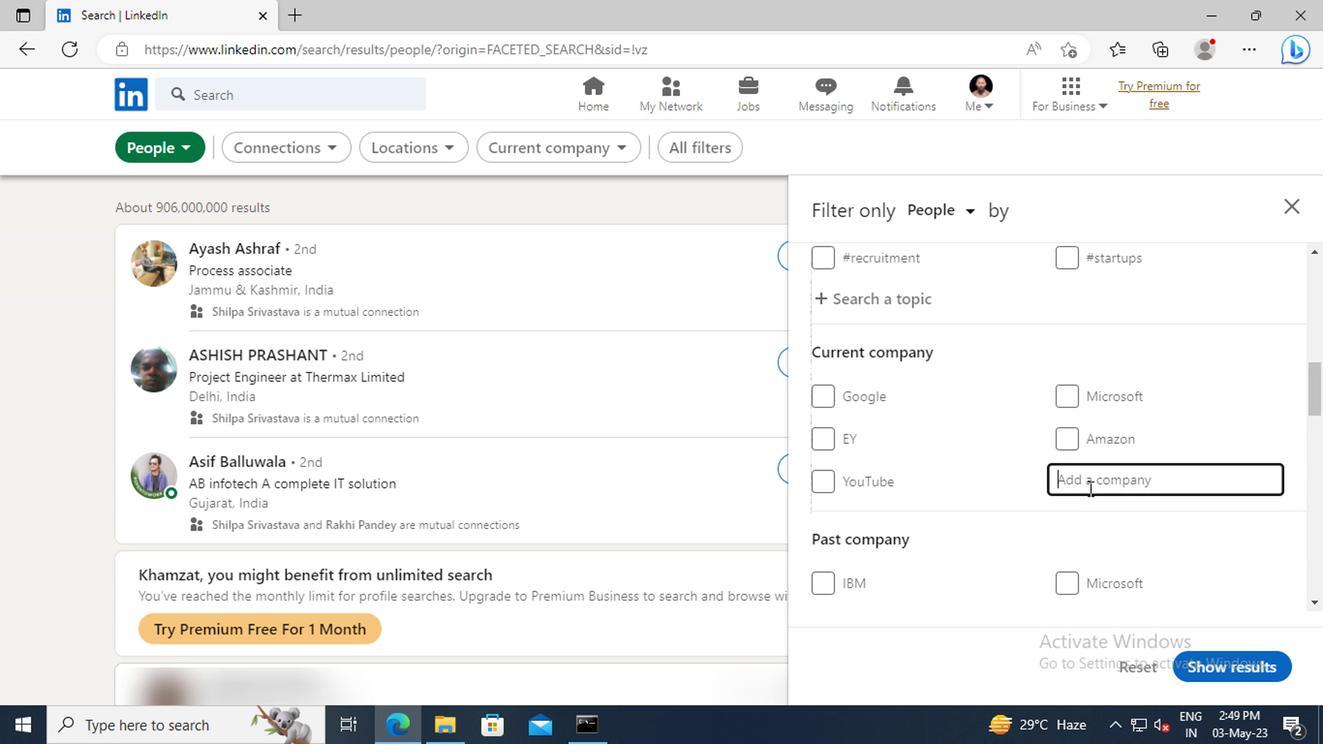 
Action: Key pressed <Key.shift>PHARMA<Key.space><Key.shift>JOBS<Key.space><Key.shift>PO
Screenshot: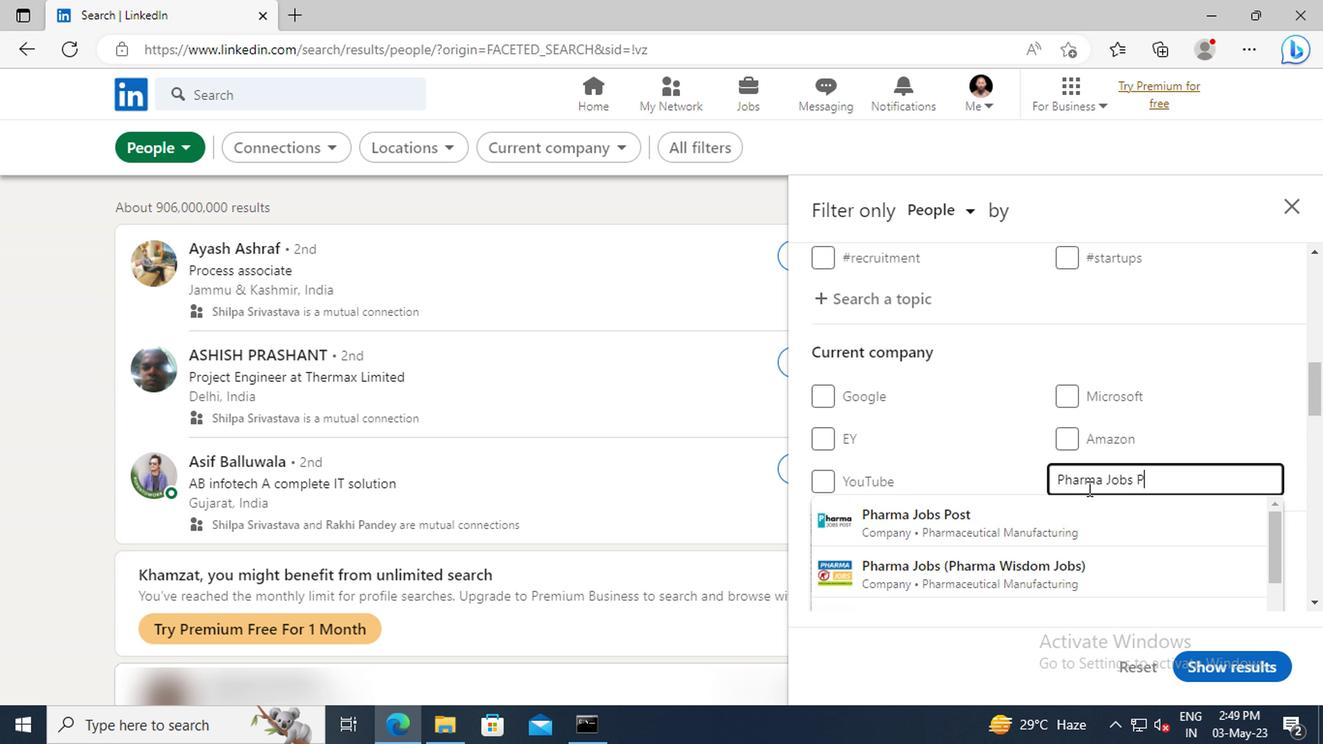 
Action: Mouse moved to (1067, 518)
Screenshot: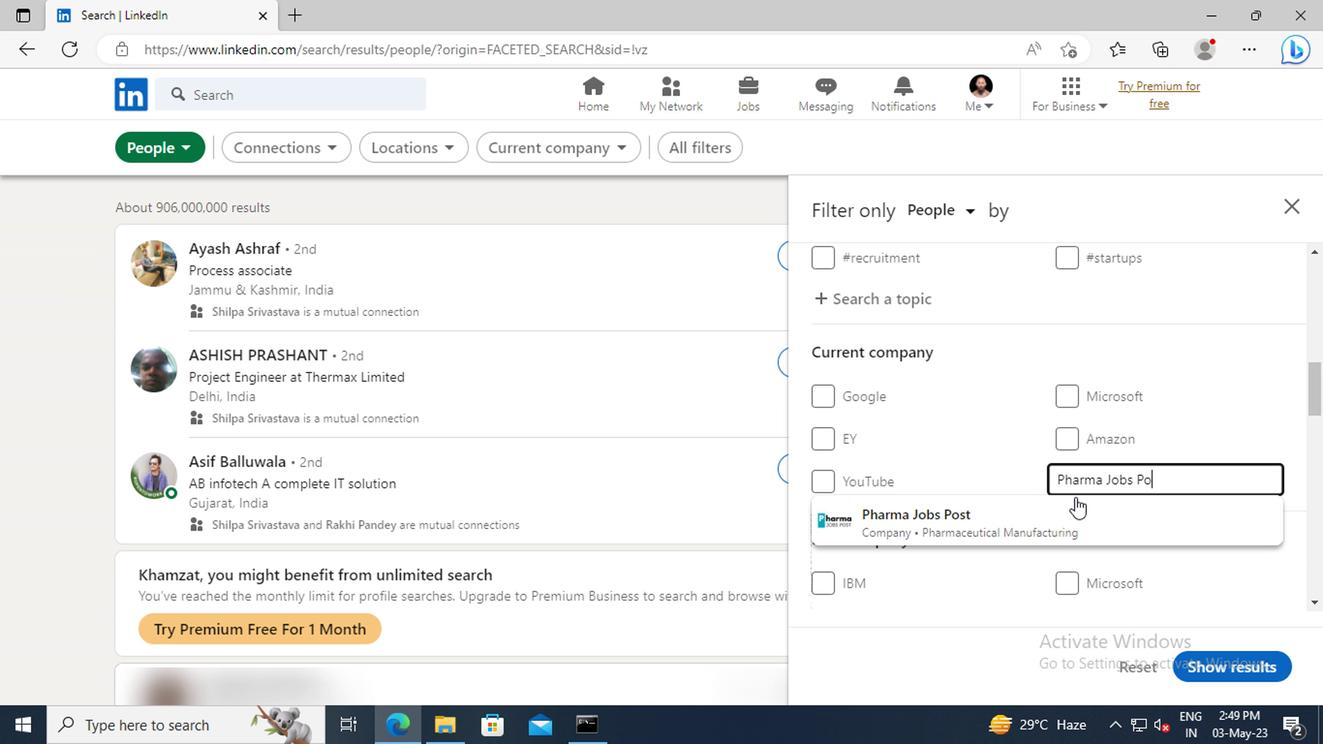 
Action: Mouse pressed left at (1067, 518)
Screenshot: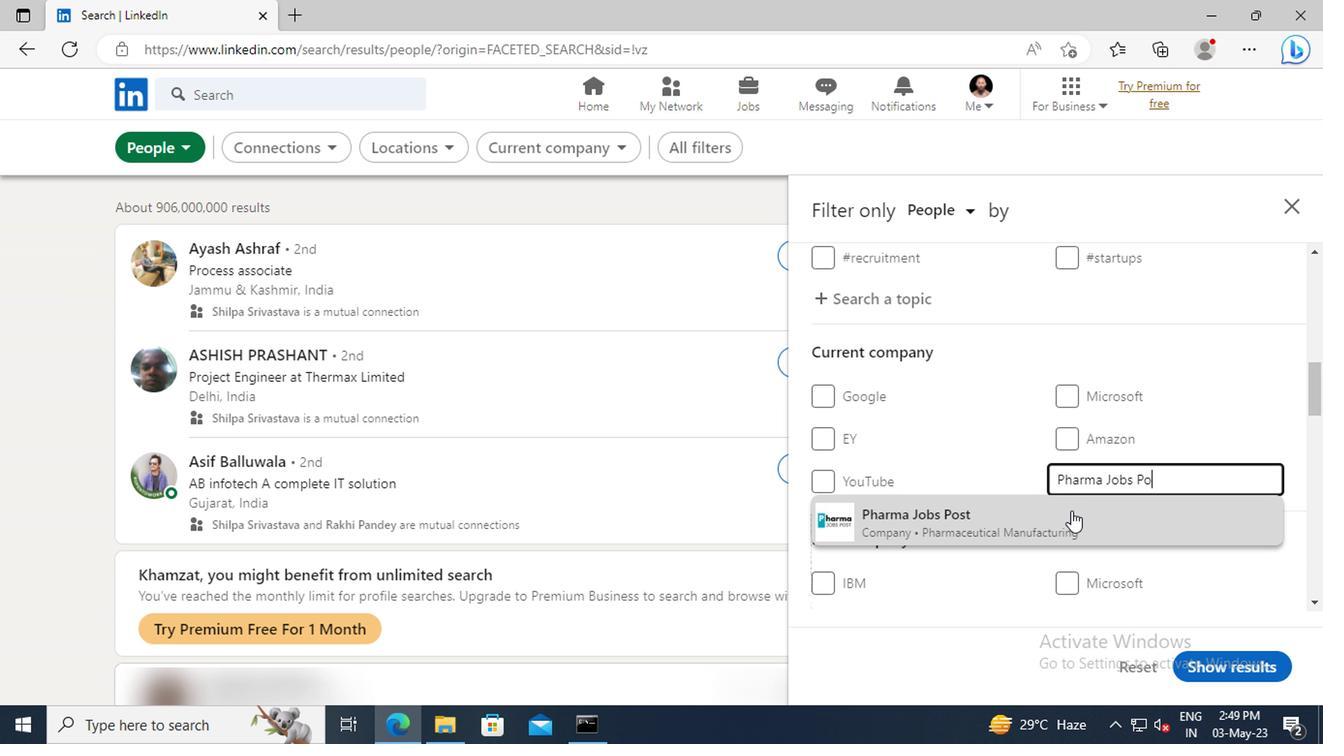 
Action: Mouse scrolled (1067, 517) with delta (0, 0)
Screenshot: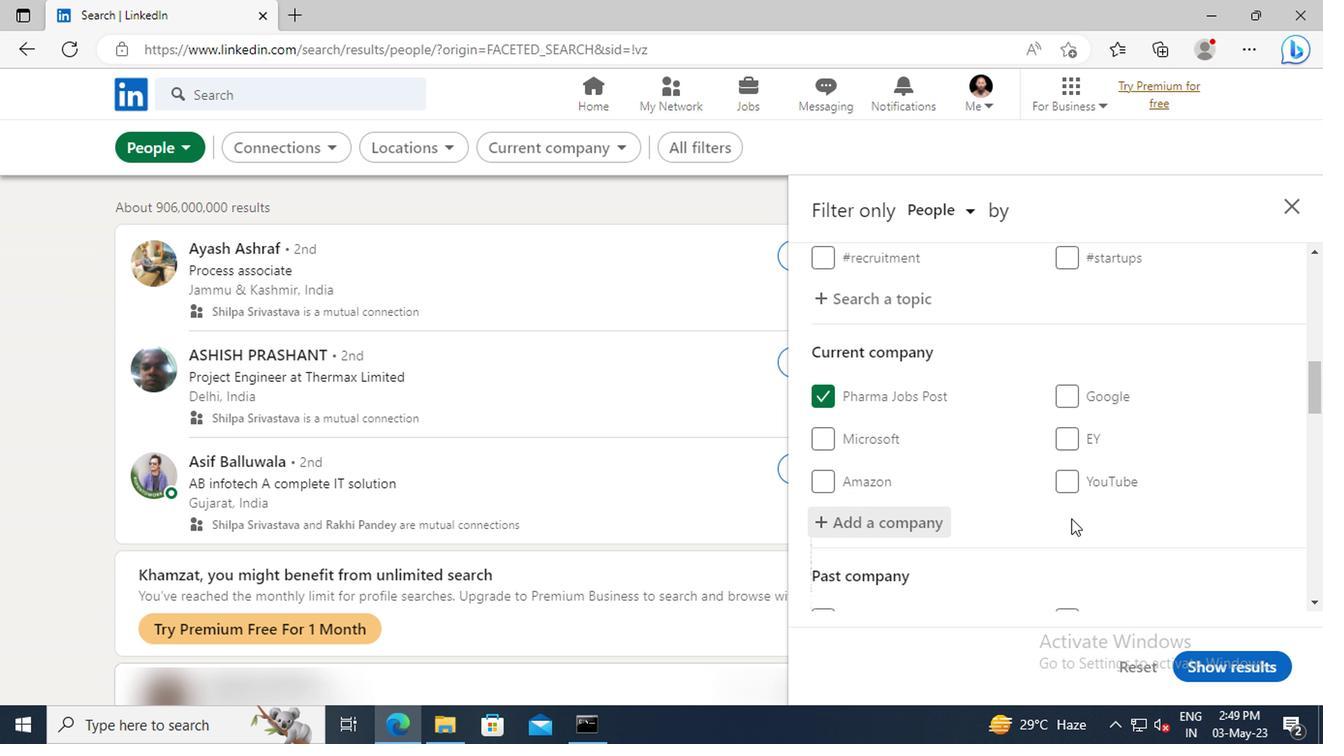 
Action: Mouse scrolled (1067, 517) with delta (0, 0)
Screenshot: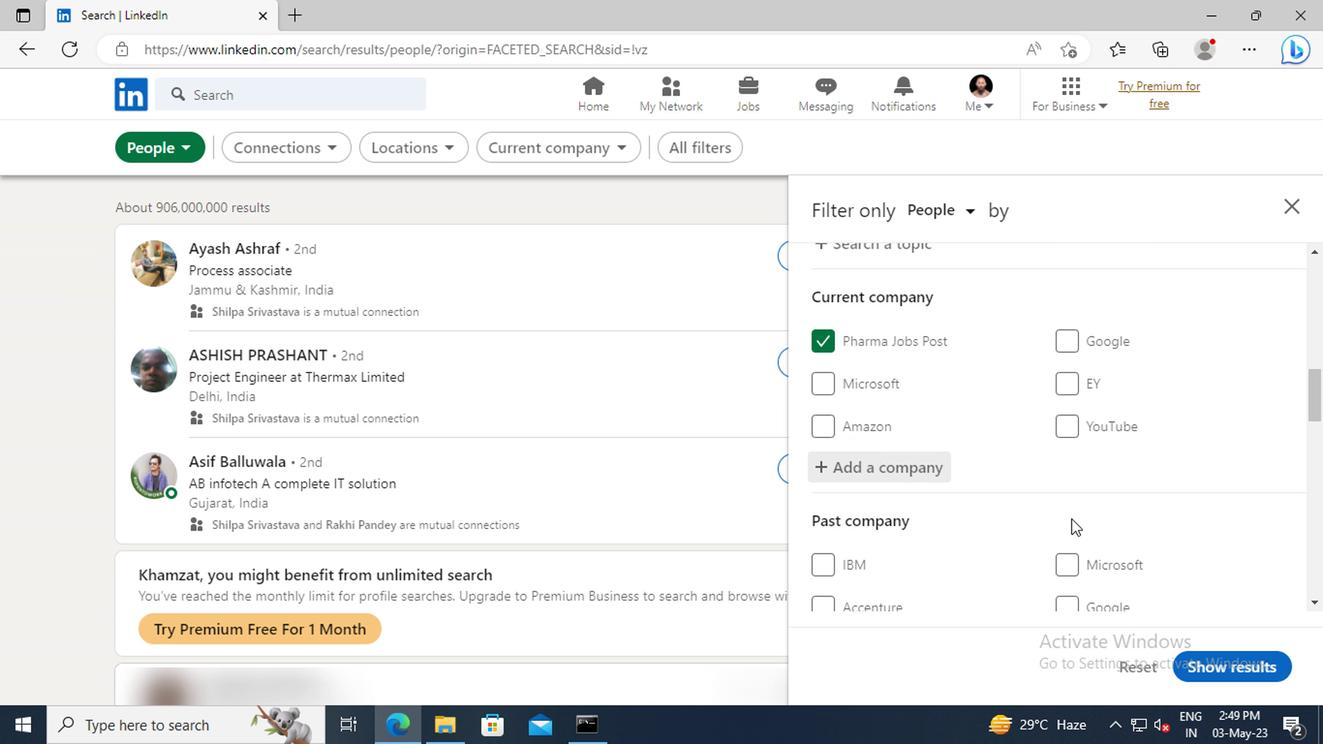 
Action: Mouse scrolled (1067, 517) with delta (0, 0)
Screenshot: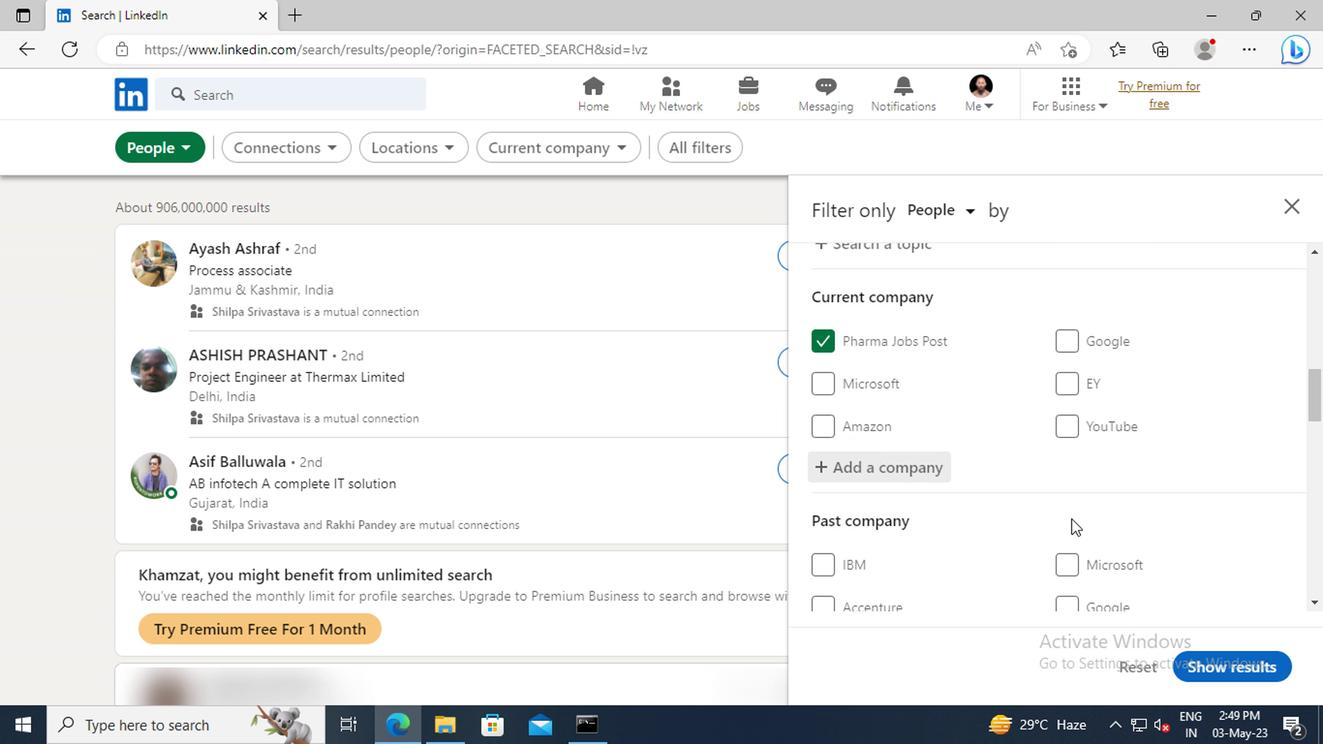 
Action: Mouse scrolled (1067, 517) with delta (0, 0)
Screenshot: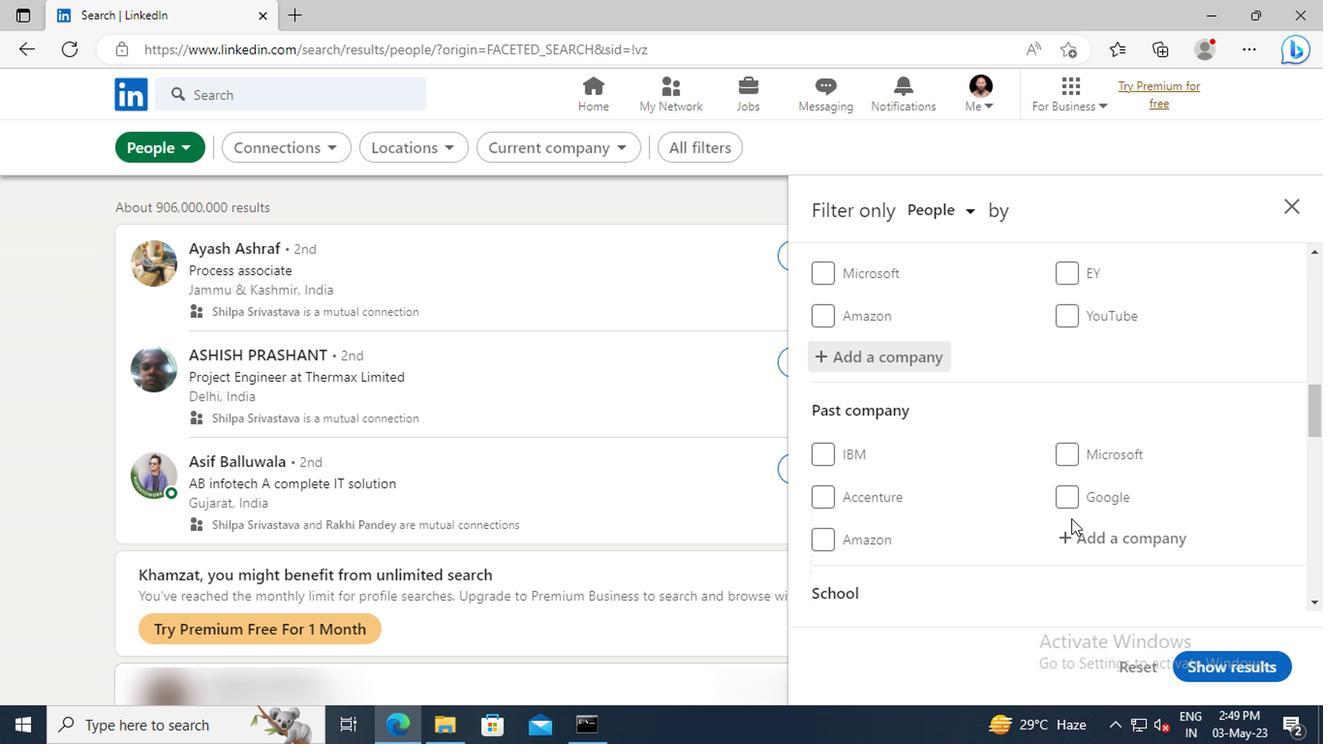 
Action: Mouse scrolled (1067, 517) with delta (0, 0)
Screenshot: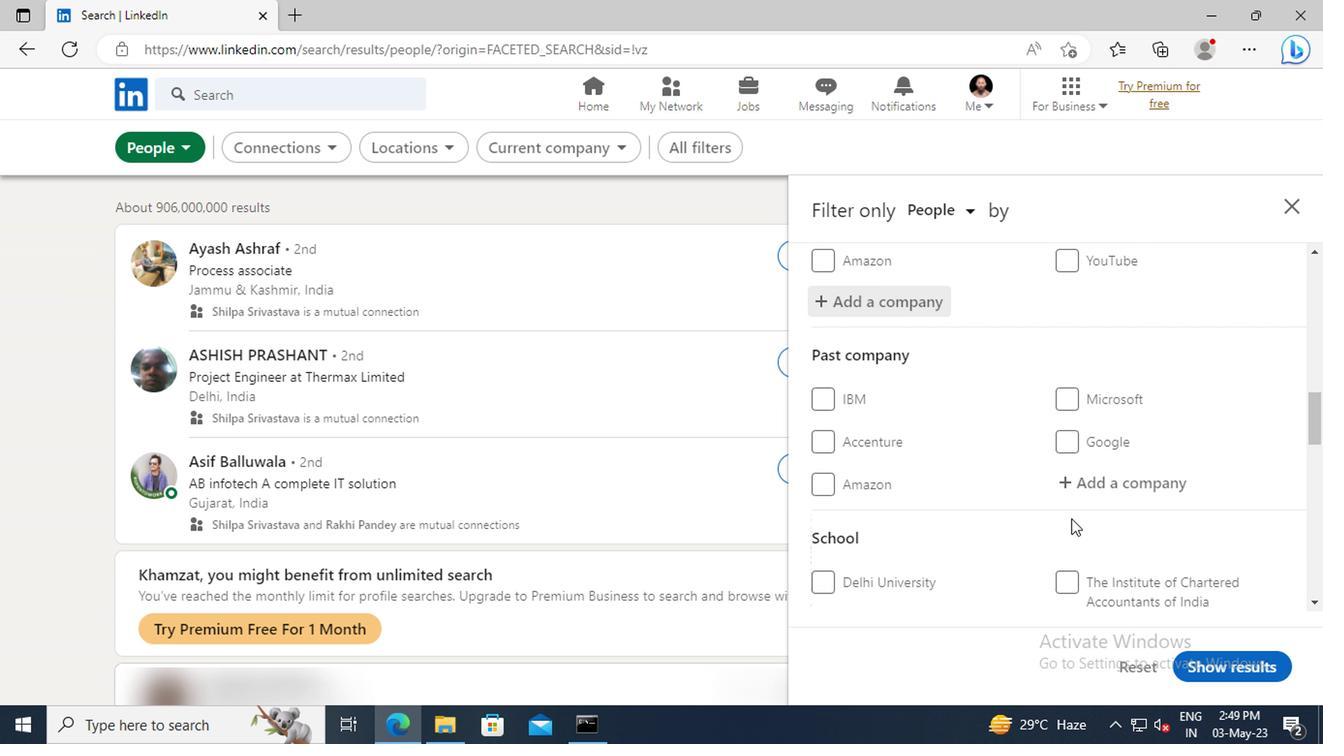 
Action: Mouse moved to (1069, 501)
Screenshot: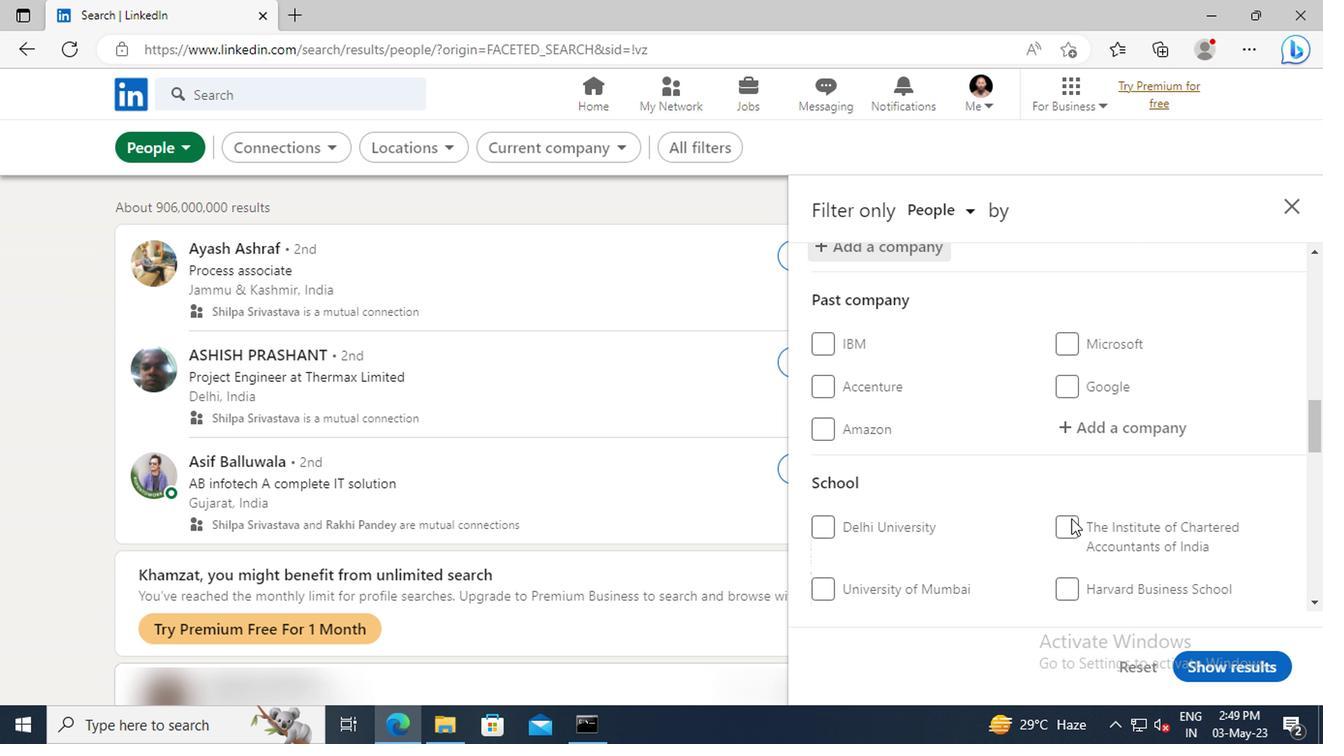 
Action: Mouse scrolled (1069, 500) with delta (0, 0)
Screenshot: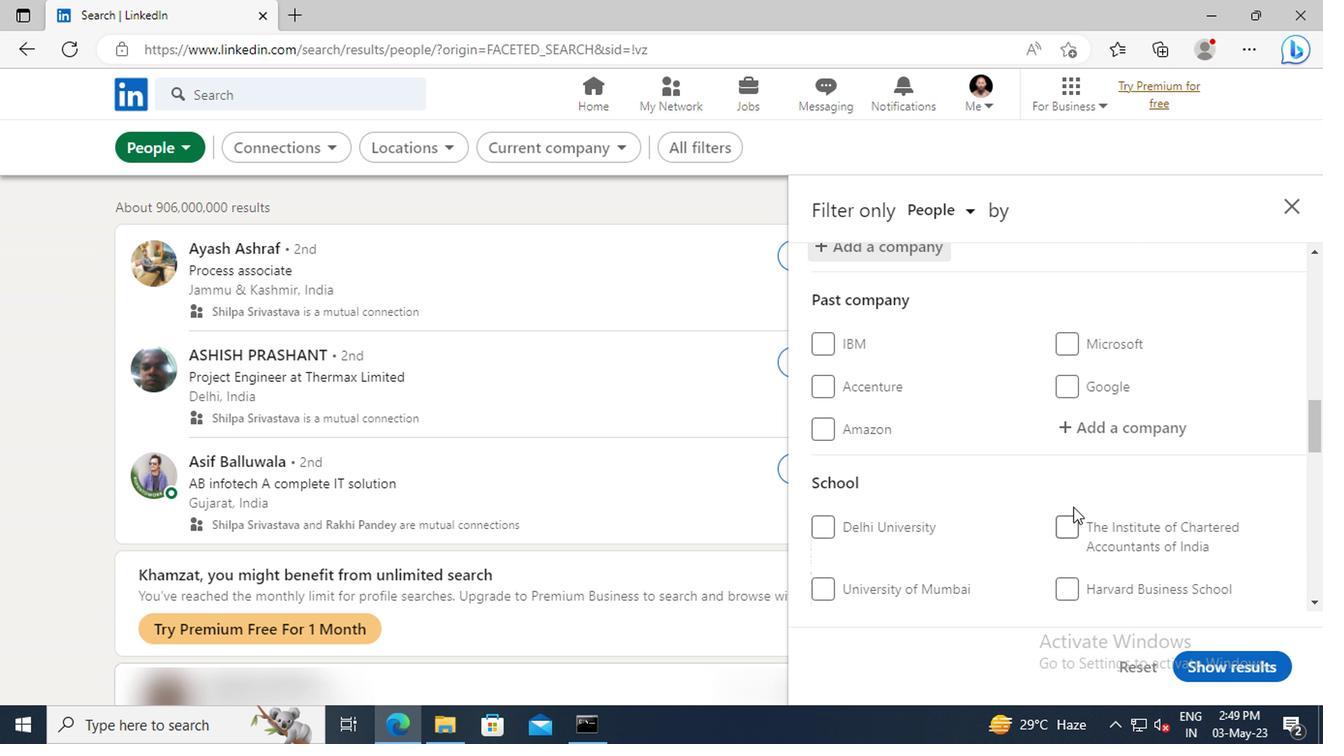 
Action: Mouse moved to (1069, 500)
Screenshot: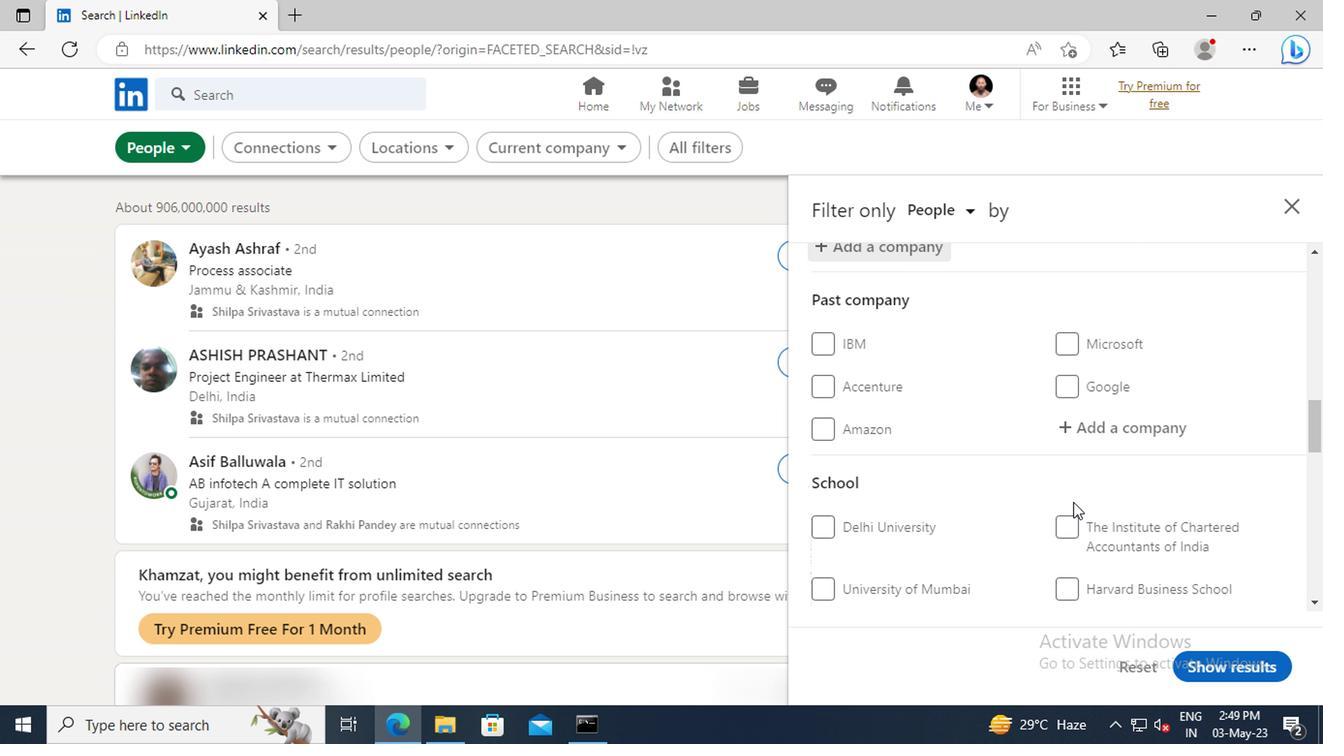 
Action: Mouse scrolled (1069, 499) with delta (0, -1)
Screenshot: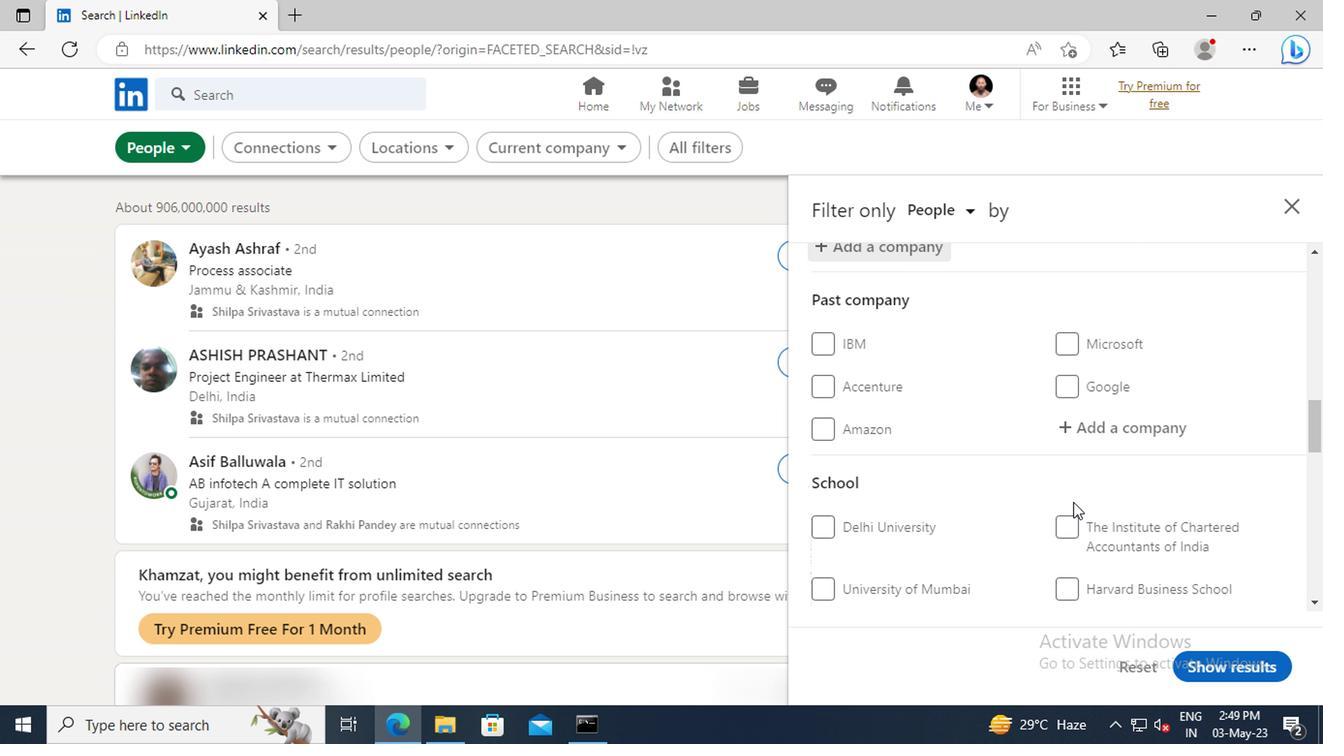 
Action: Mouse moved to (1074, 489)
Screenshot: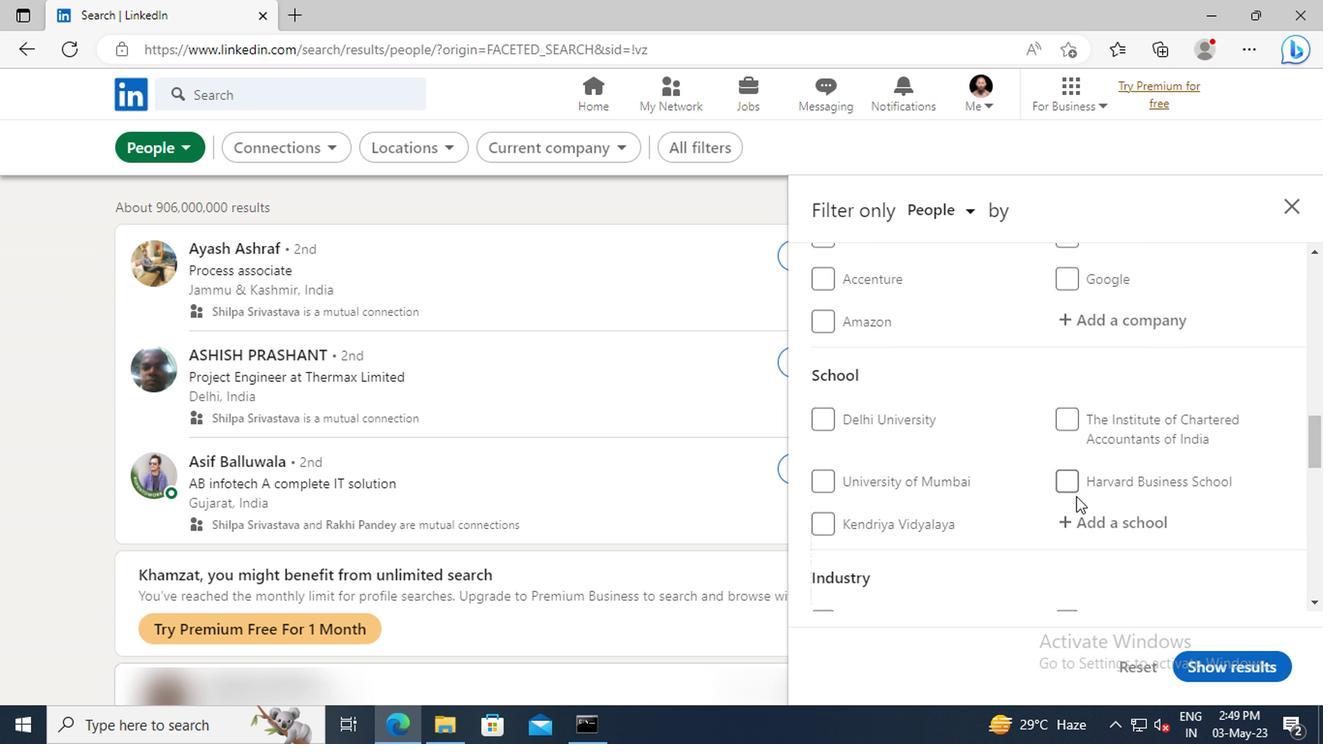 
Action: Mouse scrolled (1074, 489) with delta (0, 0)
Screenshot: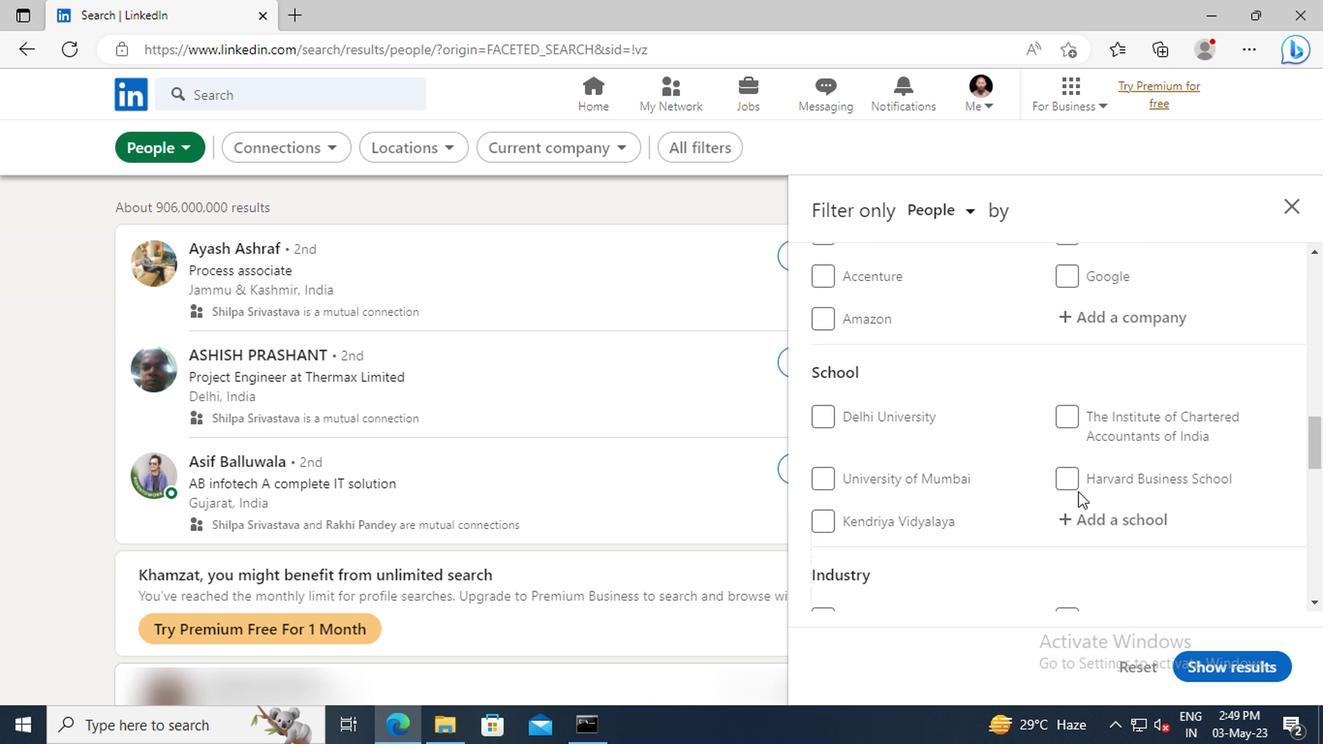
Action: Mouse moved to (1088, 467)
Screenshot: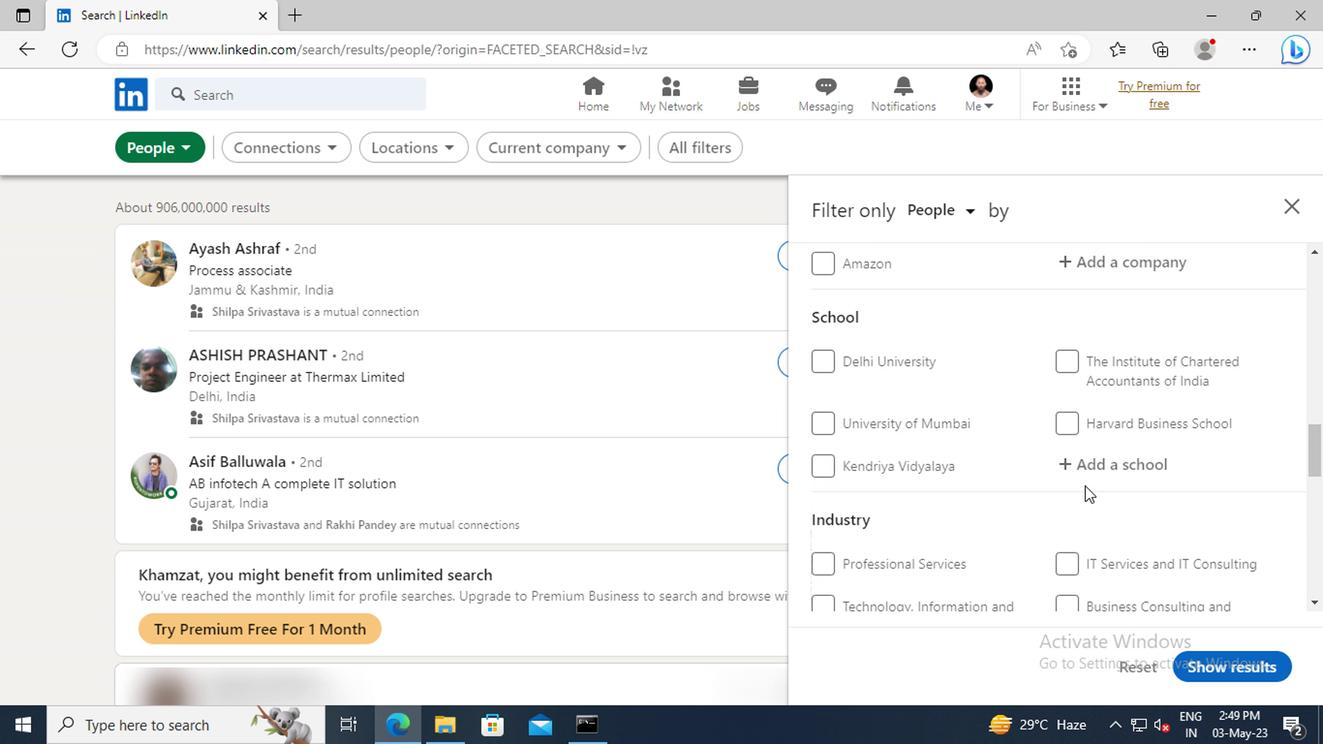 
Action: Mouse pressed left at (1088, 467)
Screenshot: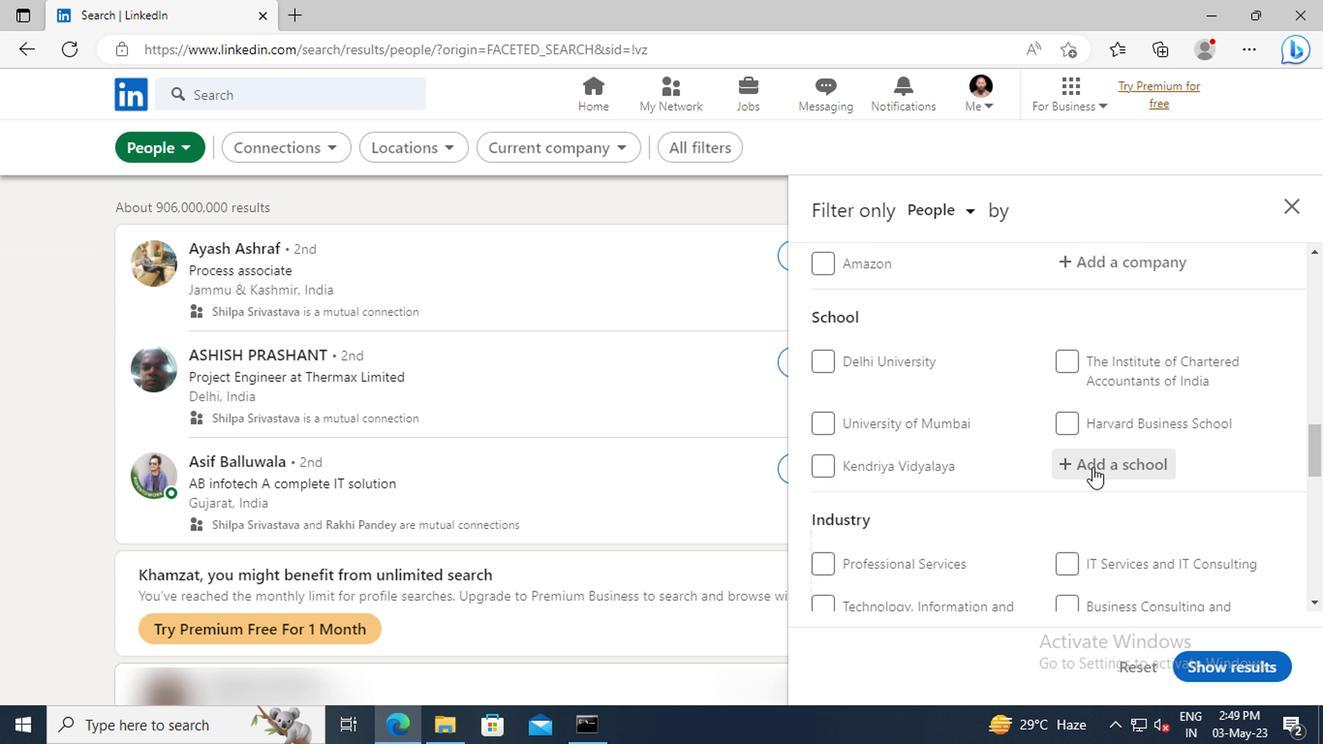 
Action: Mouse moved to (1086, 467)
Screenshot: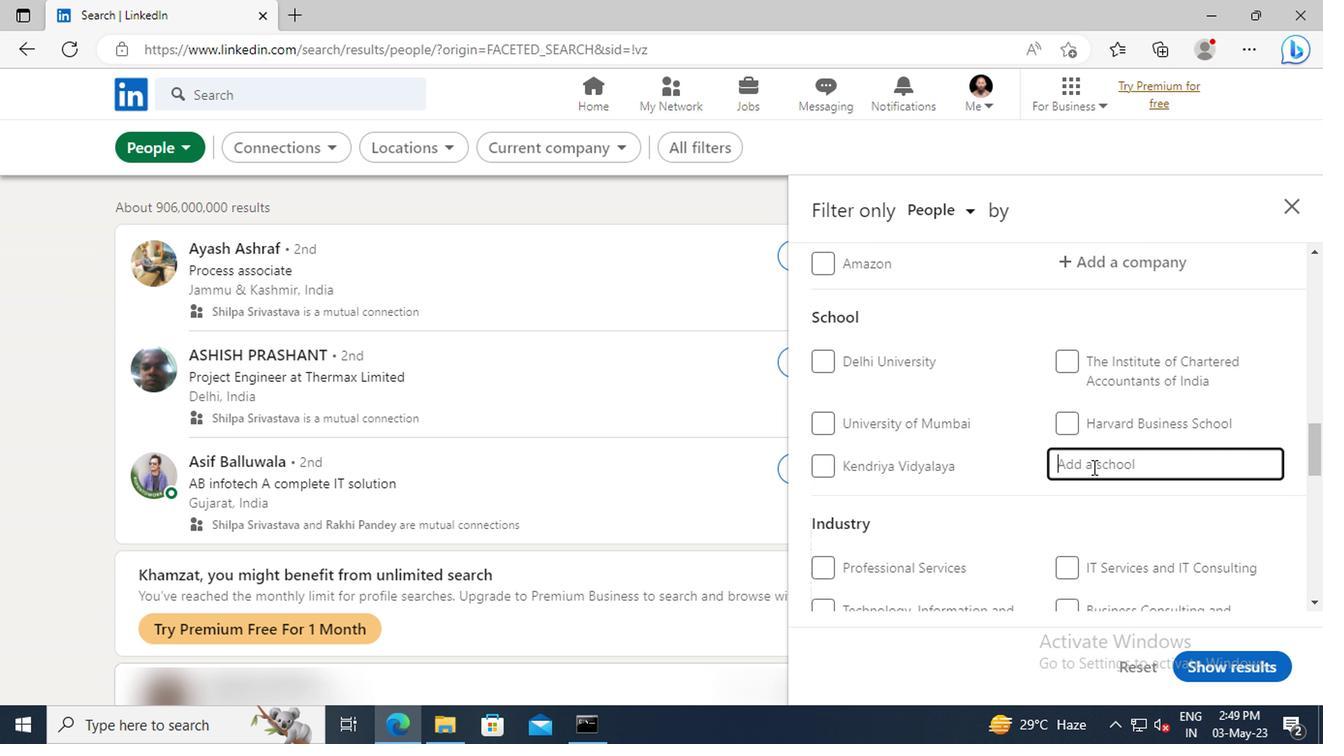 
Action: Key pressed <Key.shift>MAHARASHTRA<Key.space><Key.shift>IN
Screenshot: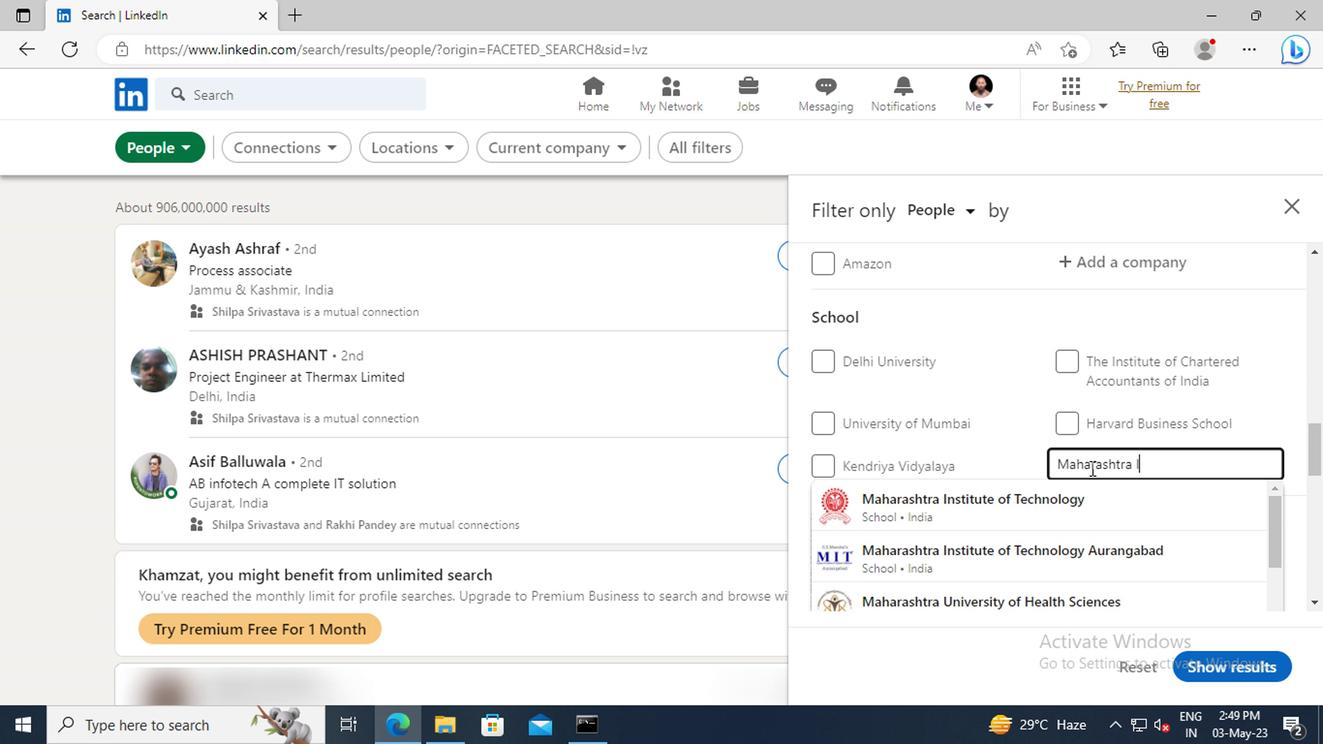 
Action: Mouse moved to (1089, 549)
Screenshot: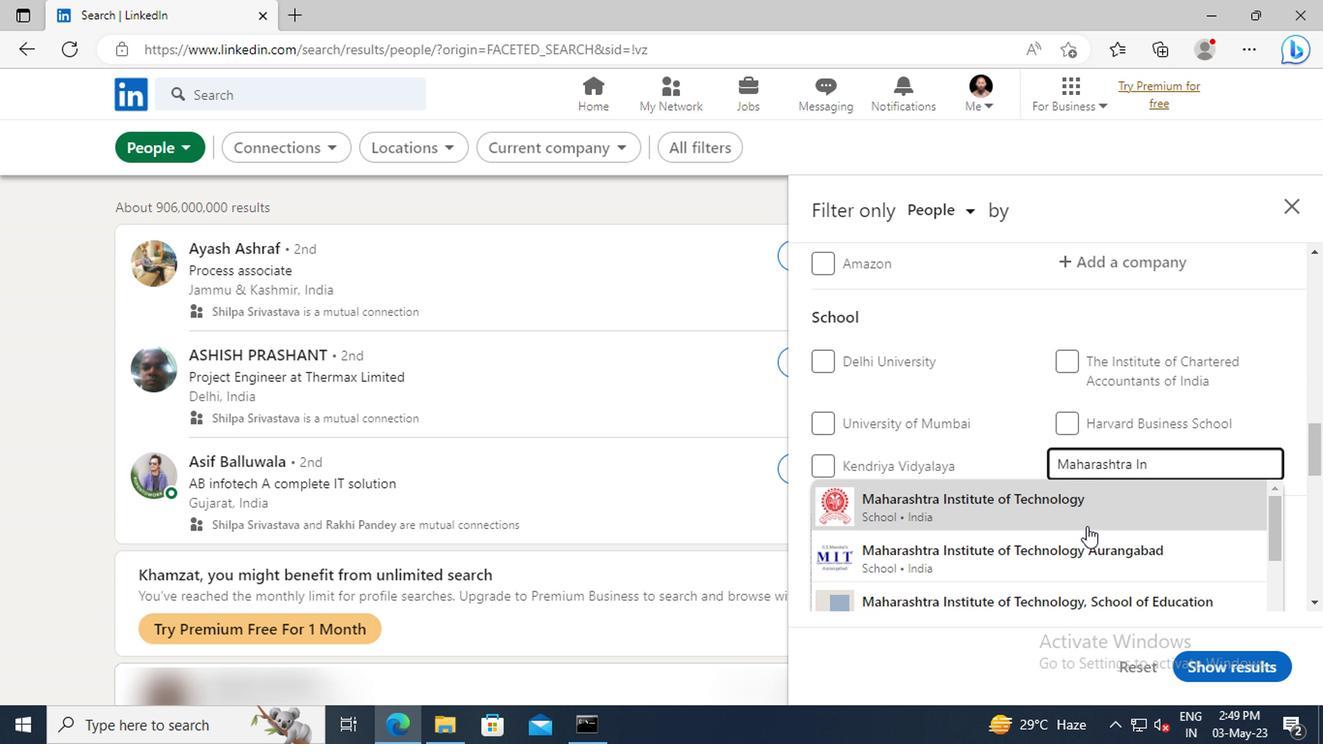 
Action: Mouse pressed left at (1089, 549)
Screenshot: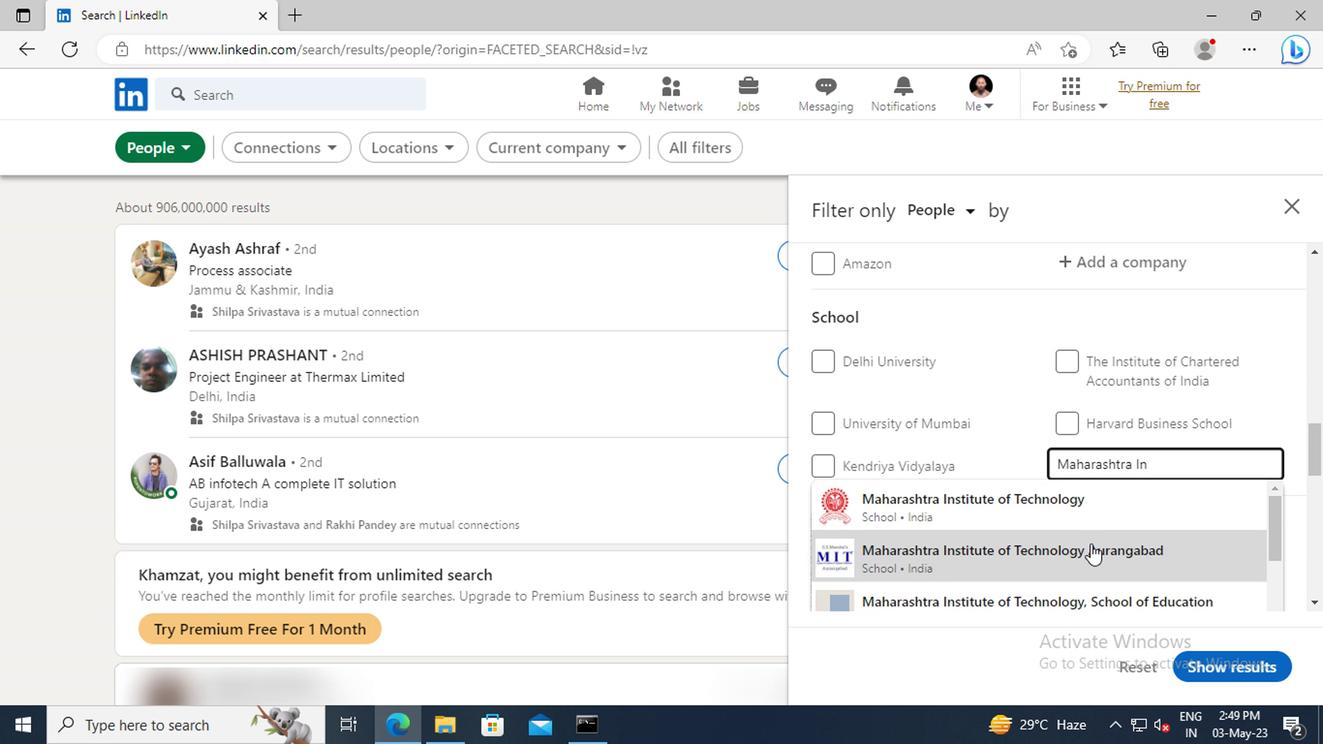 
Action: Mouse scrolled (1089, 549) with delta (0, 0)
Screenshot: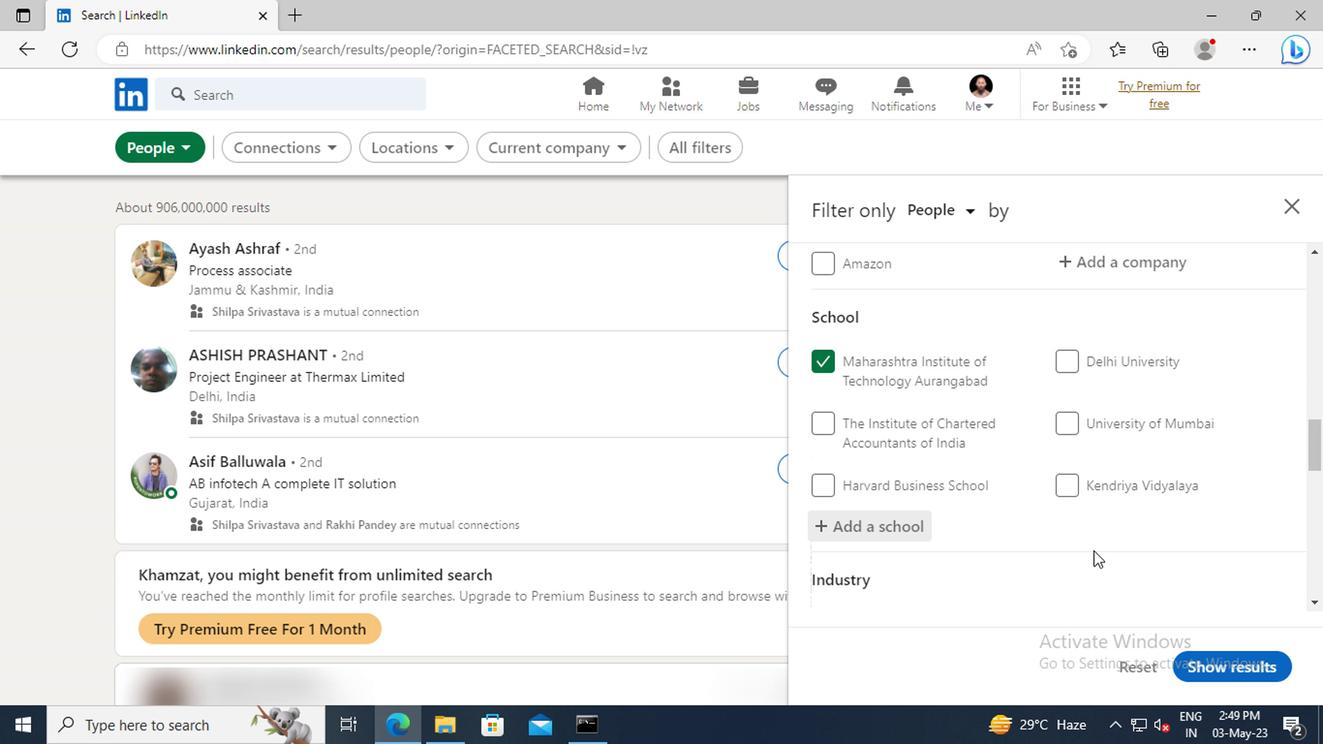 
Action: Mouse scrolled (1089, 549) with delta (0, 0)
Screenshot: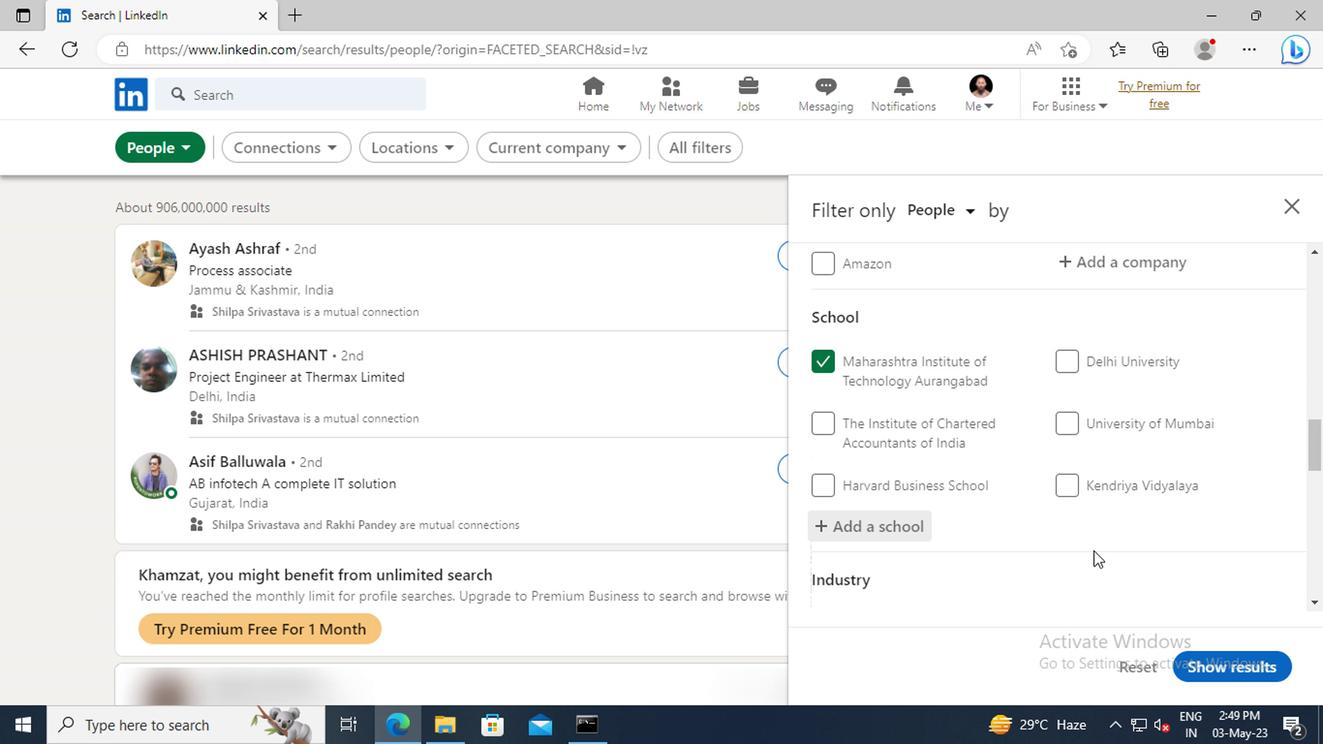 
Action: Mouse moved to (1083, 533)
Screenshot: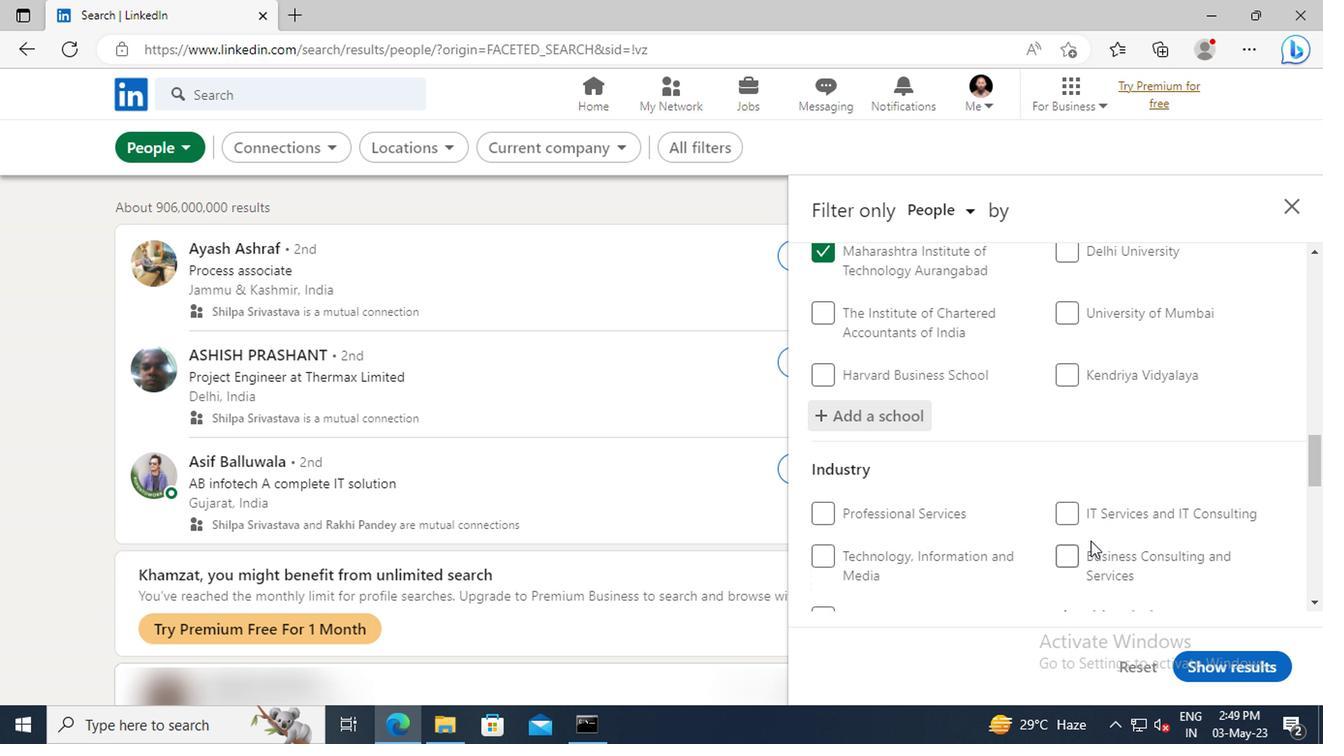 
Action: Mouse scrolled (1083, 532) with delta (0, 0)
Screenshot: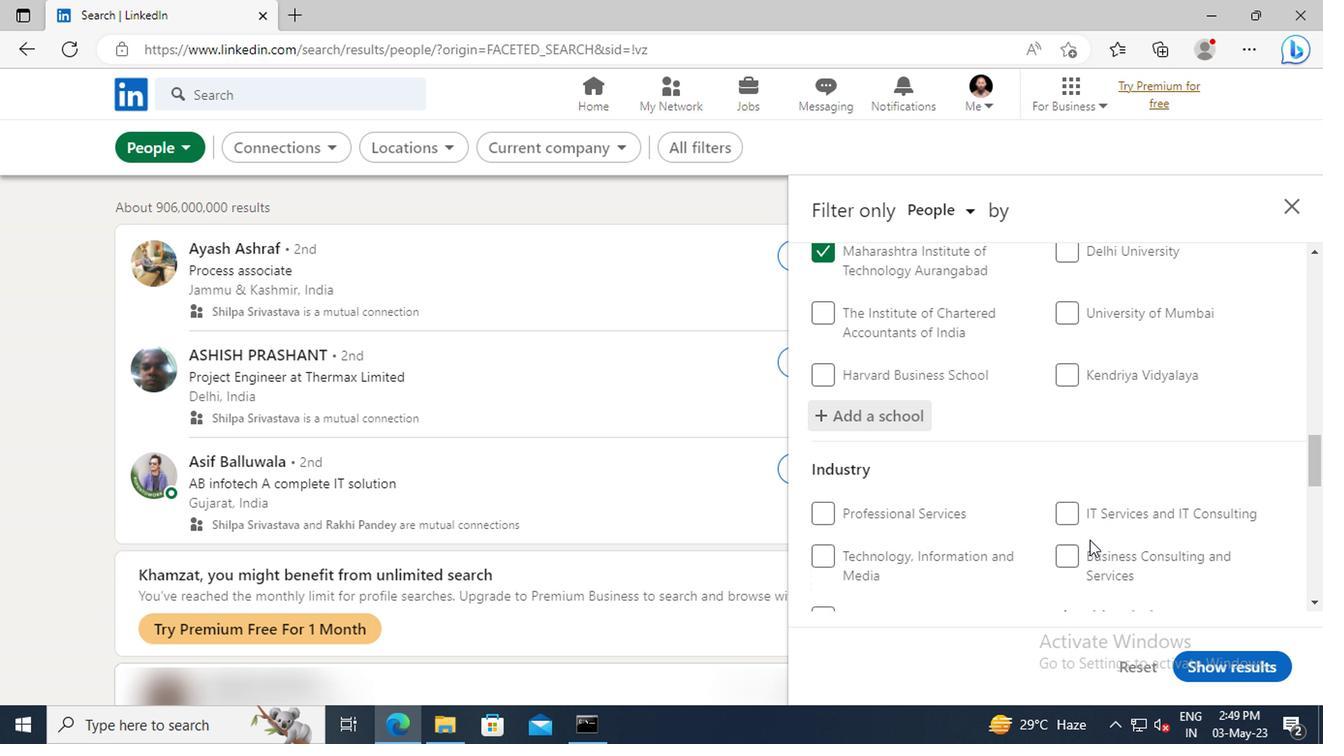 
Action: Mouse moved to (1082, 530)
Screenshot: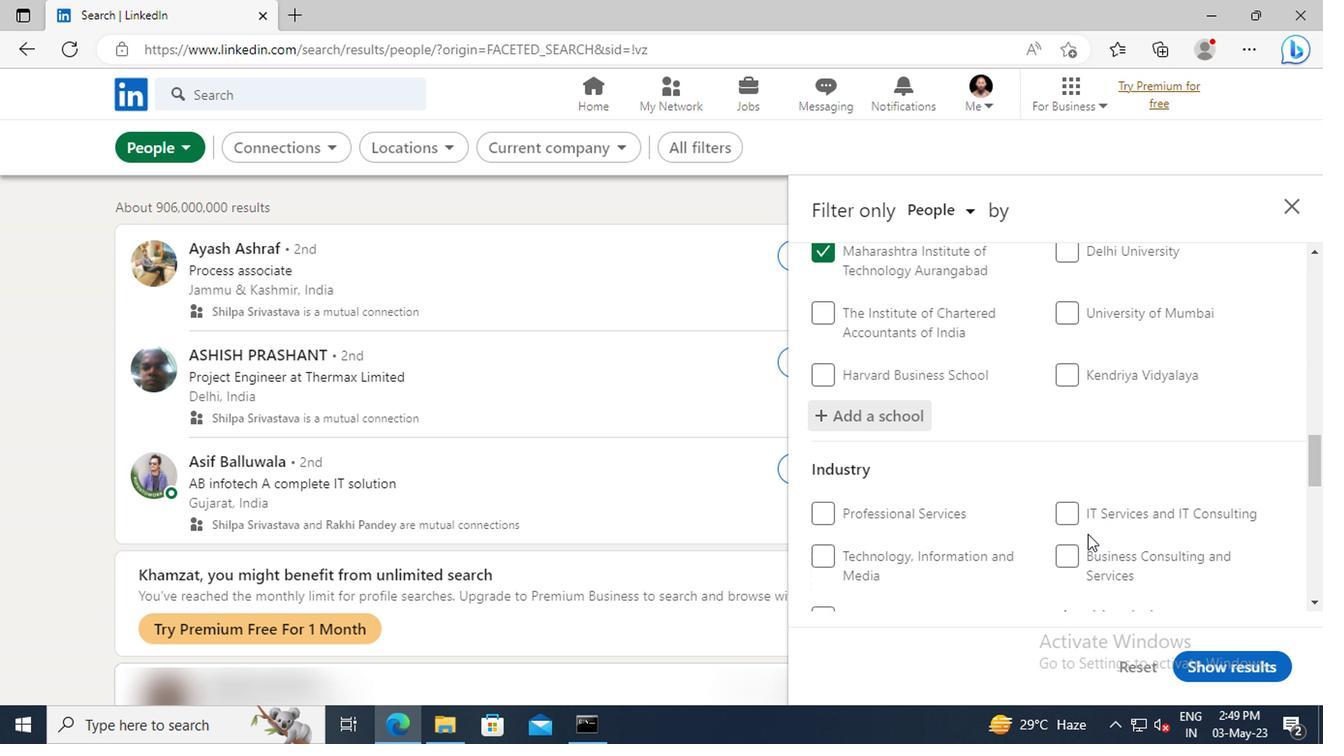 
Action: Mouse scrolled (1082, 529) with delta (0, 0)
Screenshot: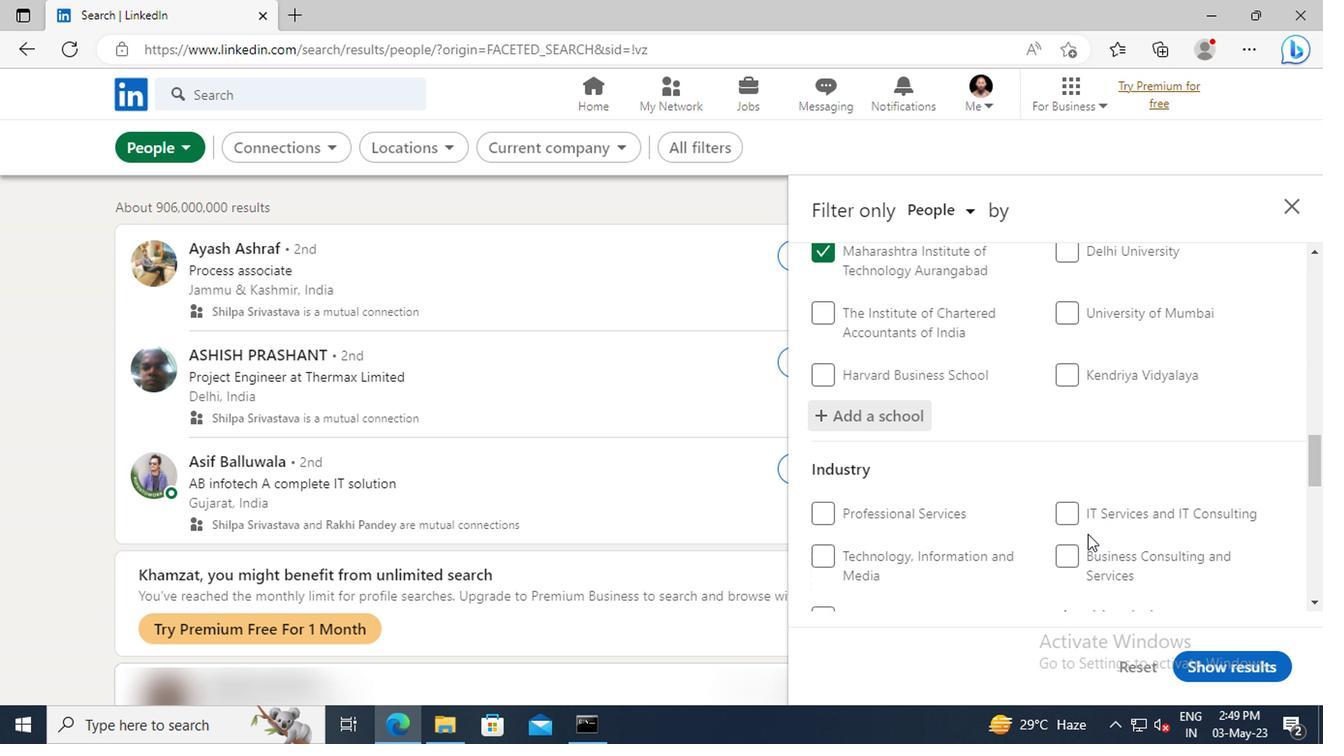 
Action: Mouse moved to (1068, 509)
Screenshot: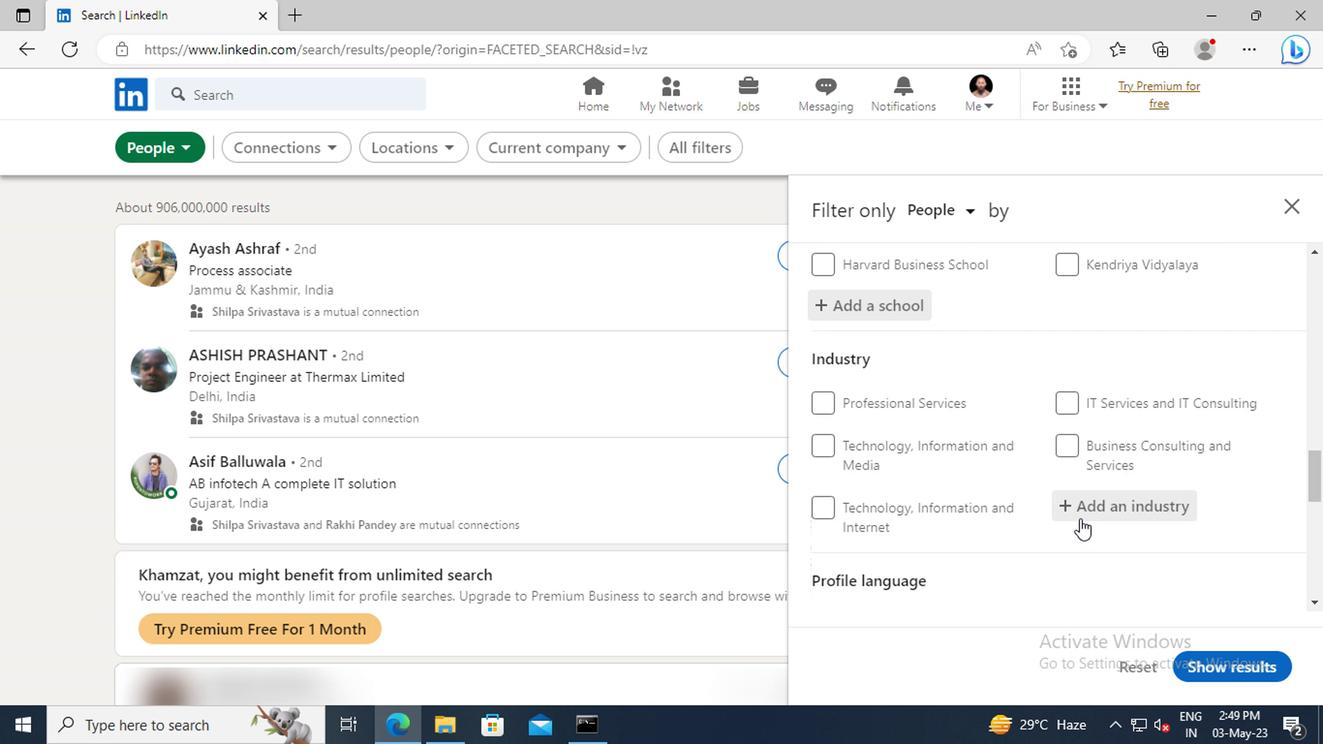 
Action: Mouse pressed left at (1068, 509)
Screenshot: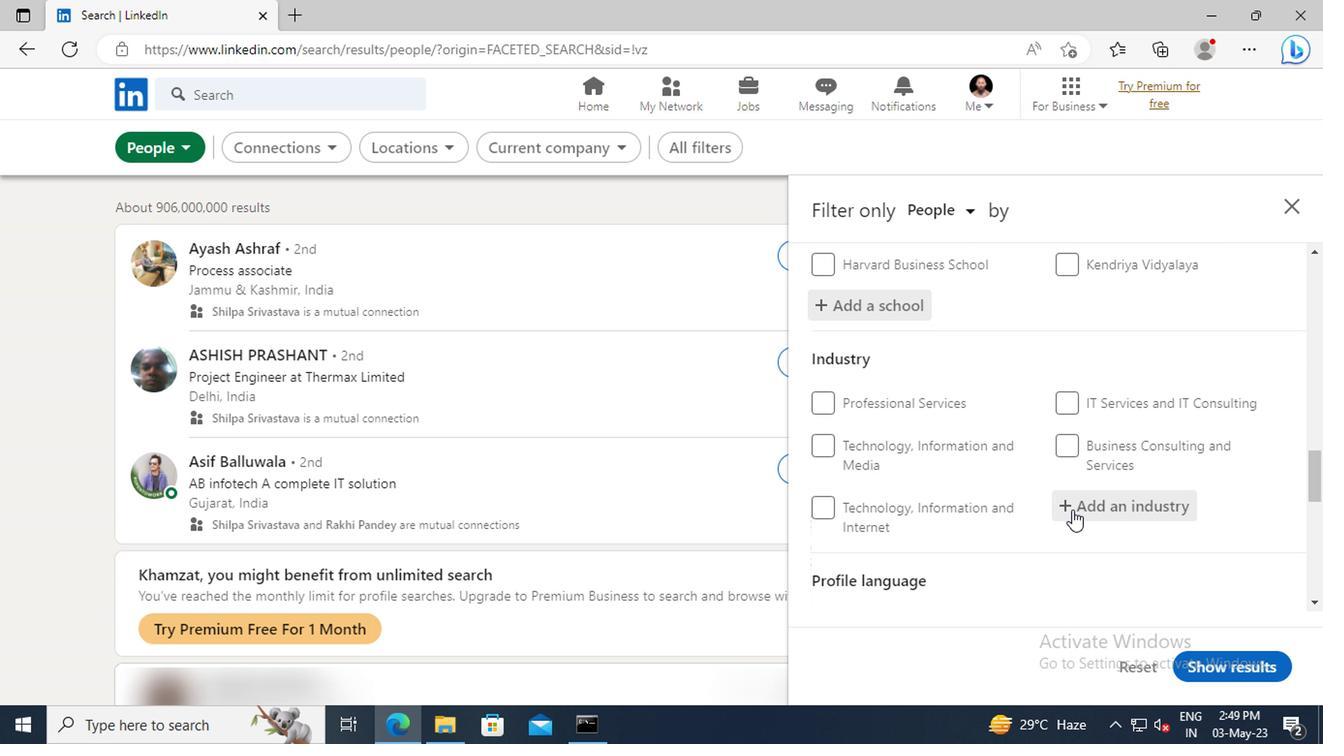
Action: Key pressed <Key.shift>INTERUR
Screenshot: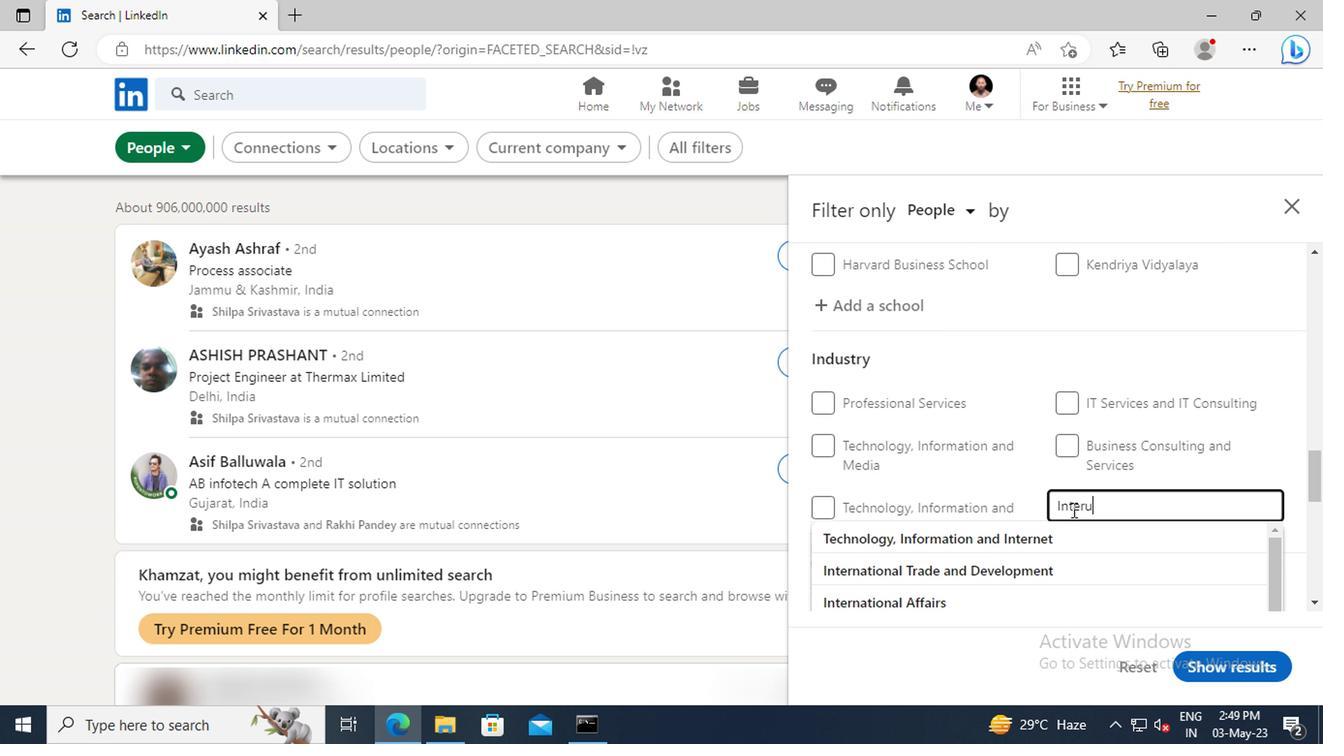 
Action: Mouse moved to (1058, 527)
Screenshot: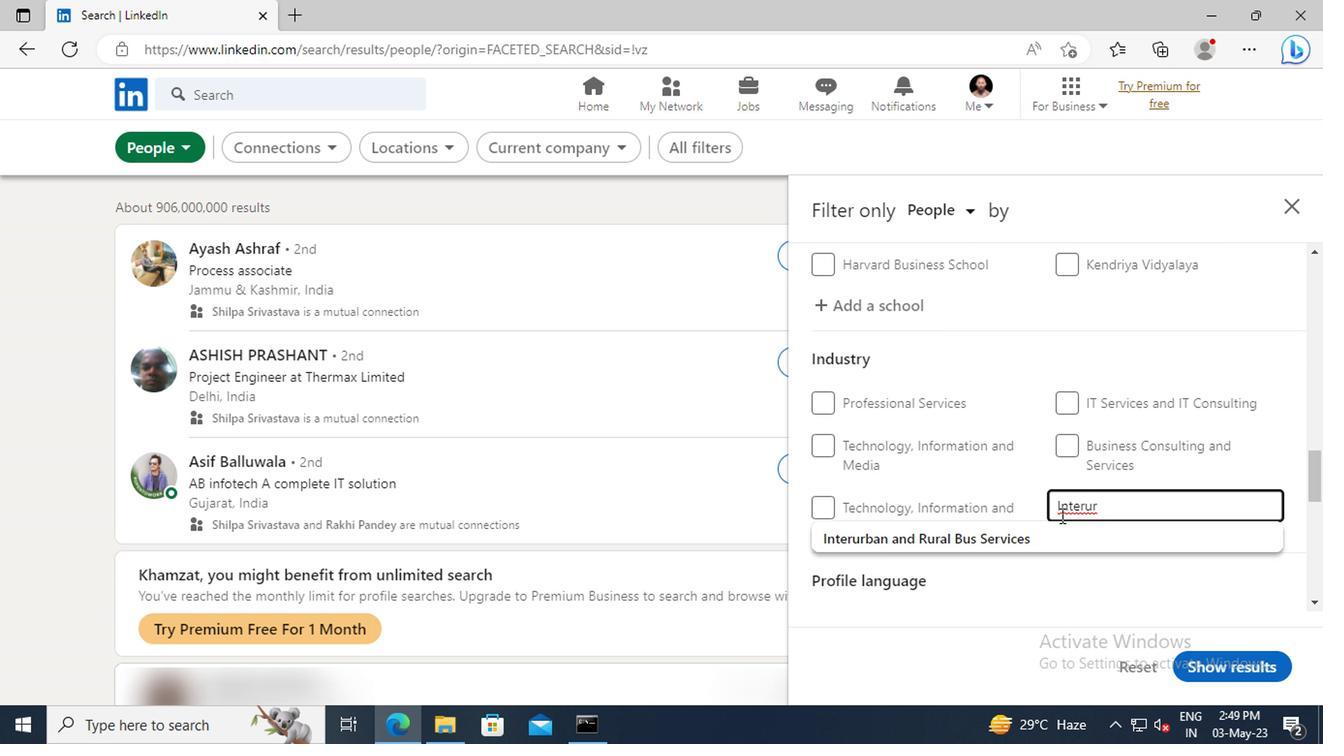 
Action: Mouse pressed left at (1058, 527)
Screenshot: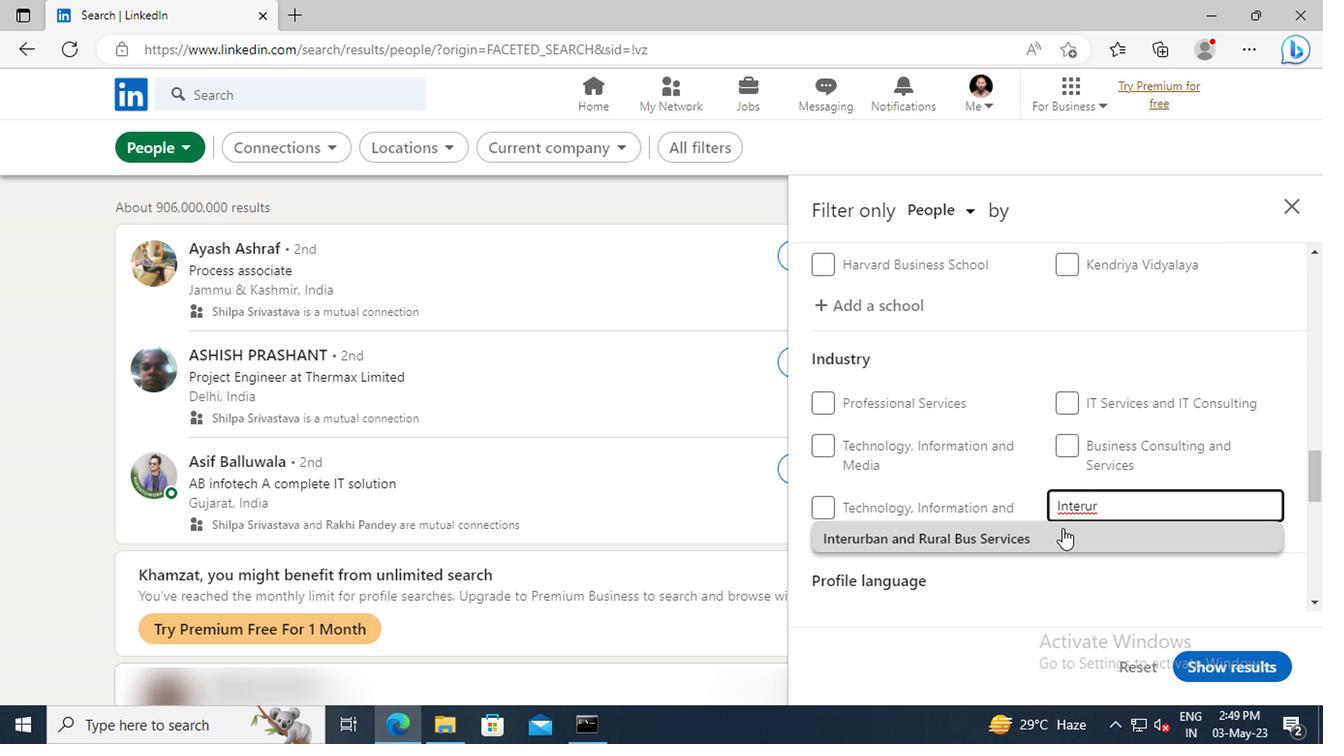 
Action: Mouse scrolled (1058, 527) with delta (0, 0)
Screenshot: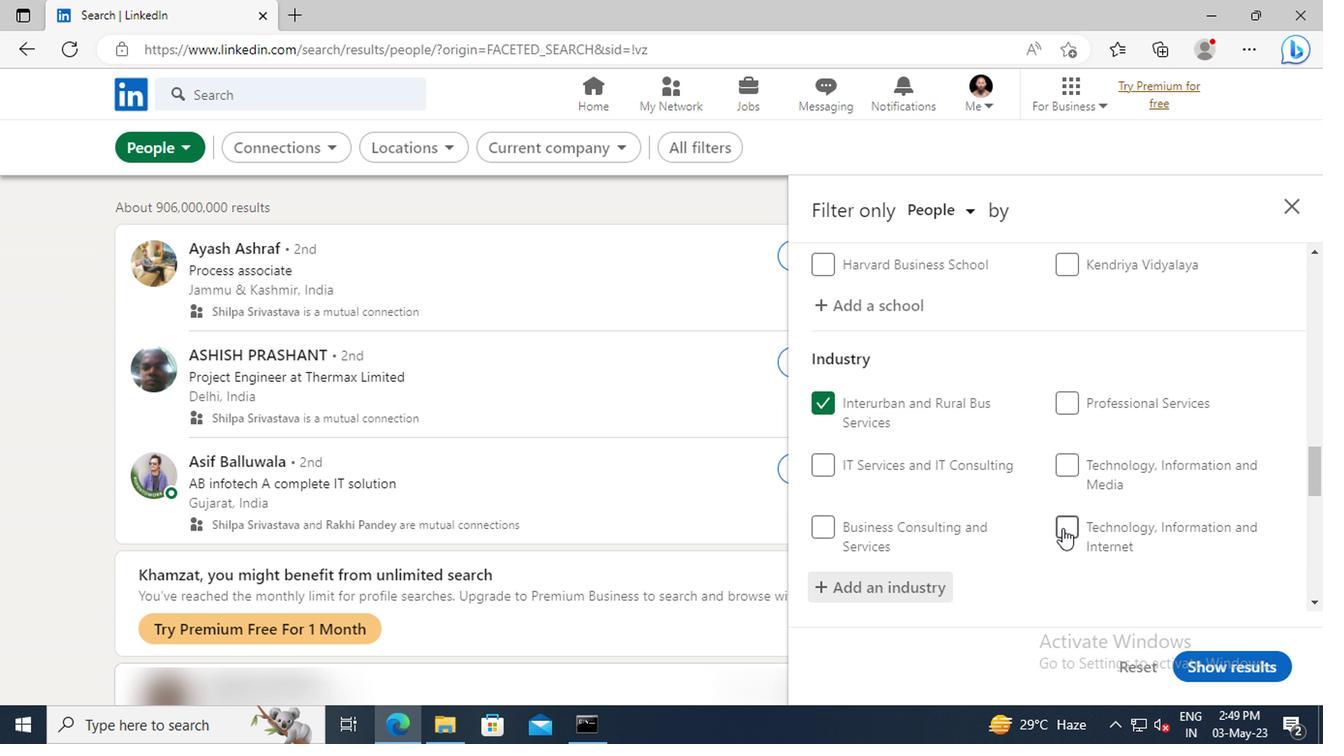 
Action: Mouse moved to (1059, 527)
Screenshot: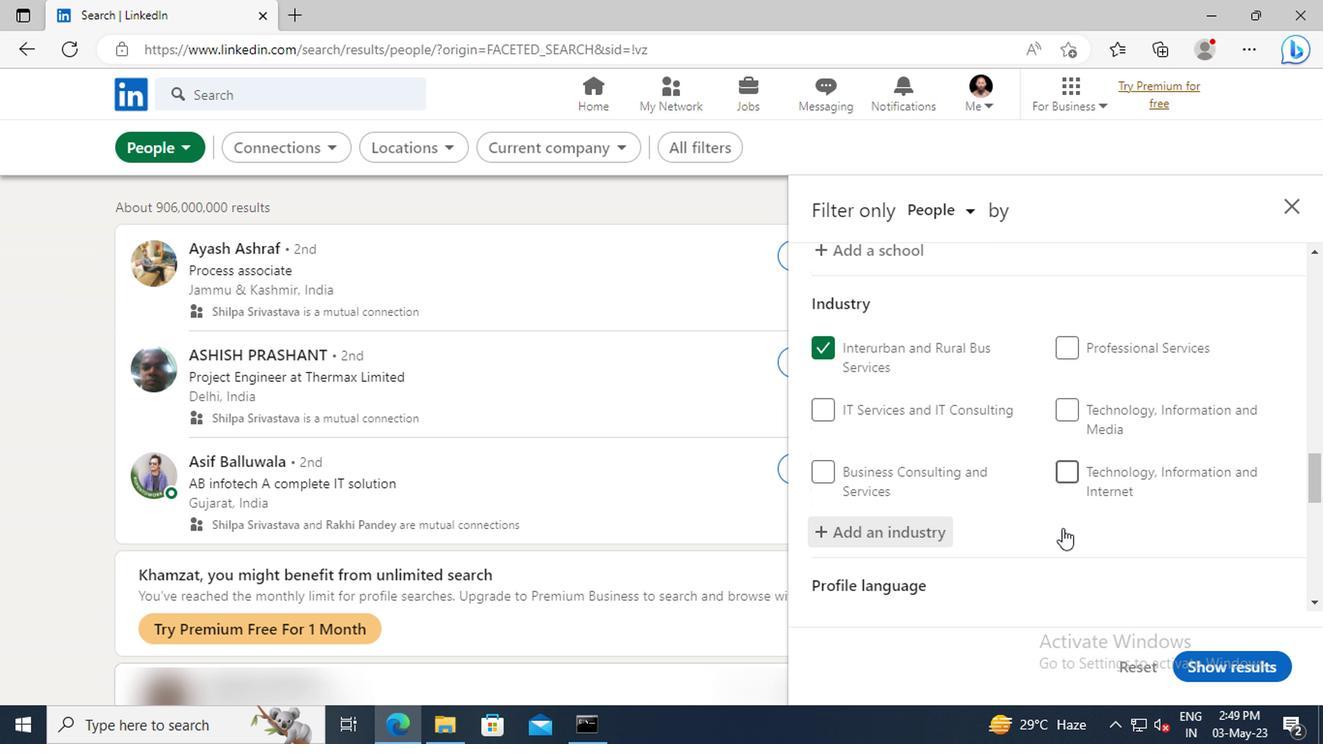 
Action: Mouse scrolled (1059, 527) with delta (0, 0)
Screenshot: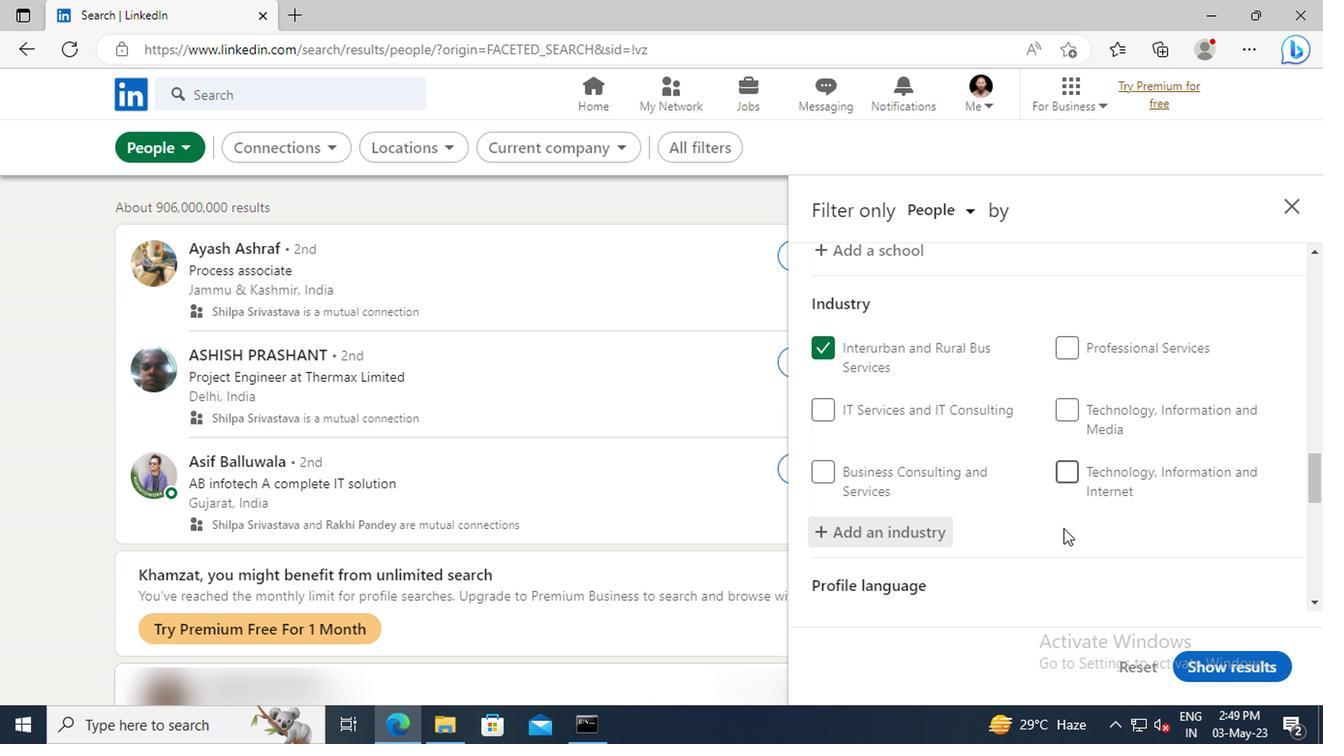
Action: Mouse scrolled (1059, 527) with delta (0, 0)
Screenshot: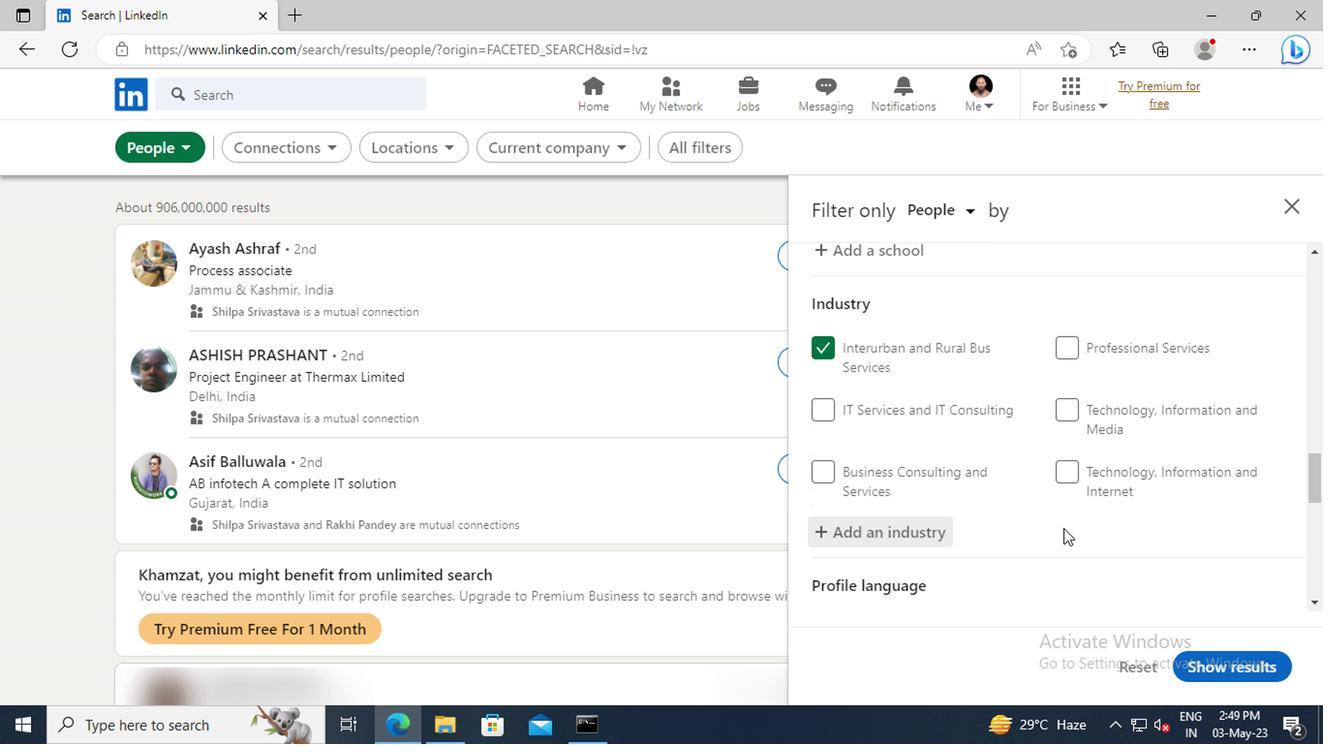 
Action: Mouse scrolled (1059, 527) with delta (0, 0)
Screenshot: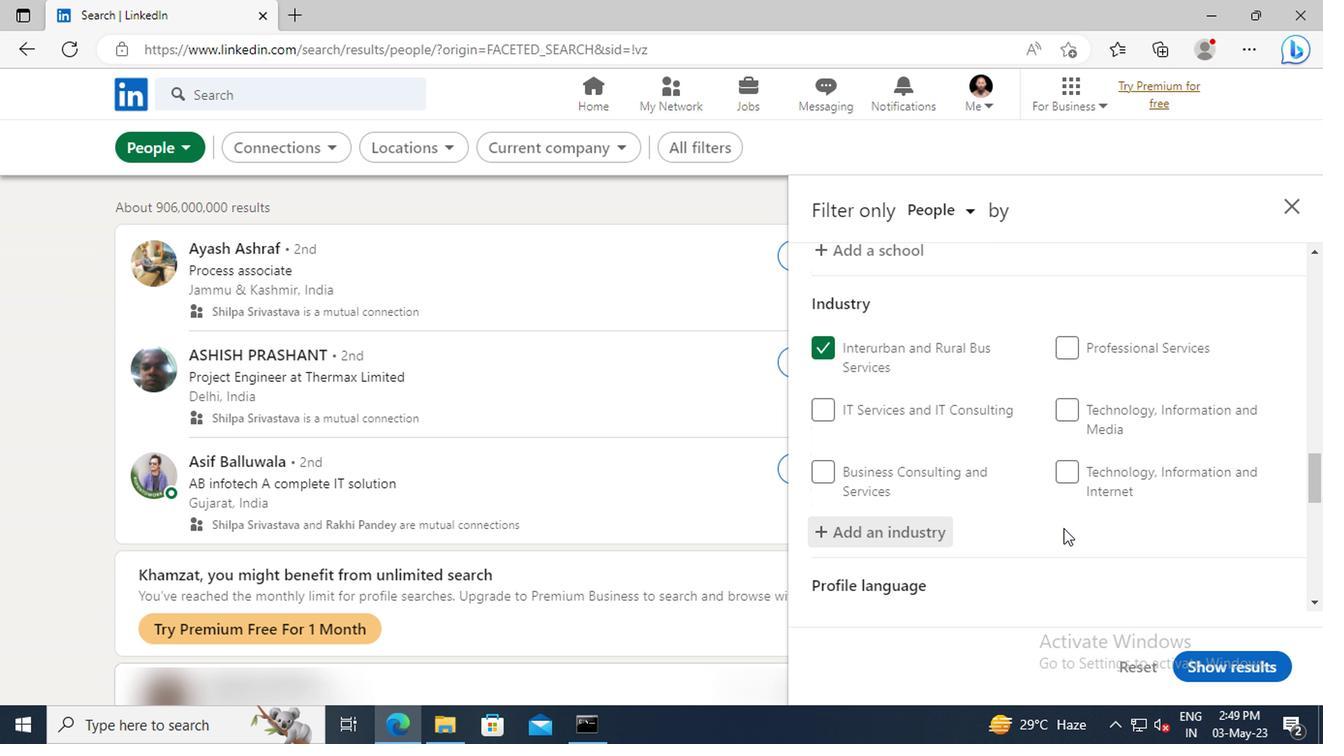 
Action: Mouse moved to (1061, 503)
Screenshot: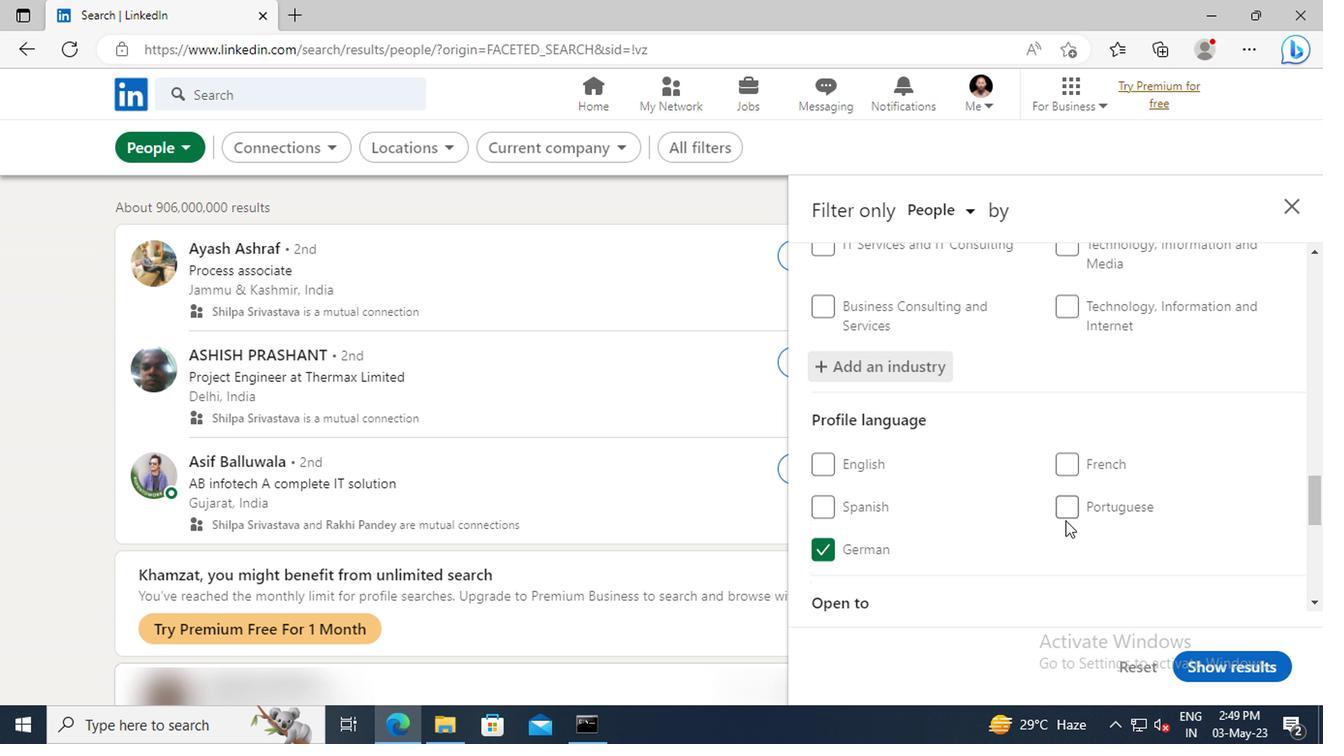 
Action: Mouse scrolled (1061, 503) with delta (0, 0)
Screenshot: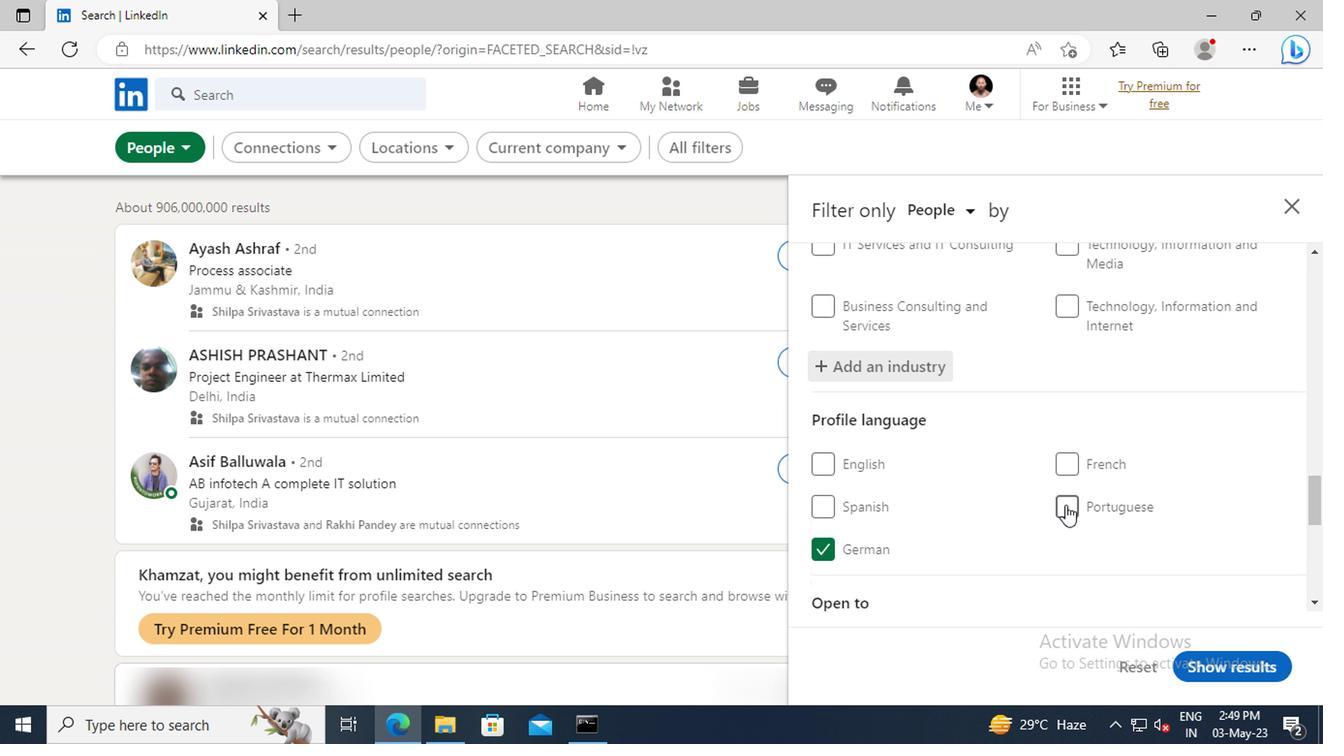 
Action: Mouse moved to (1061, 503)
Screenshot: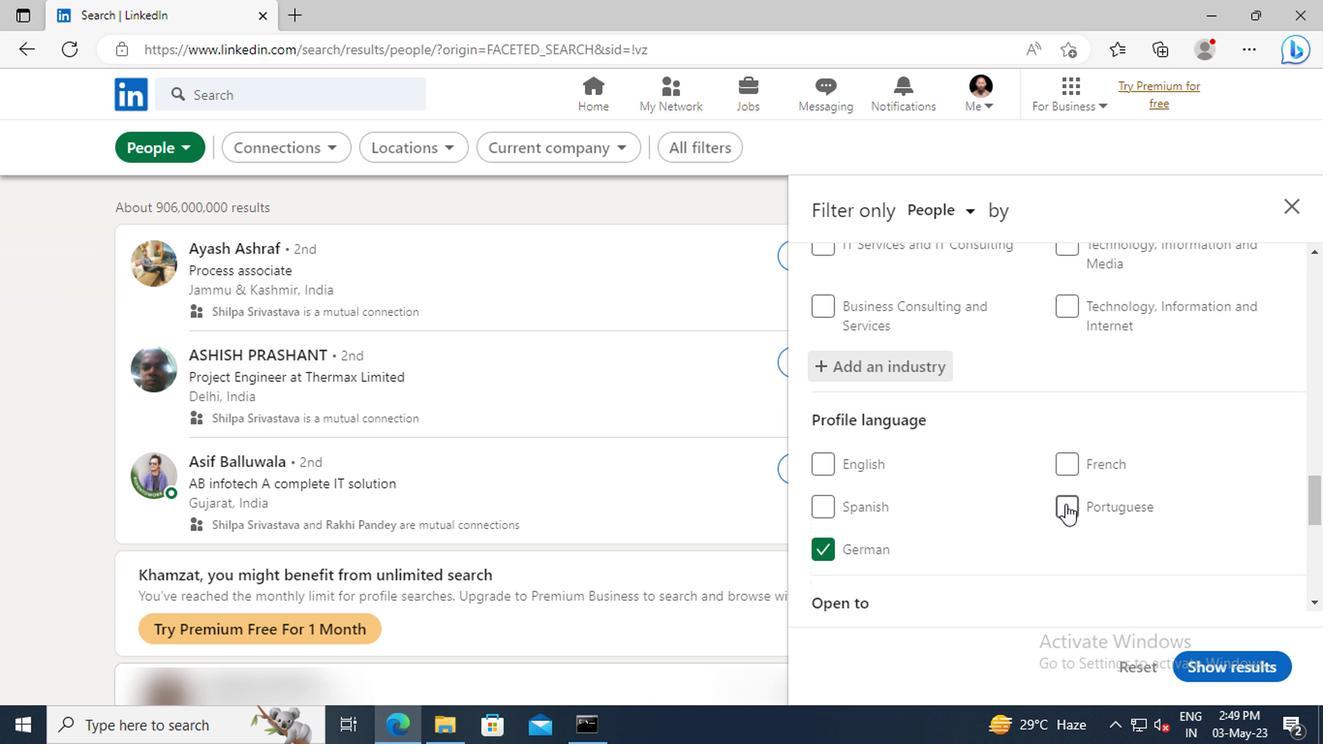 
Action: Mouse scrolled (1061, 501) with delta (0, -1)
Screenshot: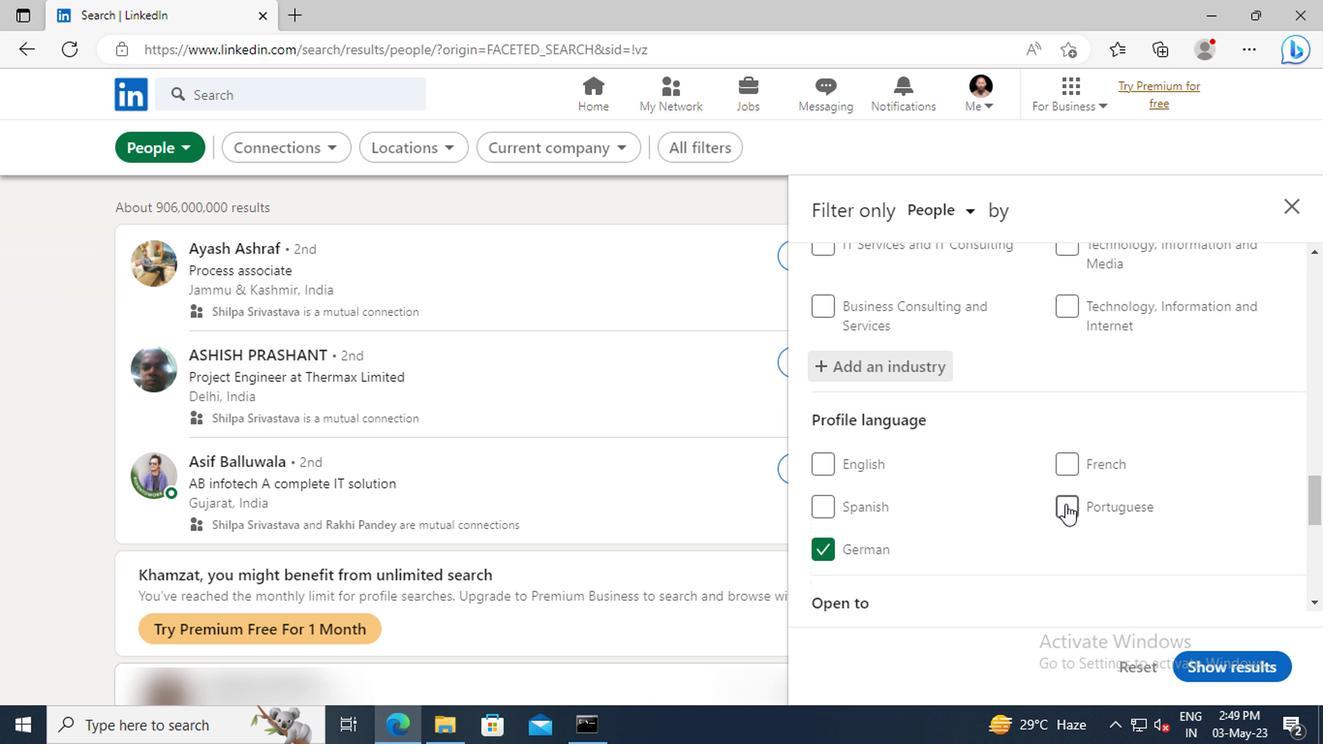 
Action: Mouse moved to (1063, 491)
Screenshot: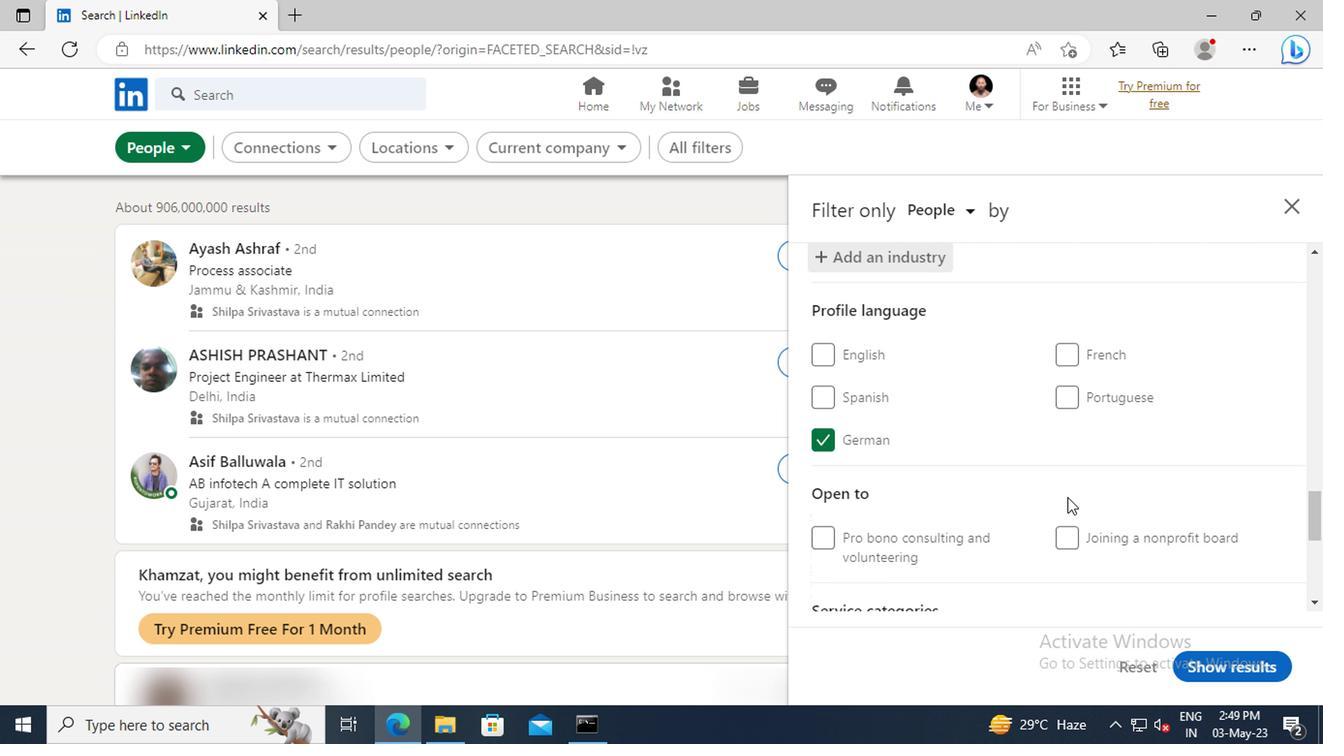 
Action: Mouse scrolled (1063, 489) with delta (0, -1)
Screenshot: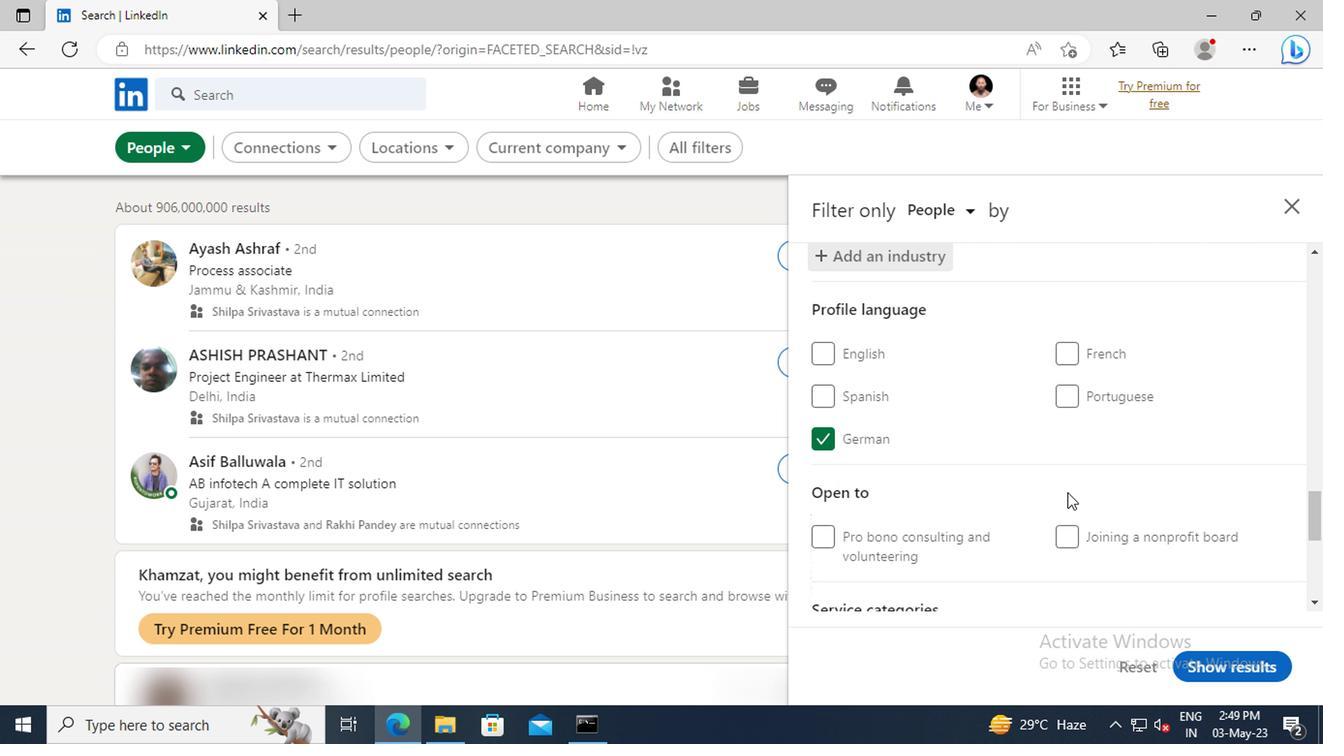 
Action: Mouse moved to (1062, 468)
Screenshot: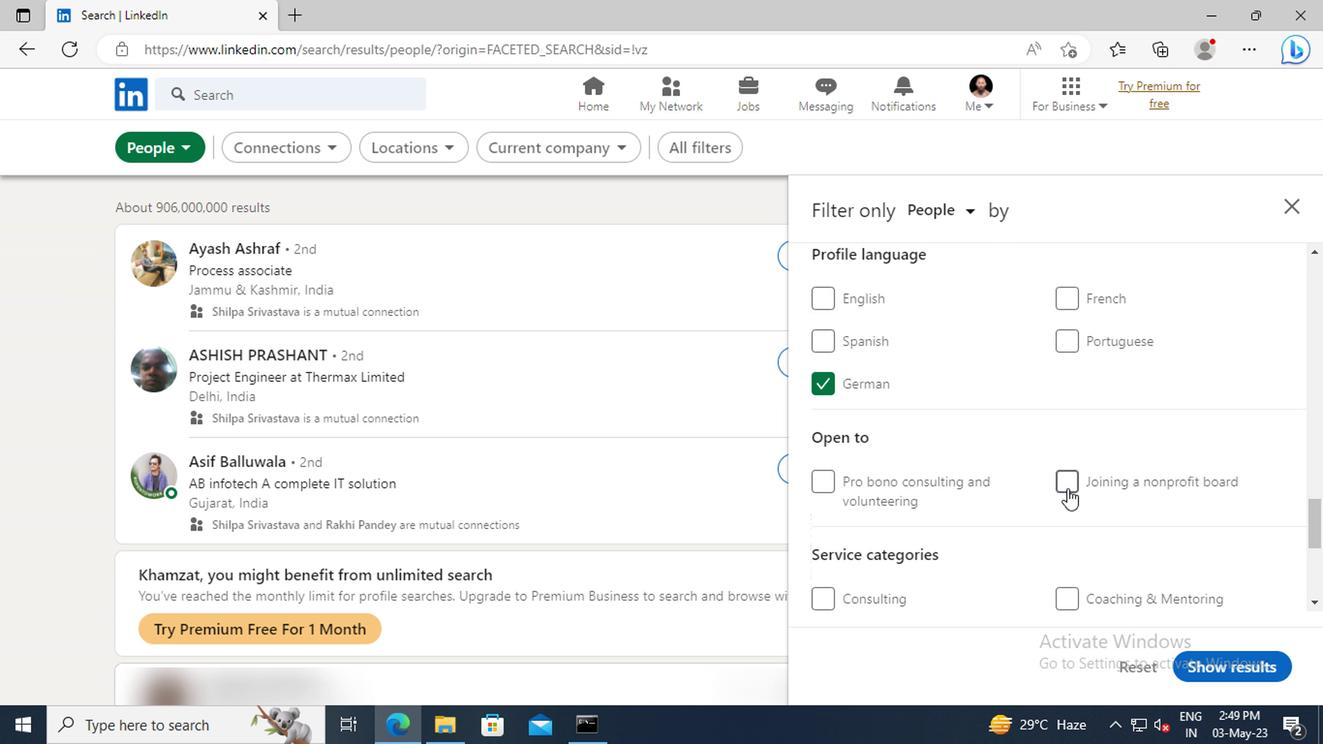 
Action: Mouse scrolled (1062, 467) with delta (0, 0)
Screenshot: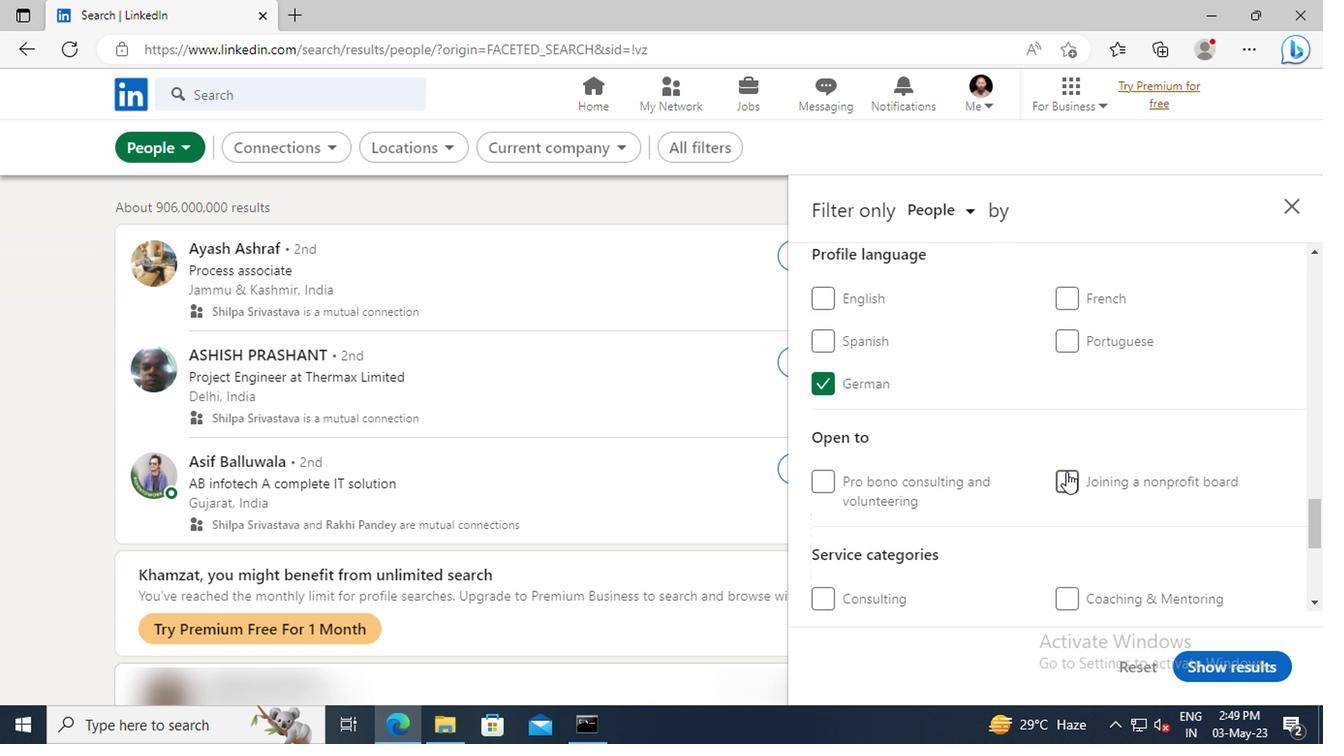 
Action: Mouse moved to (1062, 468)
Screenshot: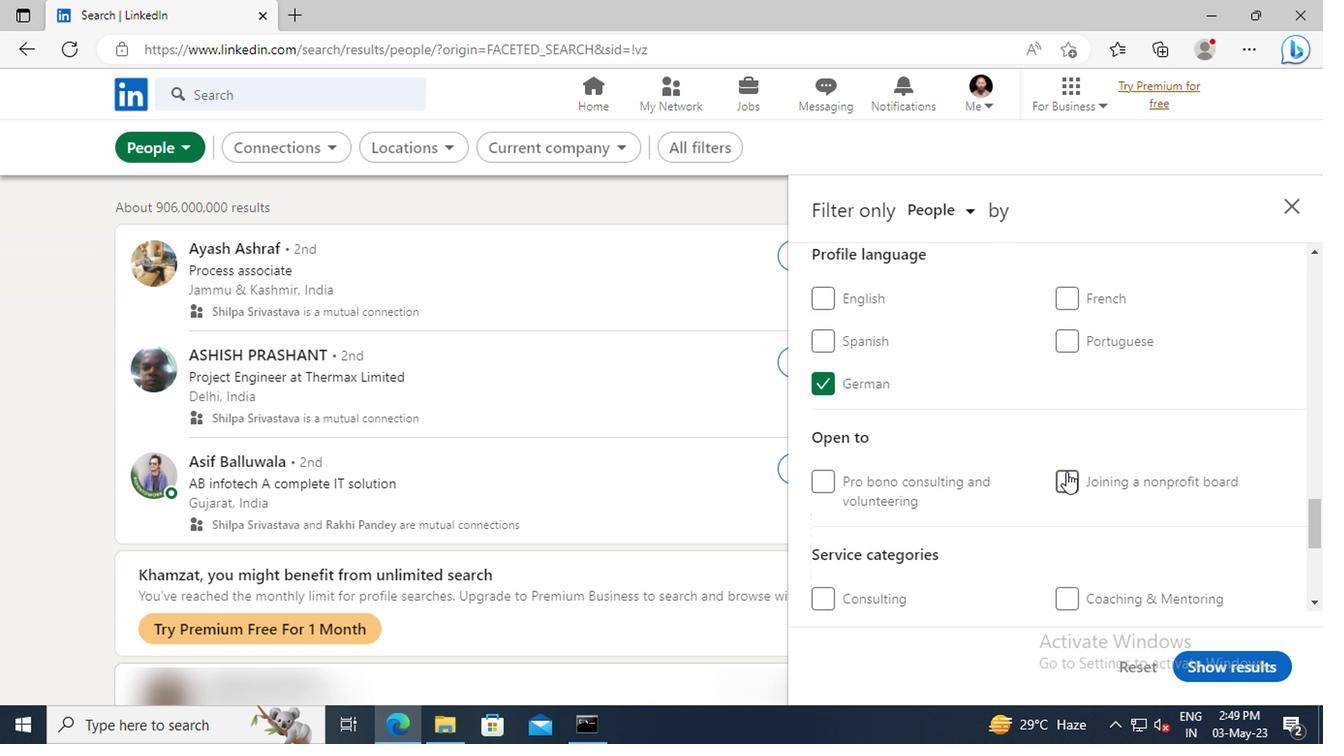 
Action: Mouse scrolled (1062, 467) with delta (0, 0)
Screenshot: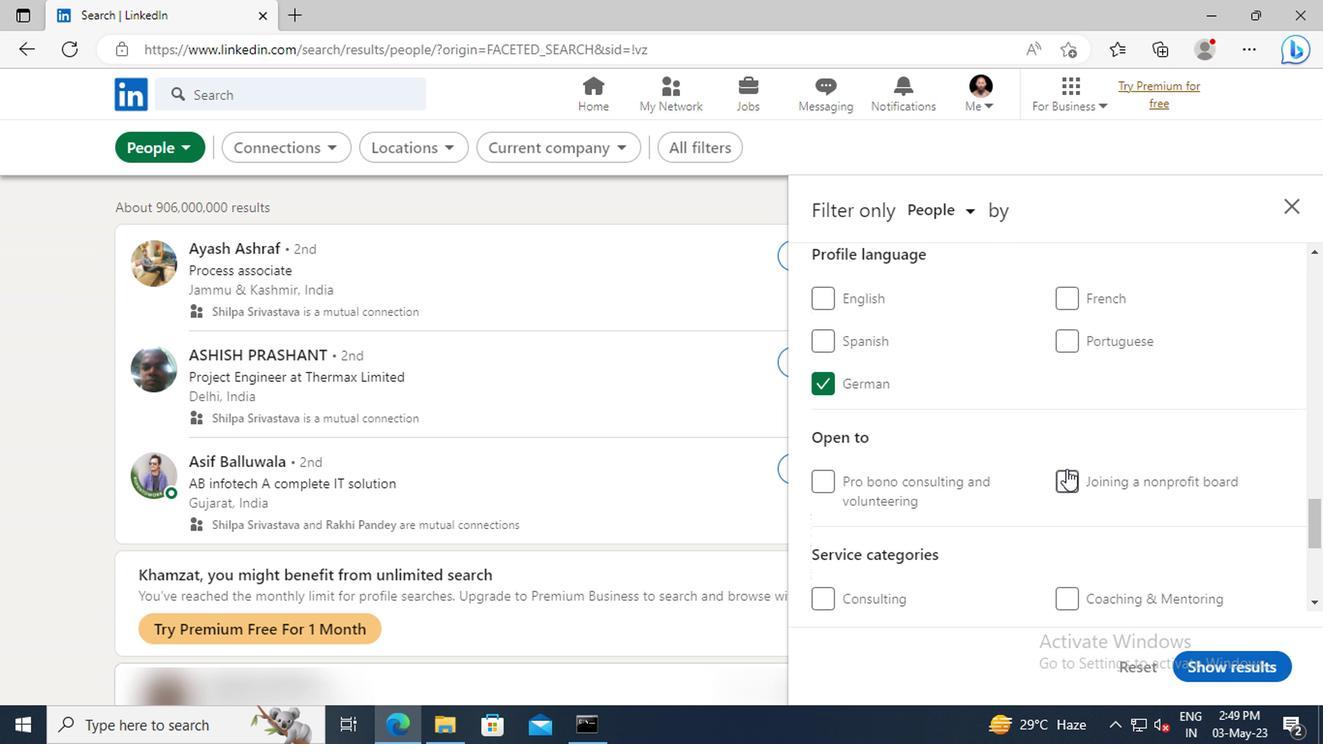 
Action: Mouse moved to (1063, 465)
Screenshot: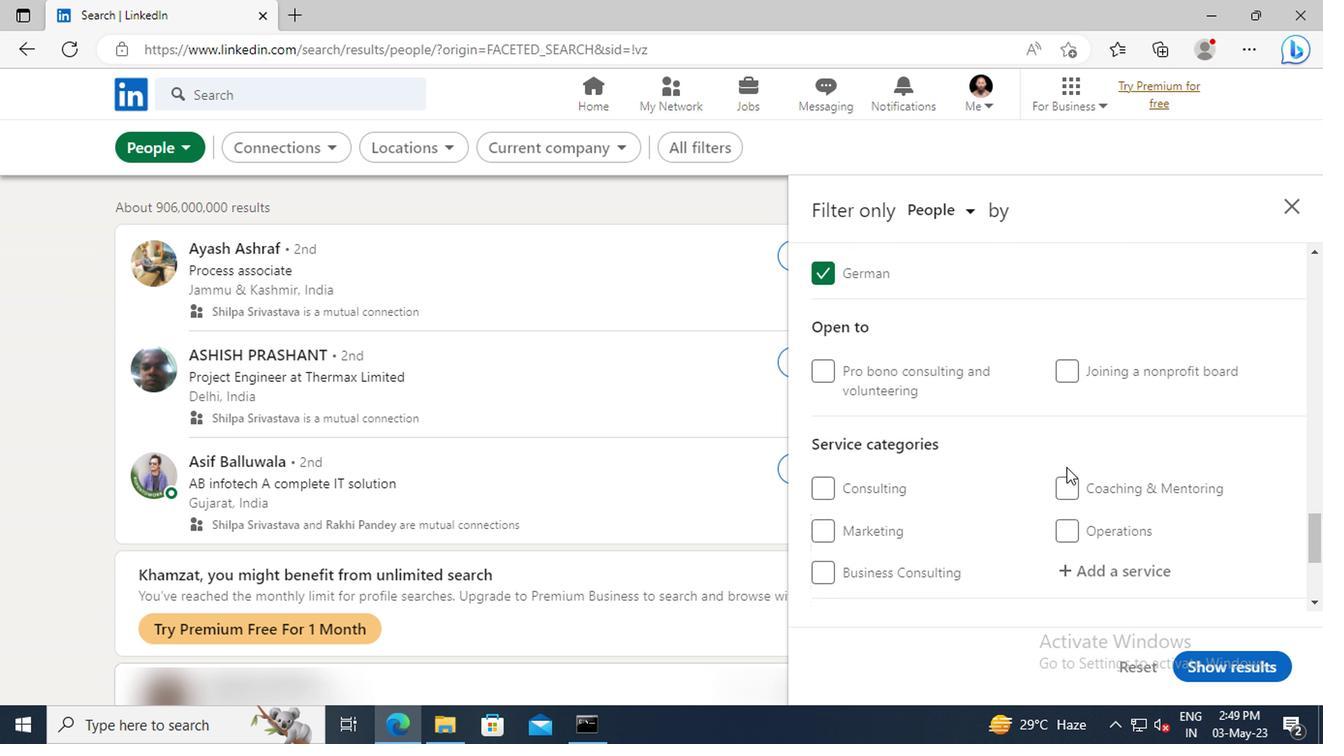 
Action: Mouse scrolled (1063, 463) with delta (0, -1)
Screenshot: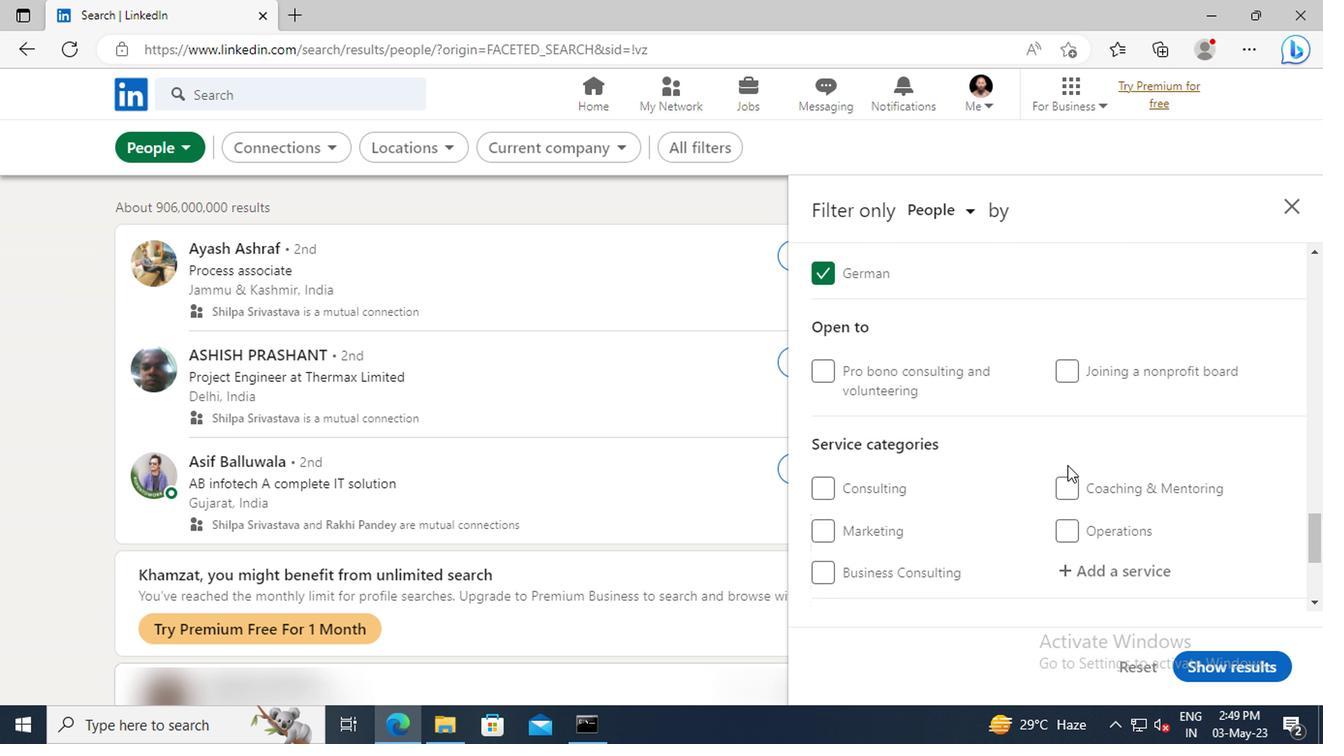
Action: Mouse moved to (1068, 516)
Screenshot: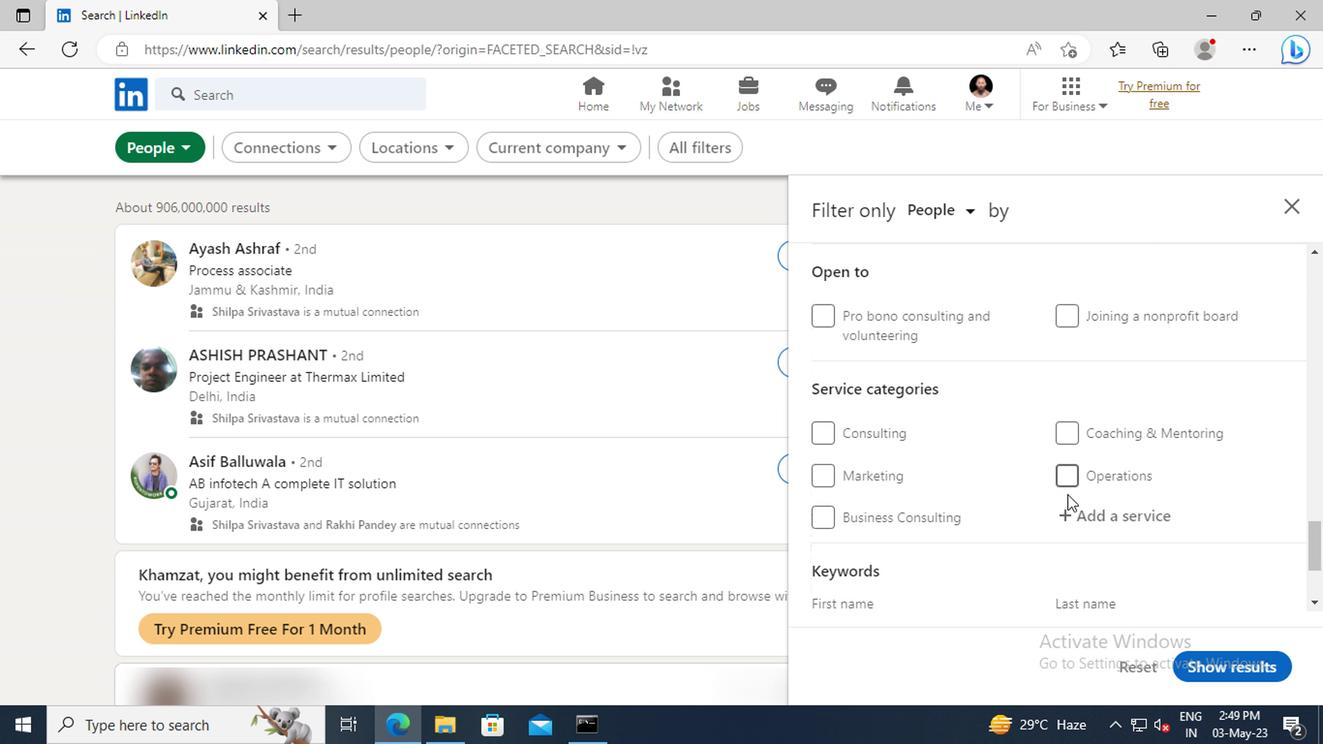 
Action: Mouse pressed left at (1068, 516)
Screenshot: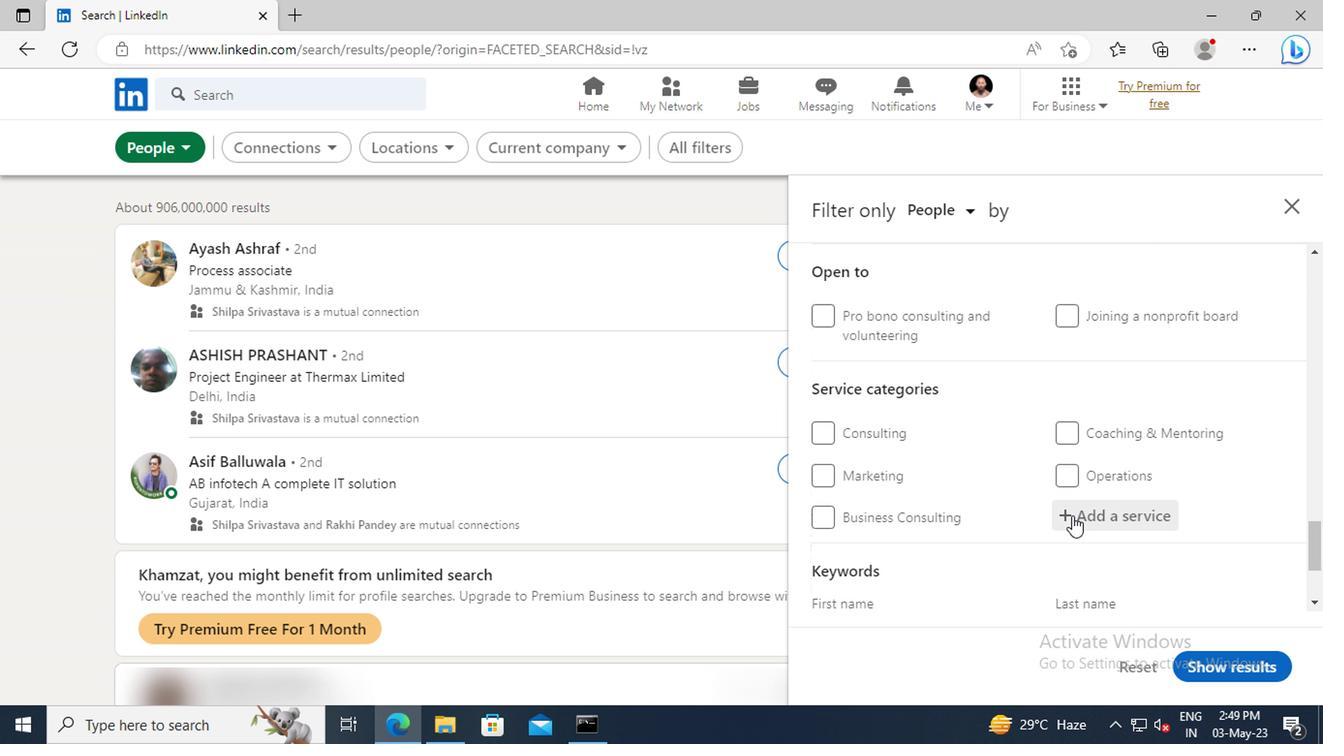
Action: Mouse moved to (1068, 516)
Screenshot: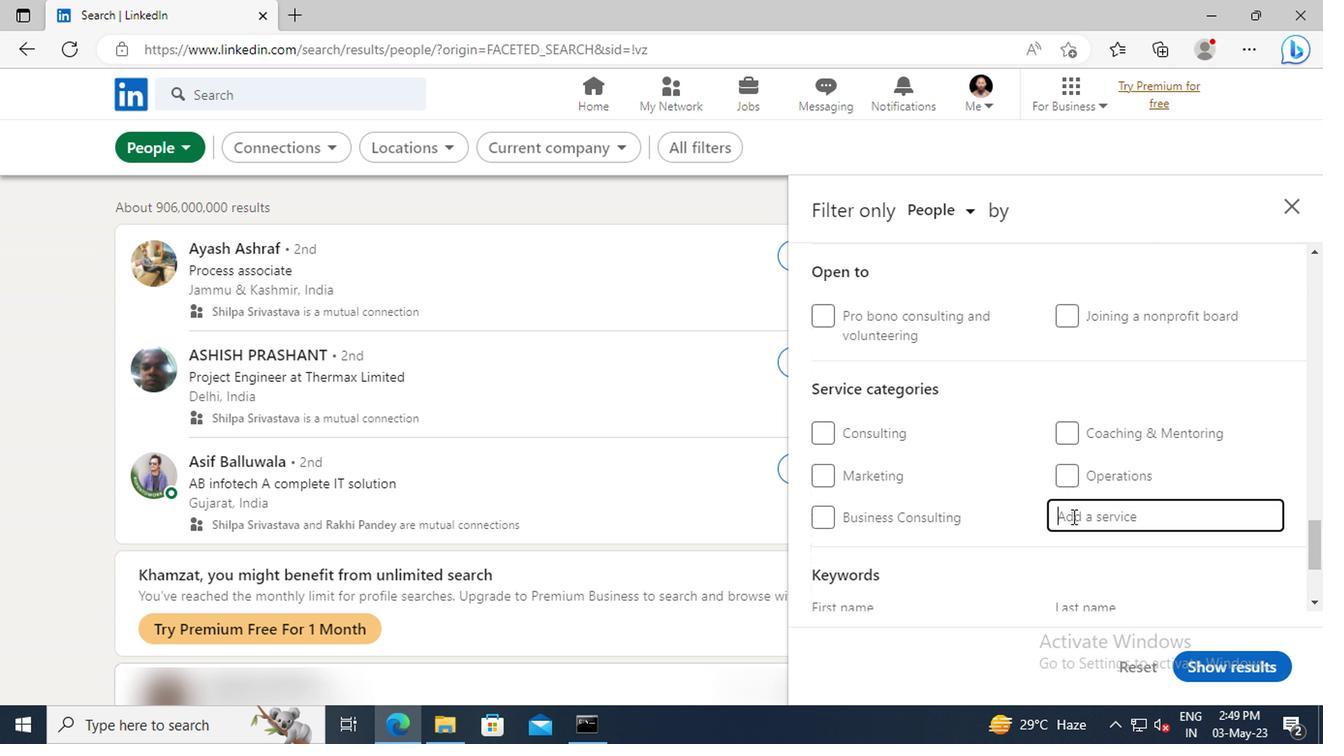 
Action: Key pressed <Key.shift>MANAGEMENT<Key.enter>
Screenshot: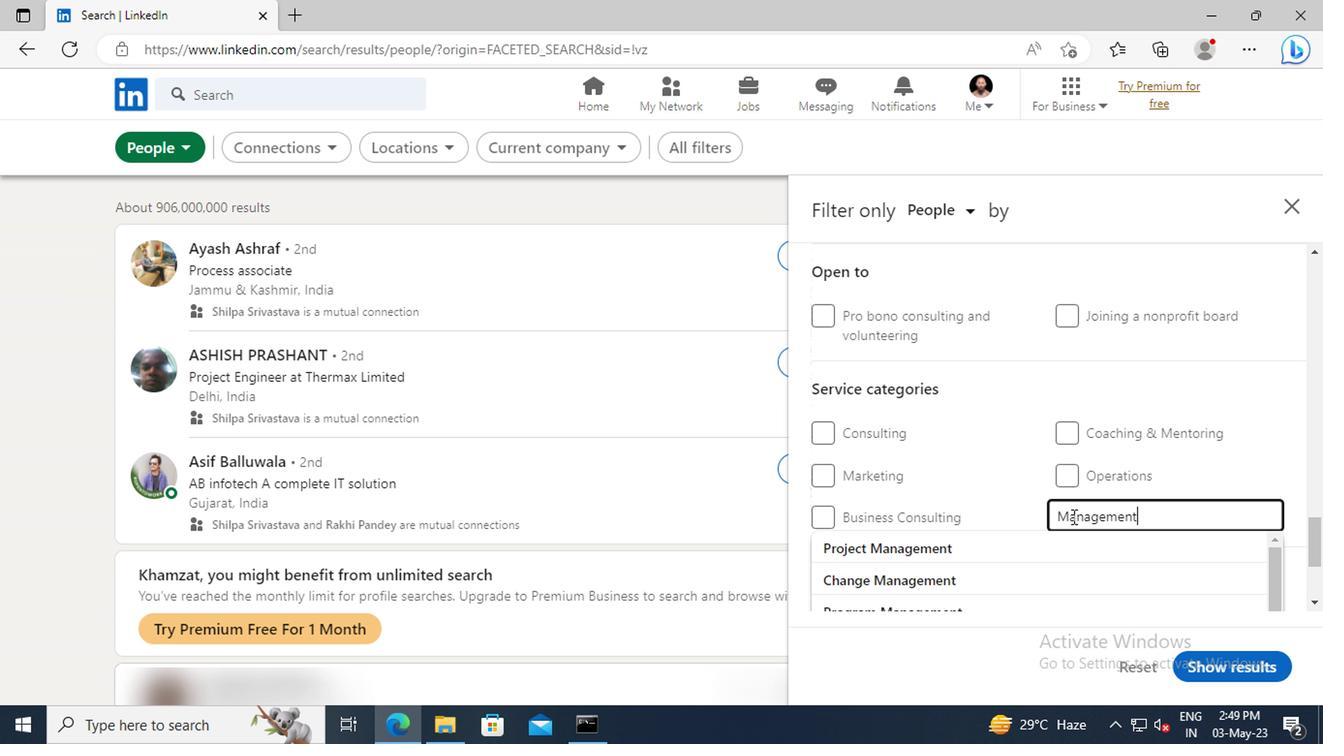 
Action: Mouse moved to (1068, 517)
Screenshot: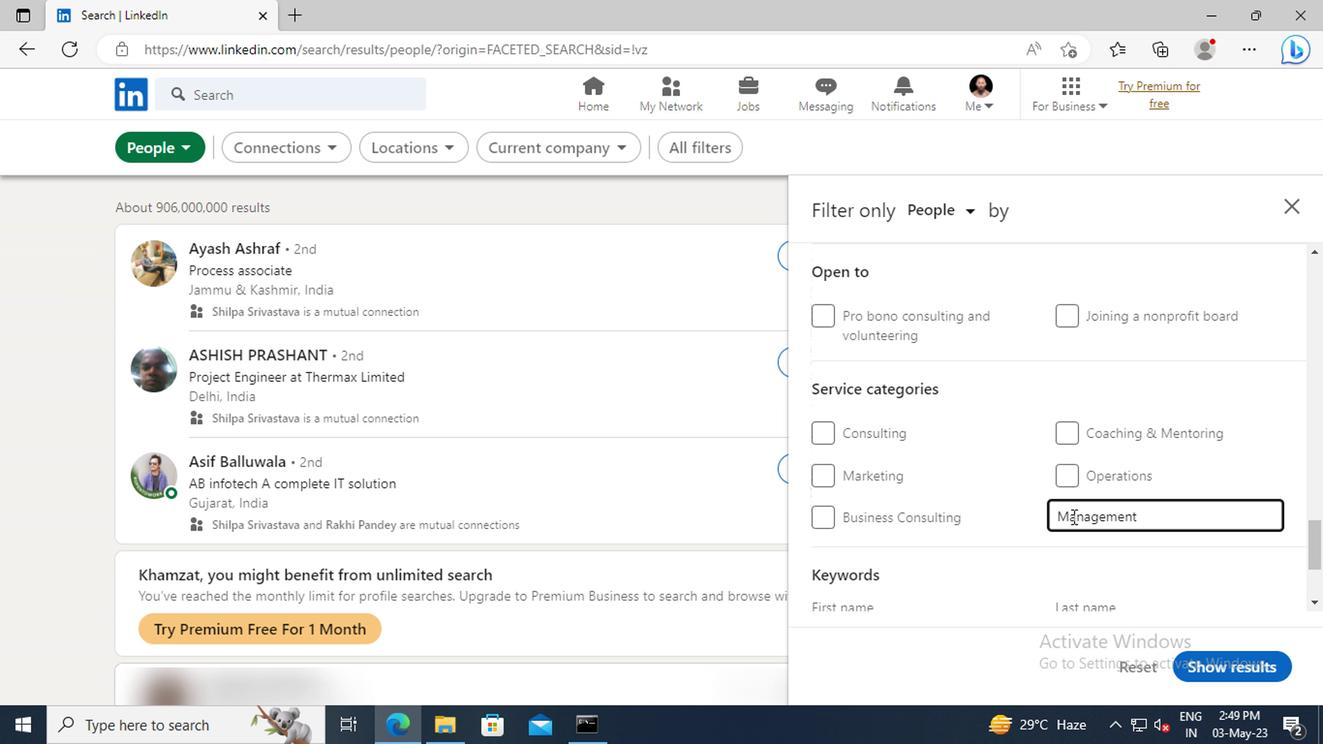 
Action: Mouse scrolled (1068, 516) with delta (0, -1)
Screenshot: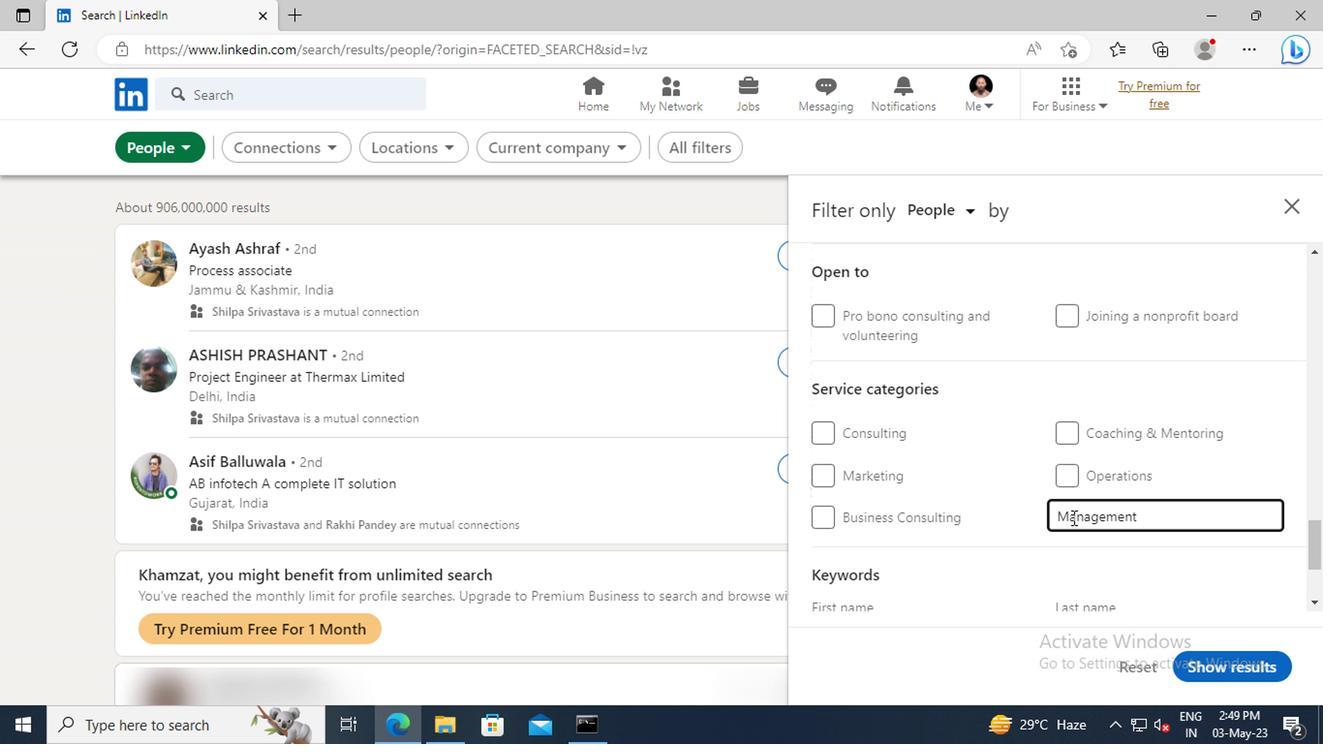 
Action: Mouse moved to (1068, 518)
Screenshot: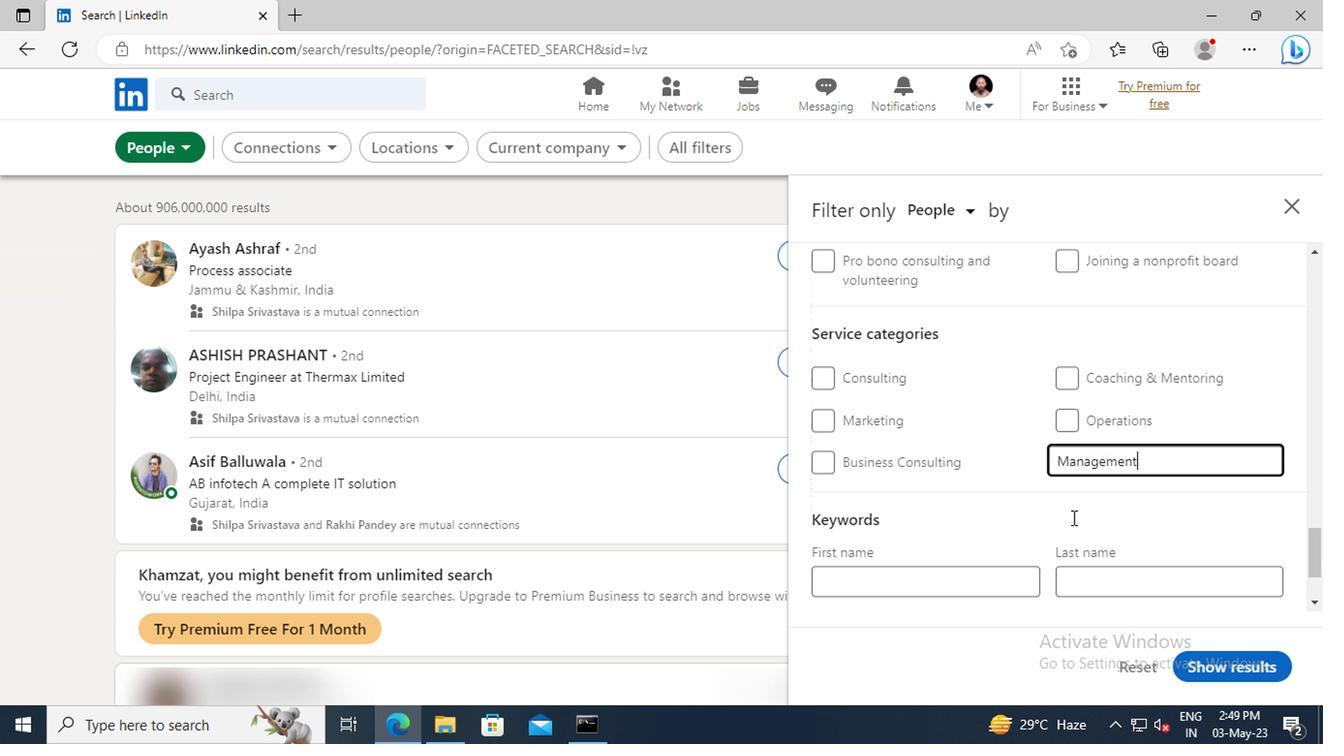 
Action: Mouse scrolled (1068, 517) with delta (0, 0)
Screenshot: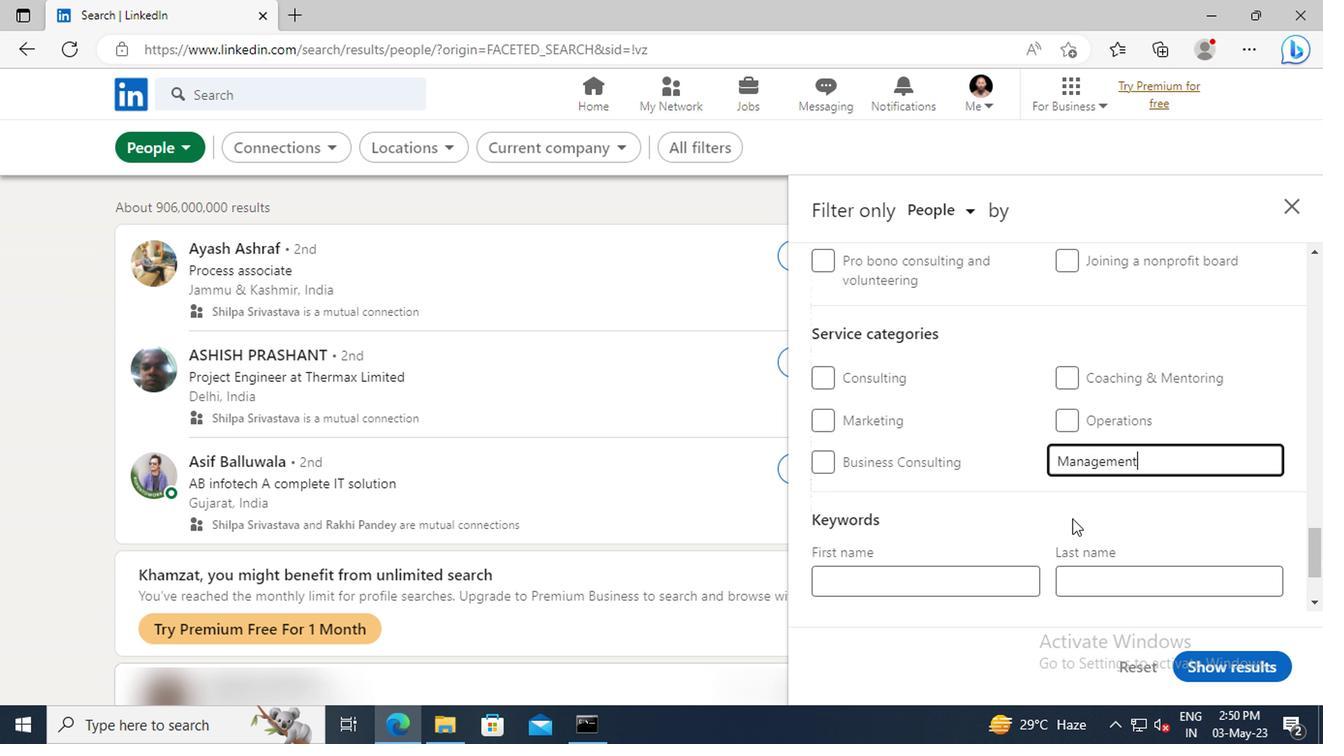 
Action: Mouse scrolled (1068, 517) with delta (0, 0)
Screenshot: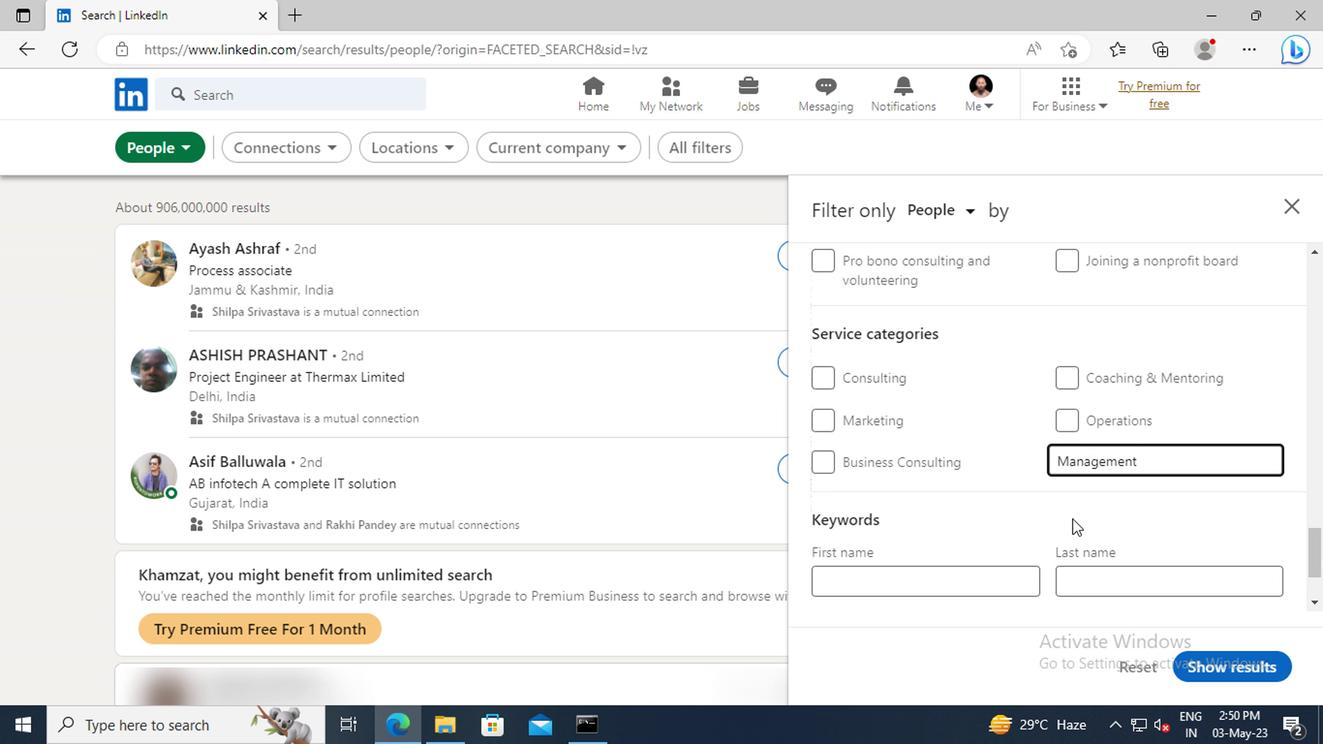 
Action: Mouse scrolled (1068, 517) with delta (0, 0)
Screenshot: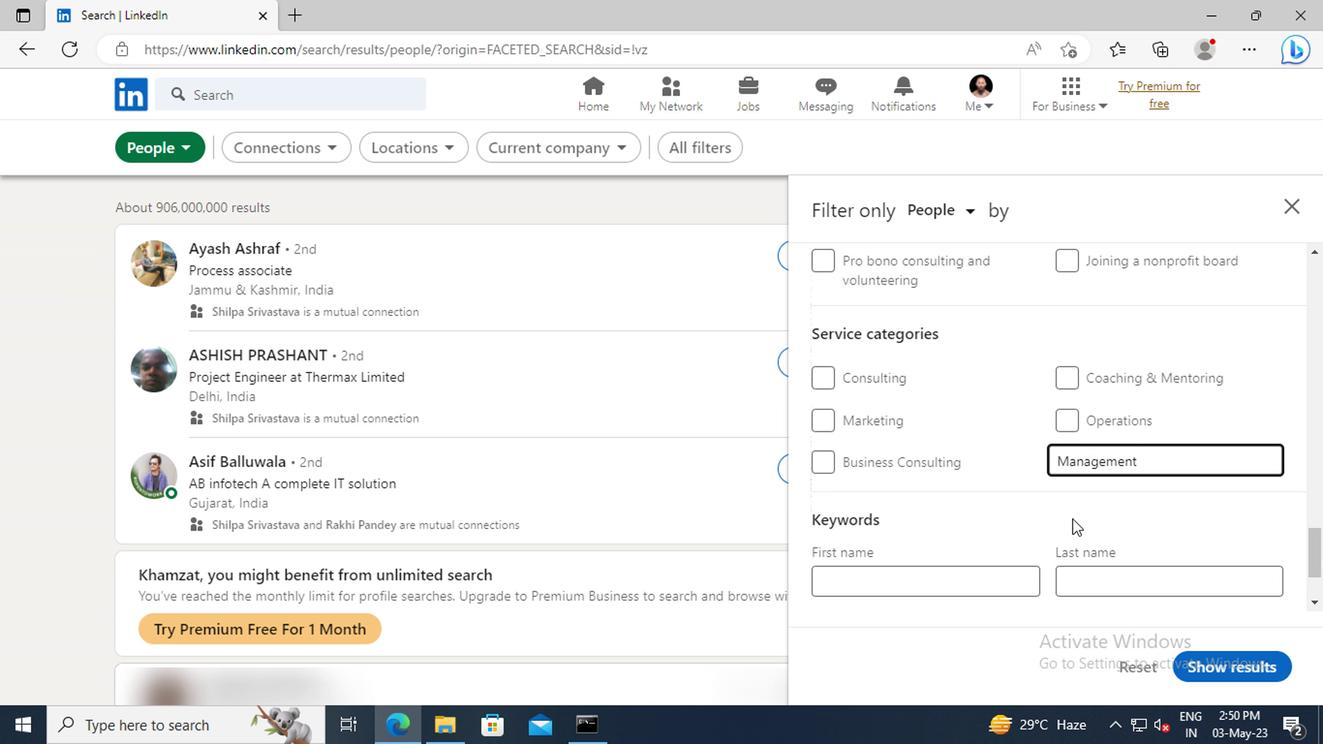 
Action: Mouse moved to (965, 529)
Screenshot: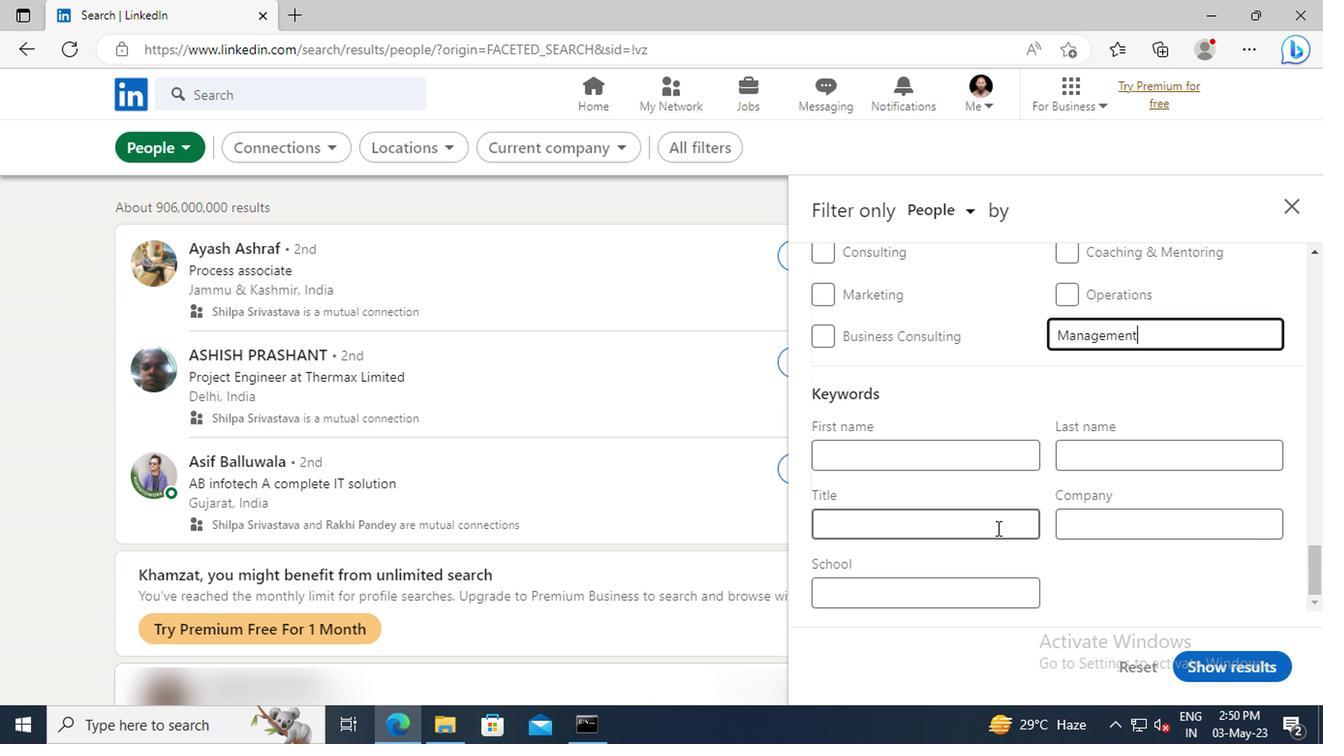 
Action: Mouse pressed left at (965, 529)
Screenshot: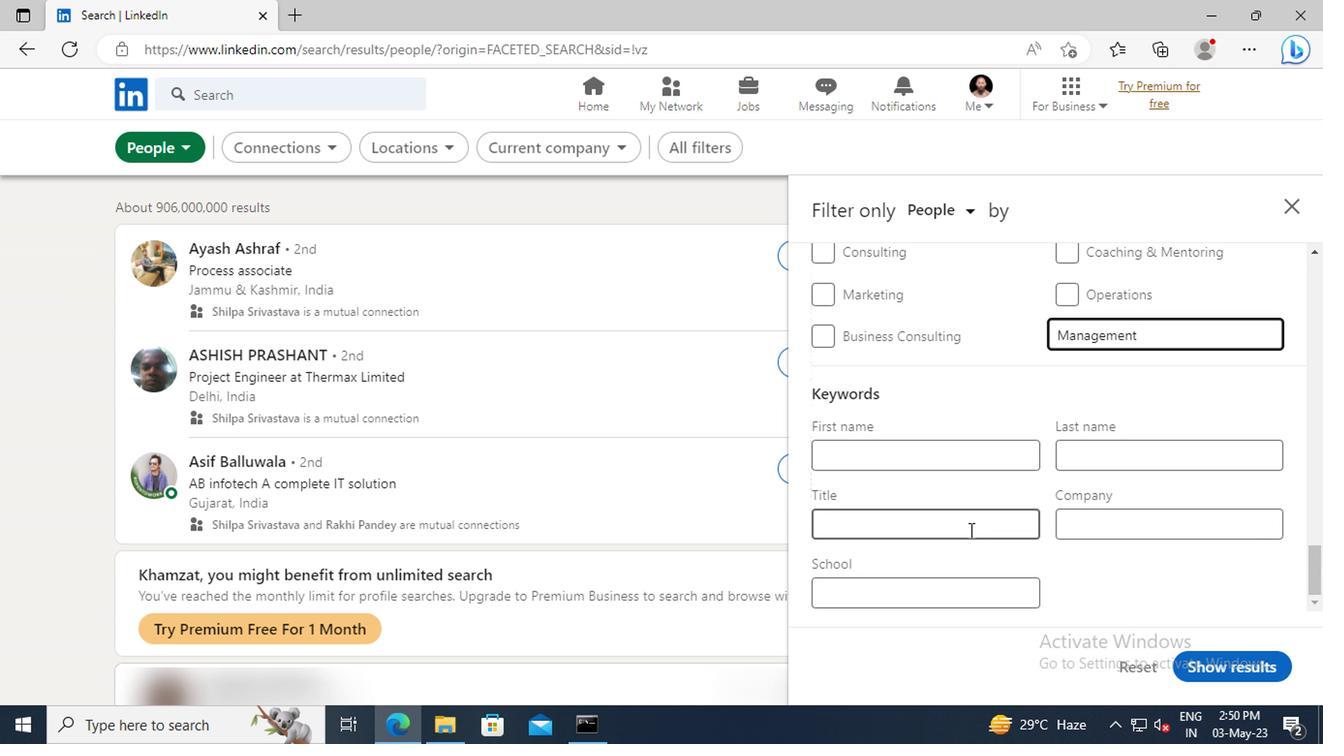 
Action: Key pressed <Key.shift>SALES<Key.space><Key.shift>ASSOCIATE<Key.enter>
Screenshot: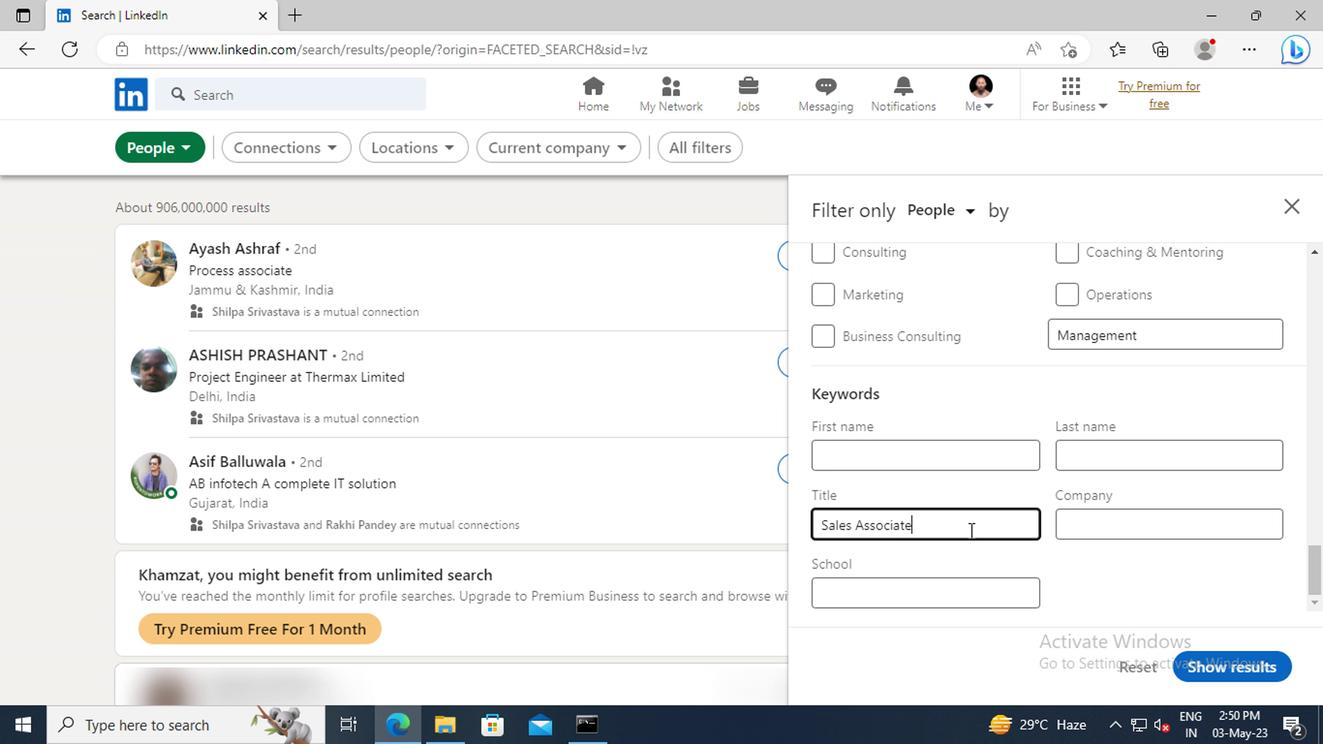 
Action: Mouse moved to (1208, 662)
Screenshot: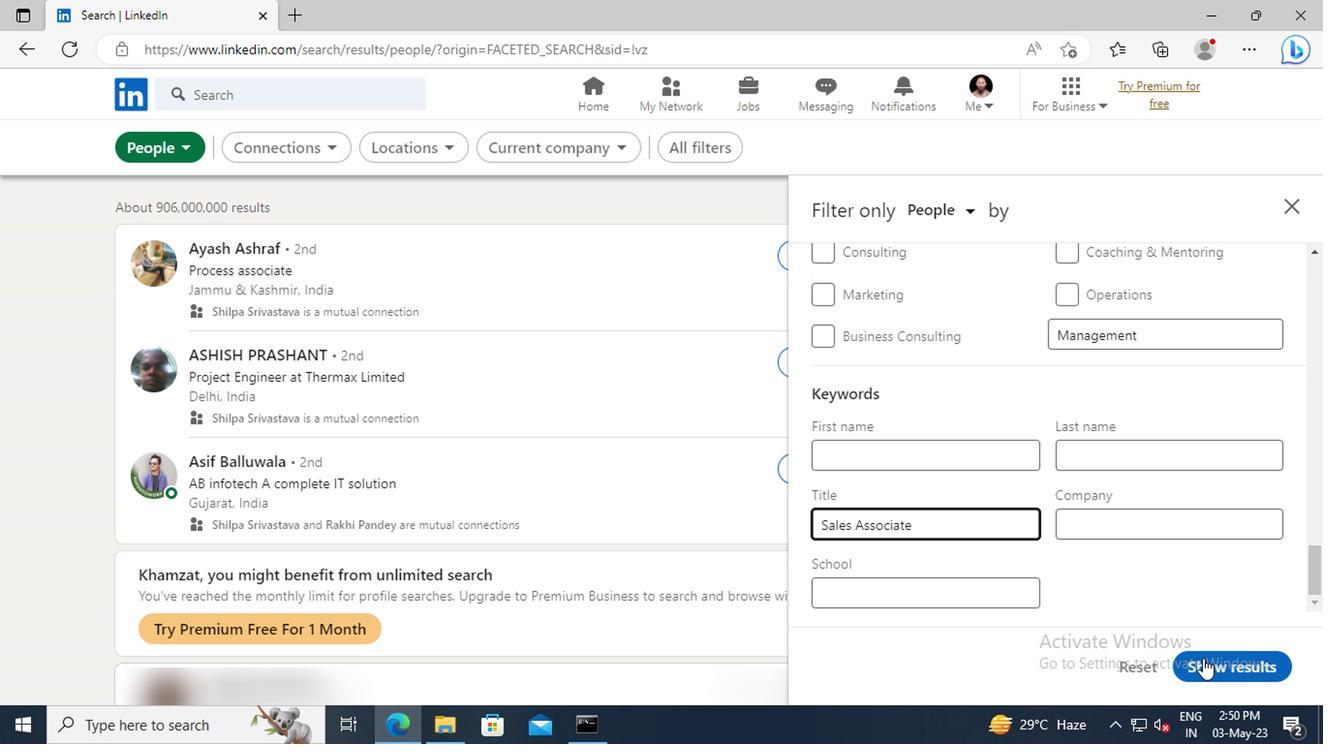 
Action: Mouse pressed left at (1208, 662)
Screenshot: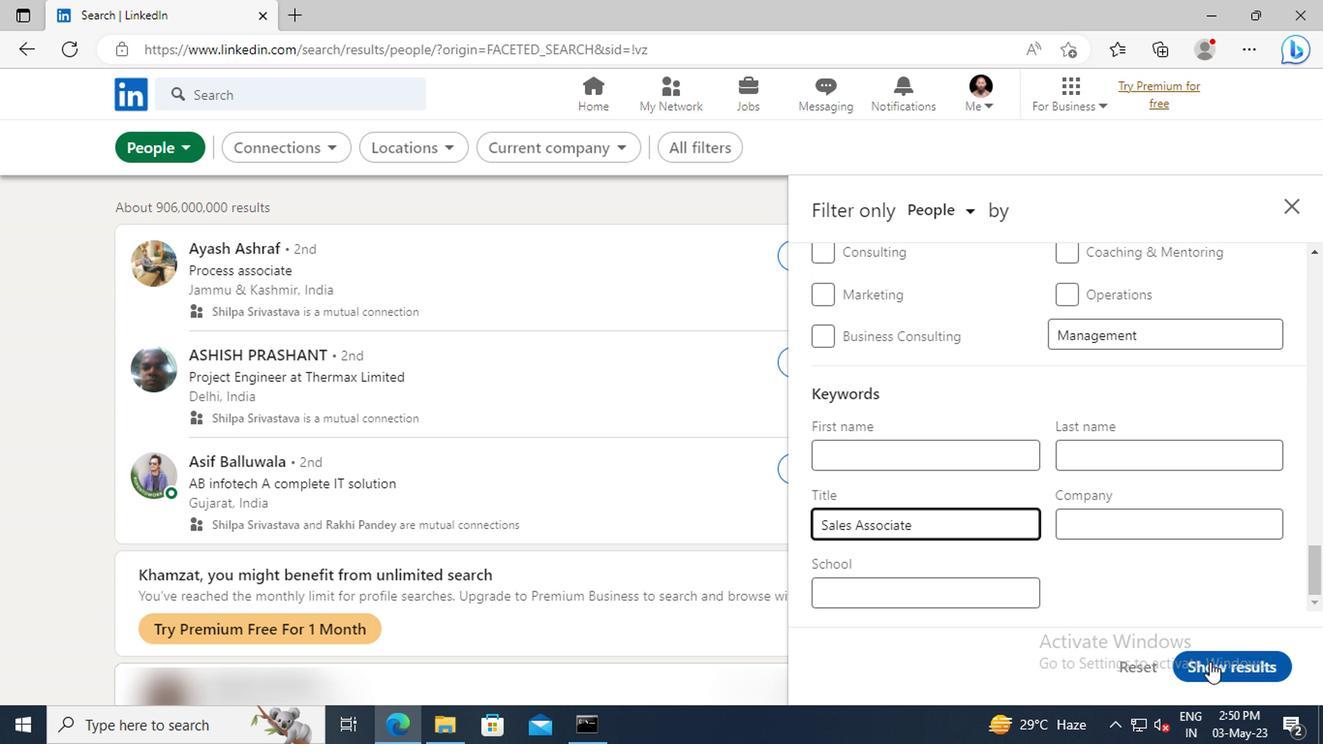 
